 Task: Find connections with filter location São João da Boa Vista with filter topic #Business2021with filter profile language English with filter current company ISRO - Indian Space Research Organisation with filter school PSIT Kanpur (Pranveer Singh Institute of Technology) with filter industry Packaging and Containers Manufacturing with filter service category Lead Generation with filter keywords title Accounting Director
Action: Mouse moved to (580, 101)
Screenshot: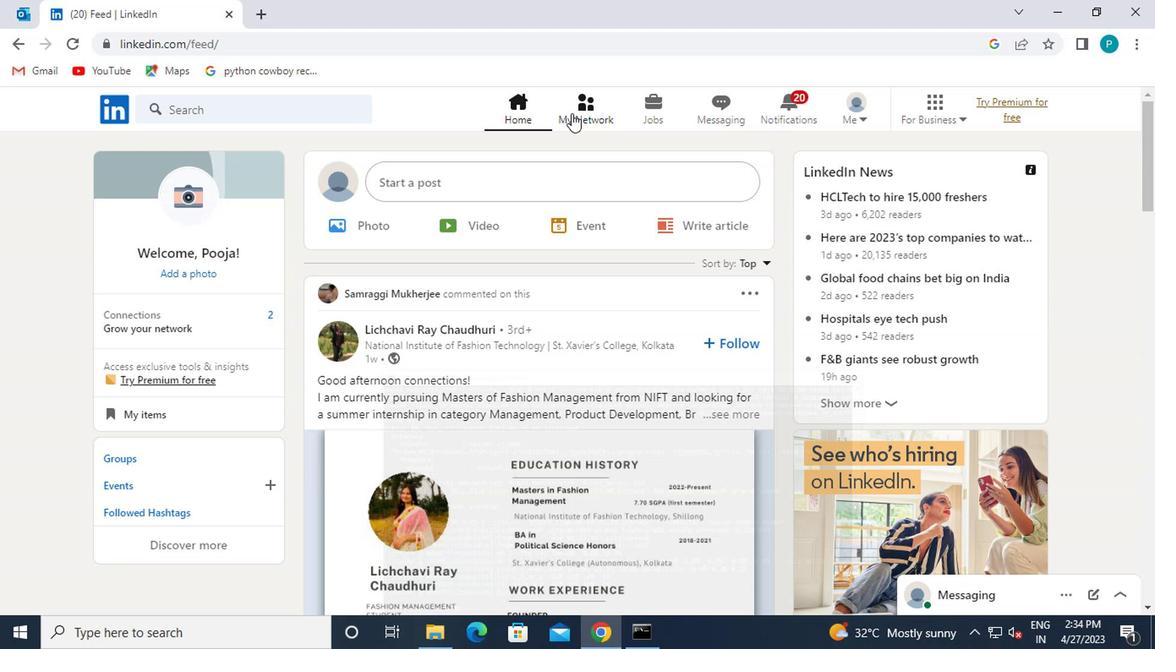 
Action: Mouse pressed left at (580, 101)
Screenshot: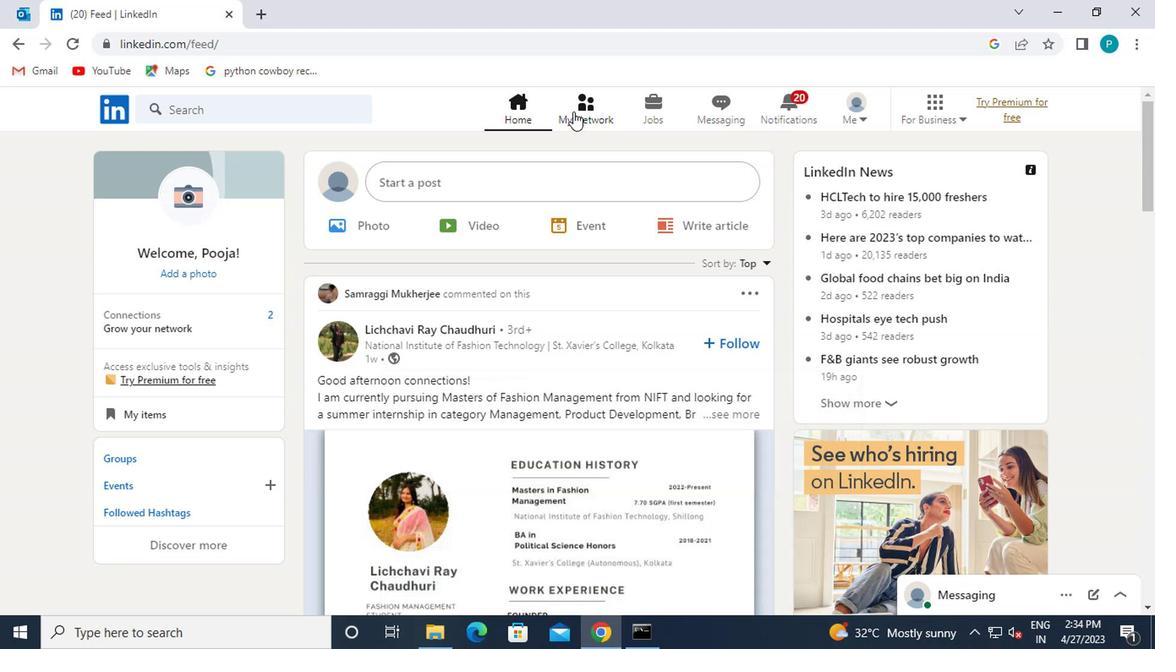 
Action: Mouse moved to (206, 206)
Screenshot: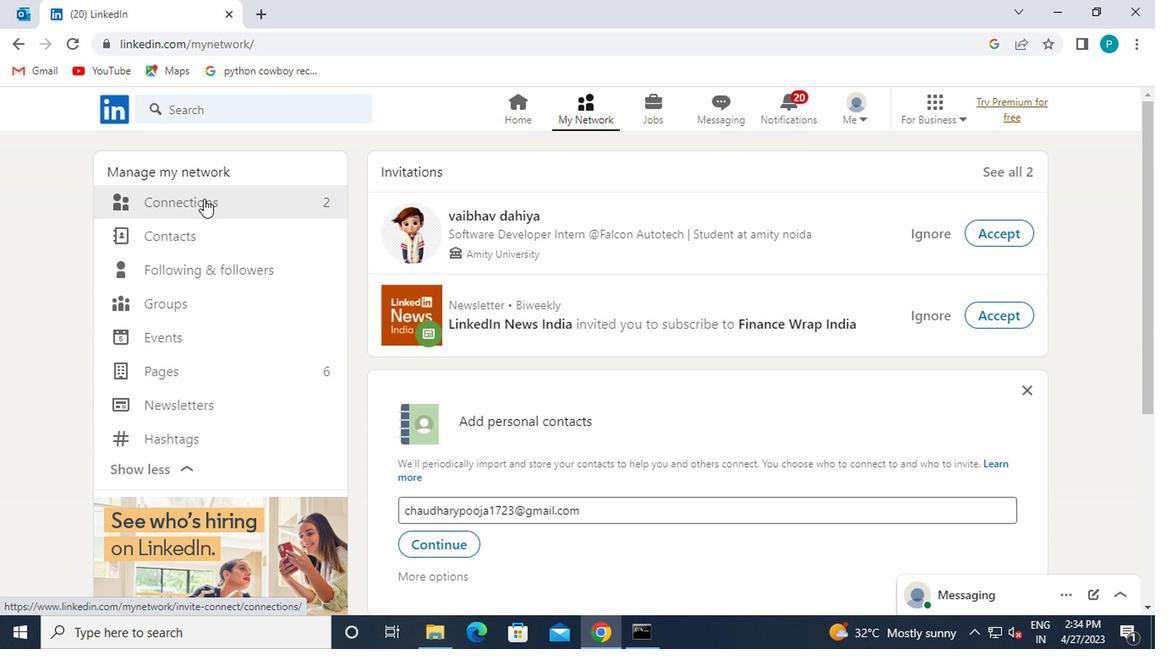 
Action: Mouse pressed left at (206, 206)
Screenshot: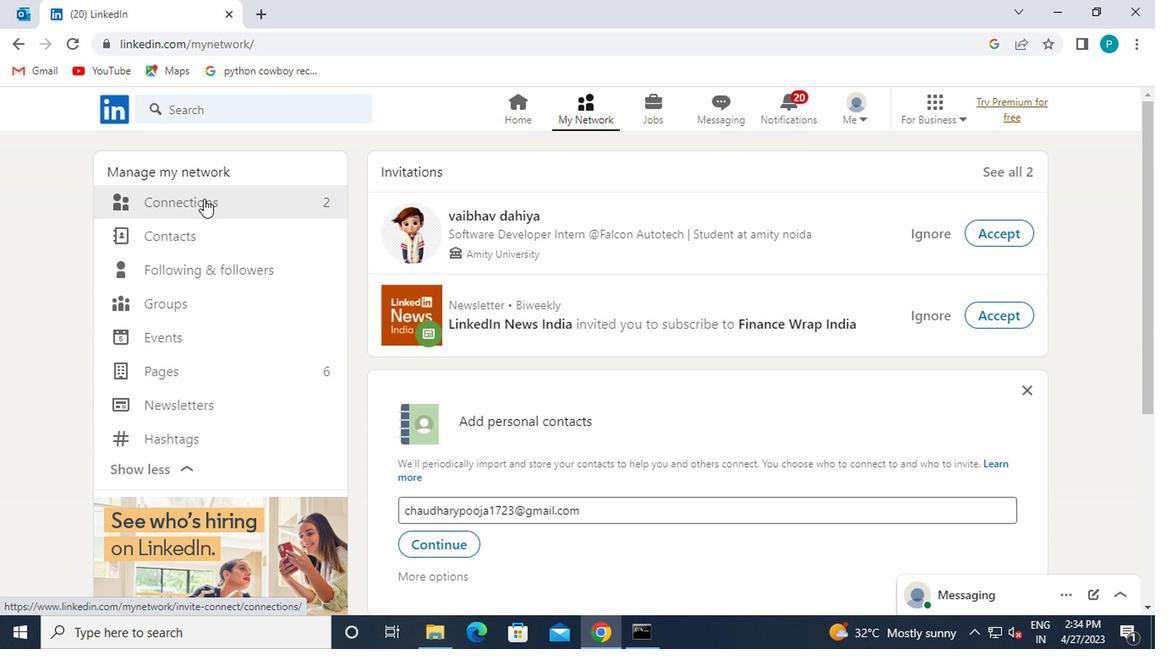 
Action: Mouse moved to (664, 205)
Screenshot: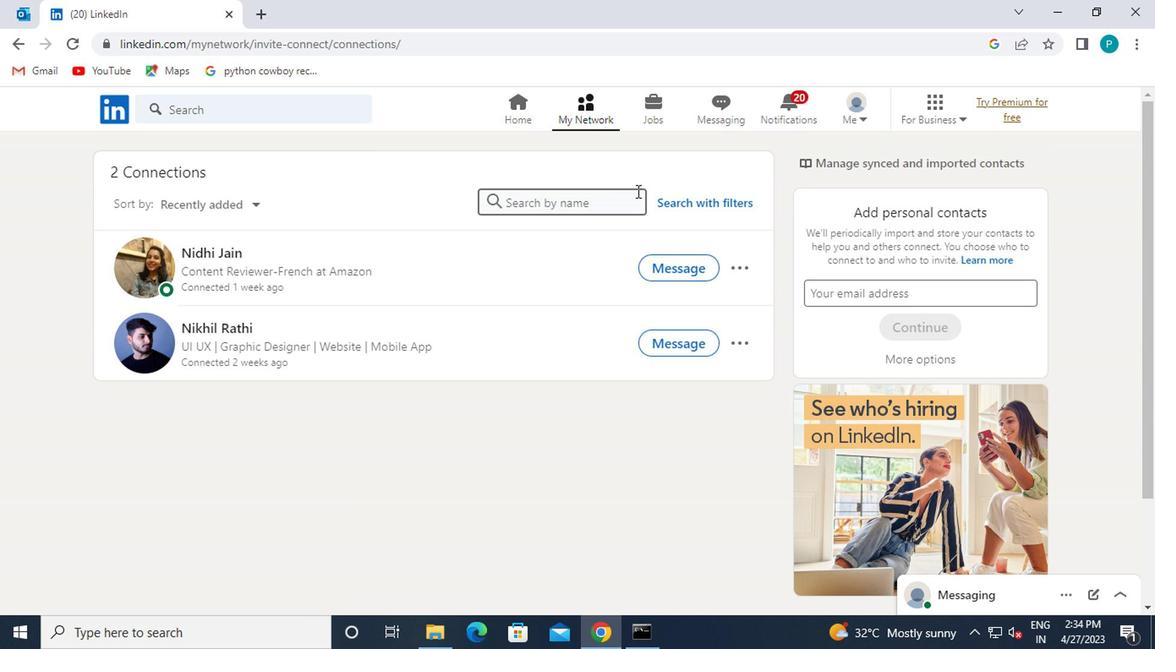 
Action: Mouse pressed left at (664, 205)
Screenshot: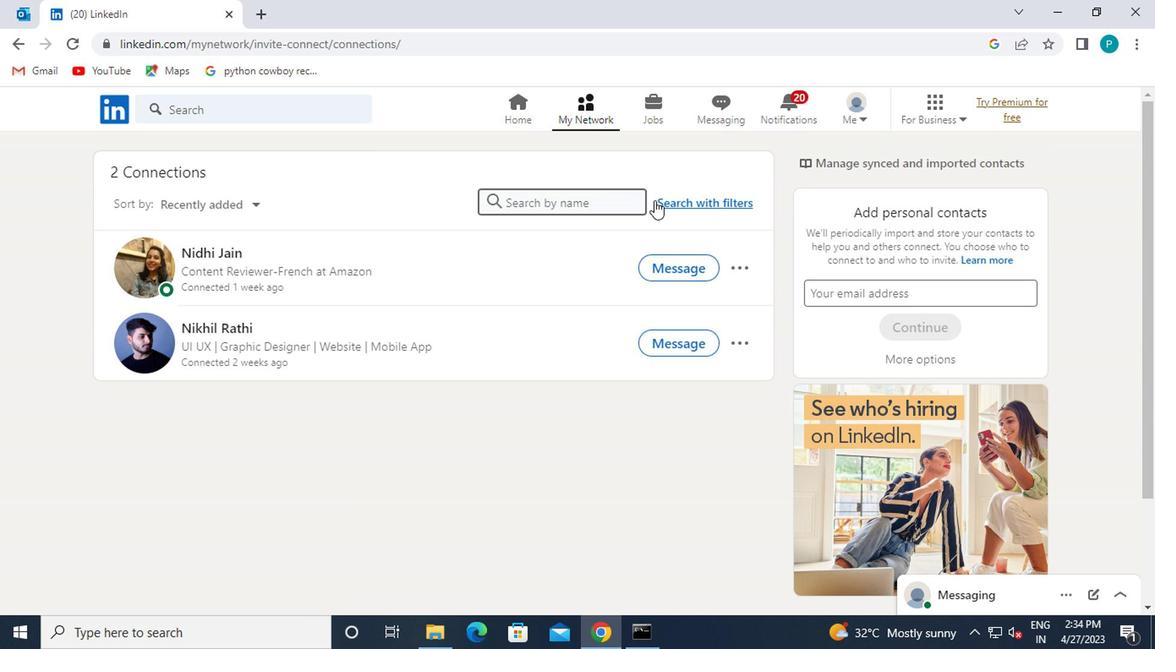 
Action: Mouse moved to (645, 160)
Screenshot: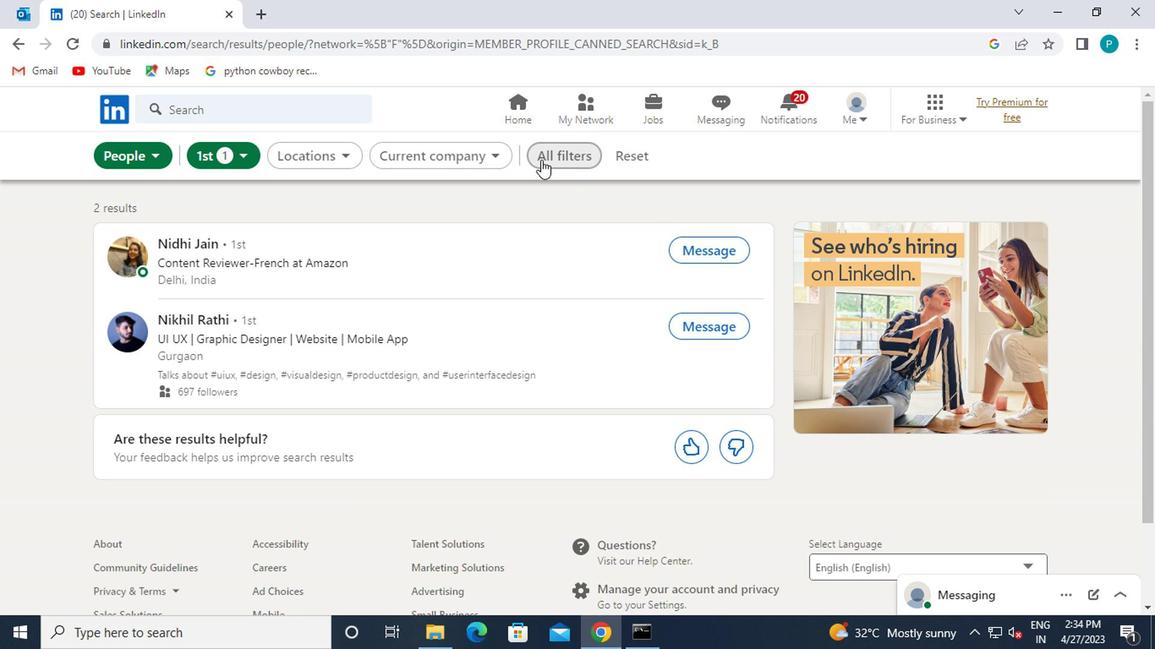 
Action: Mouse pressed left at (645, 160)
Screenshot: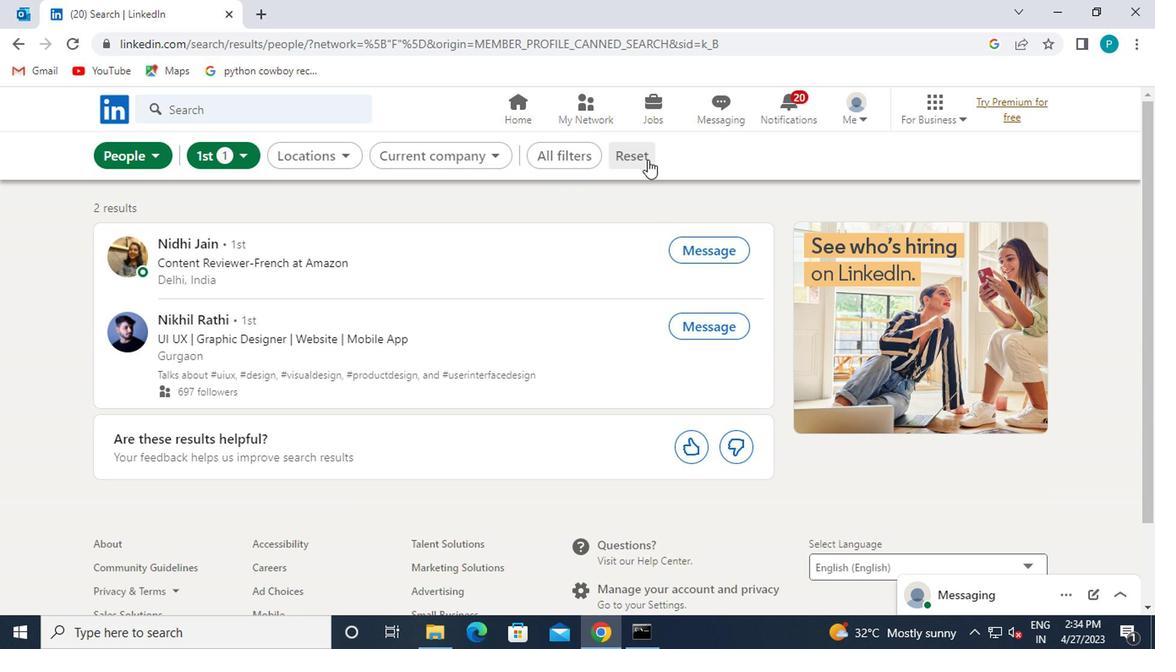 
Action: Mouse moved to (576, 158)
Screenshot: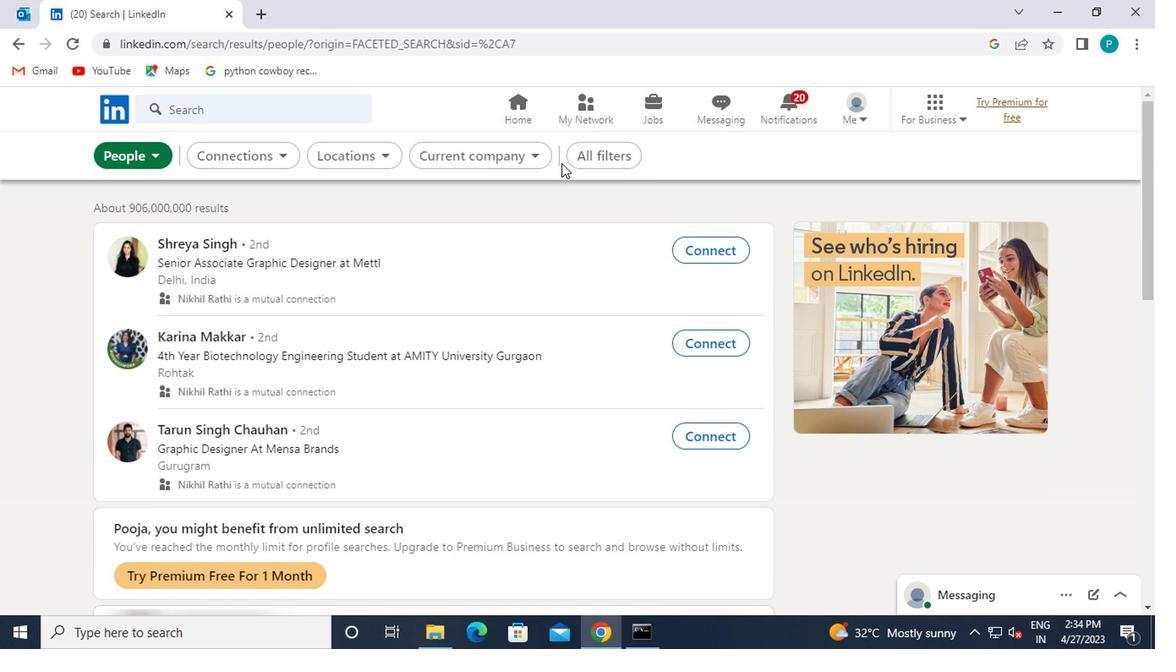 
Action: Mouse pressed left at (576, 158)
Screenshot: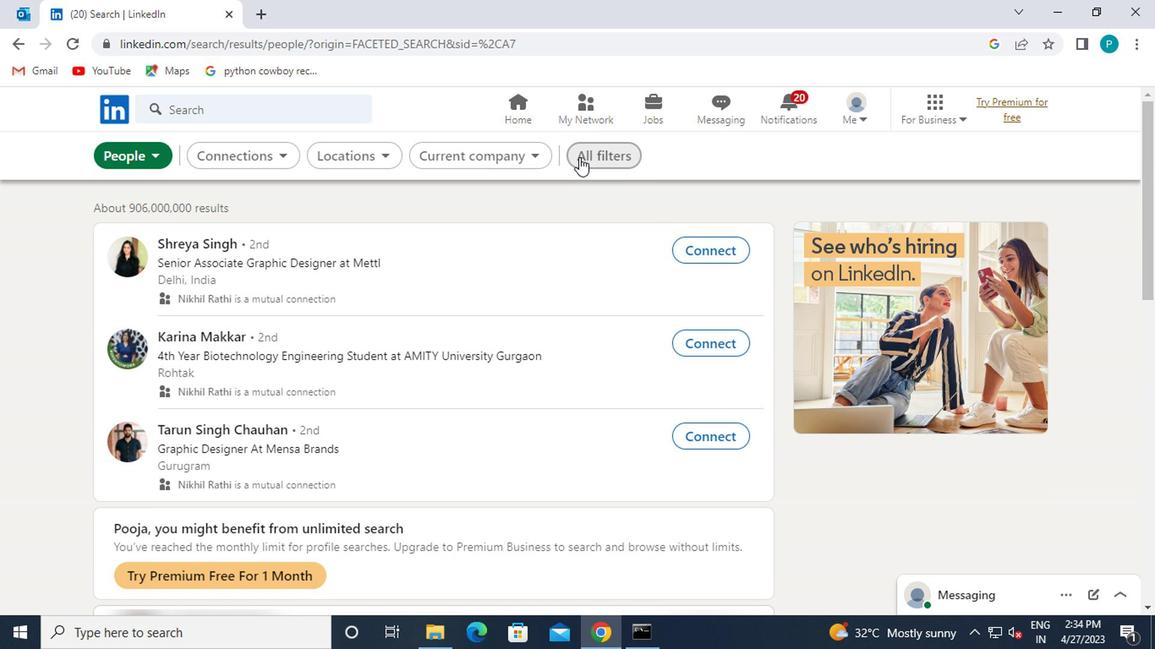 
Action: Mouse moved to (879, 378)
Screenshot: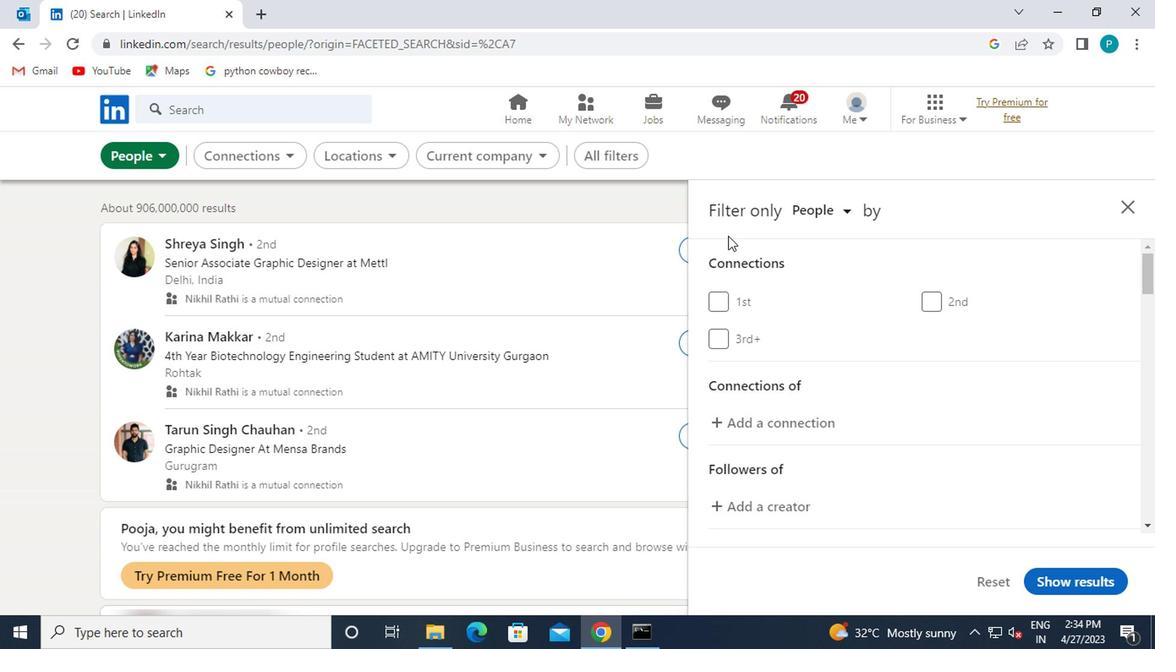 
Action: Mouse scrolled (879, 377) with delta (0, -1)
Screenshot: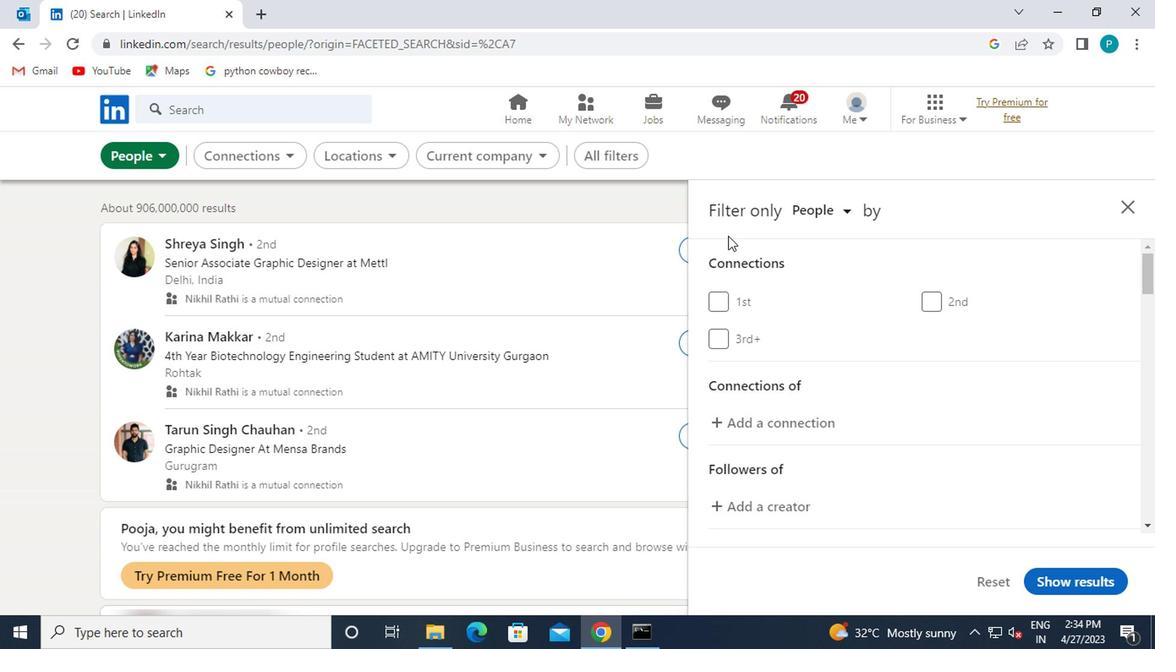 
Action: Mouse moved to (879, 379)
Screenshot: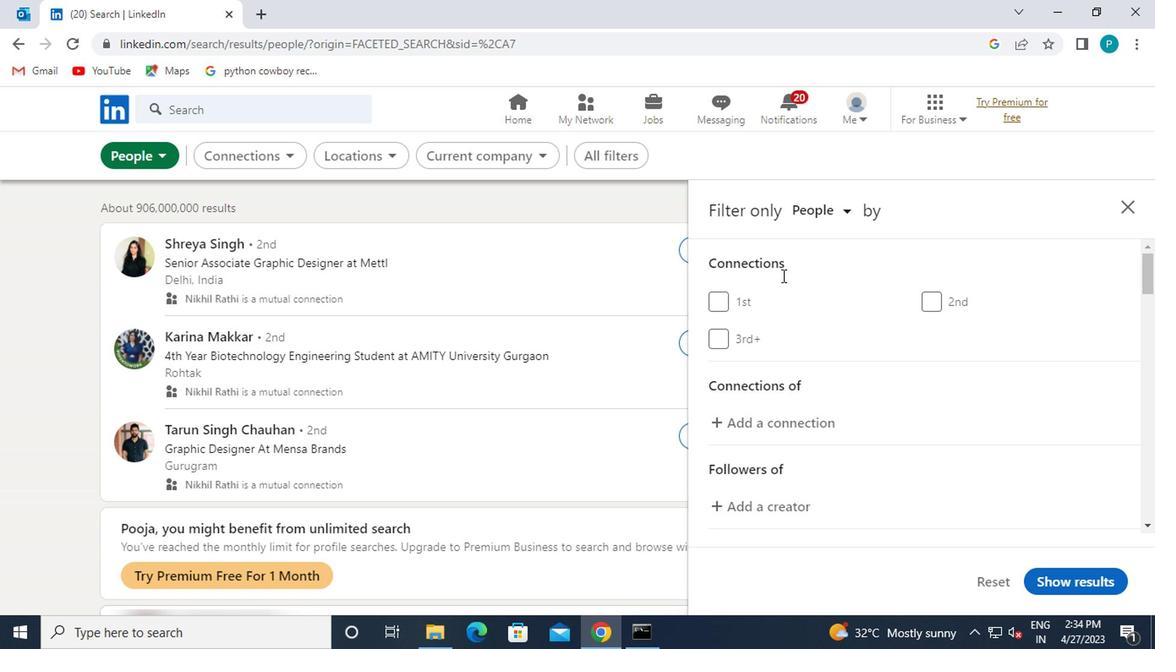 
Action: Mouse scrolled (879, 378) with delta (0, 0)
Screenshot: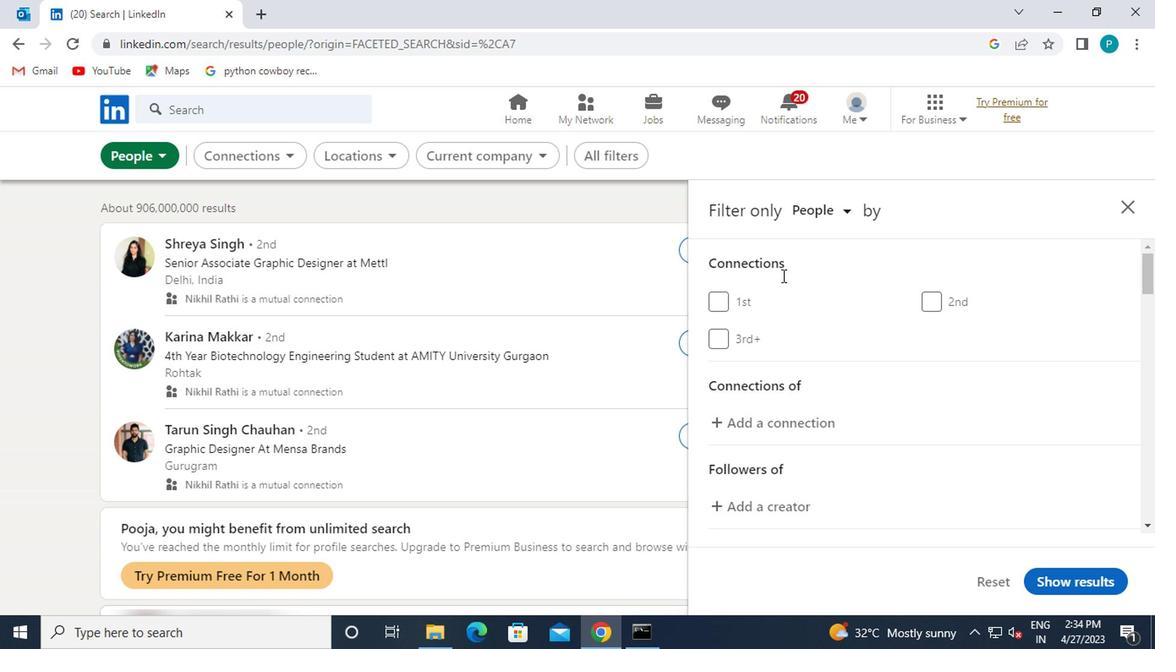 
Action: Mouse moved to (998, 468)
Screenshot: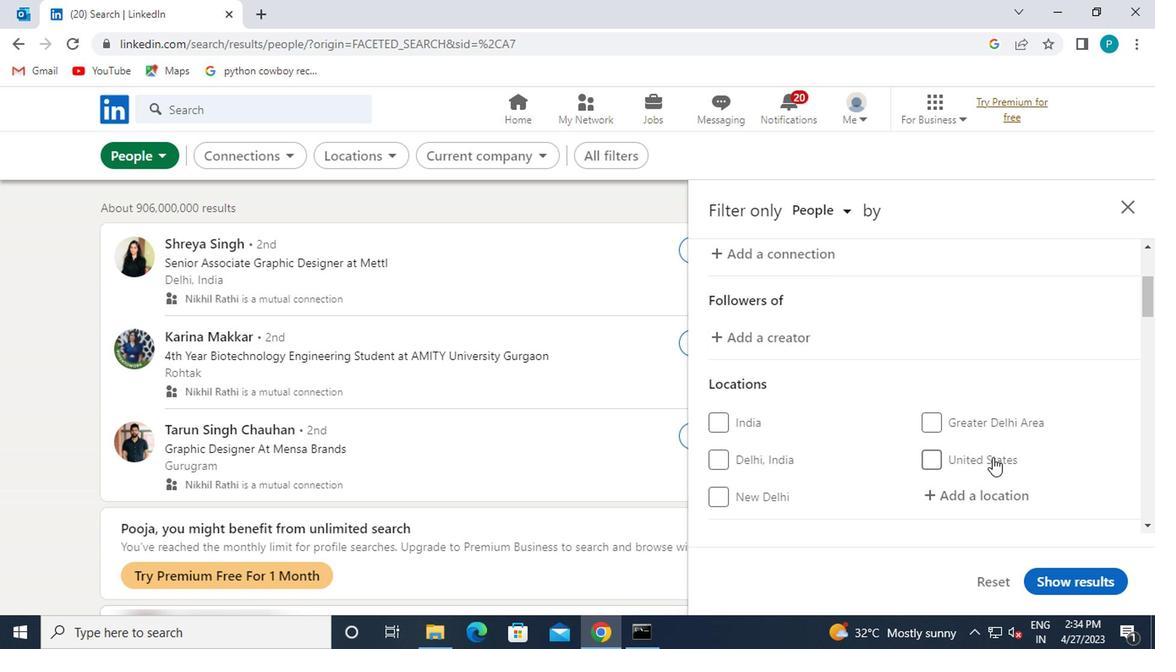 
Action: Mouse scrolled (998, 467) with delta (0, 0)
Screenshot: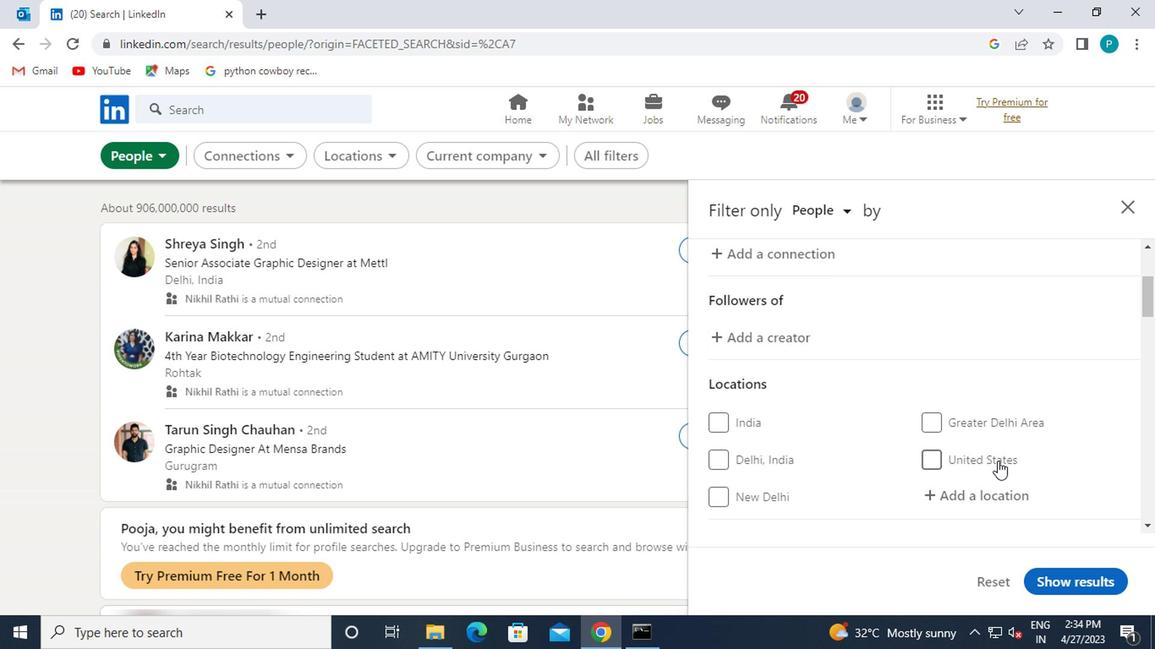 
Action: Mouse moved to (969, 413)
Screenshot: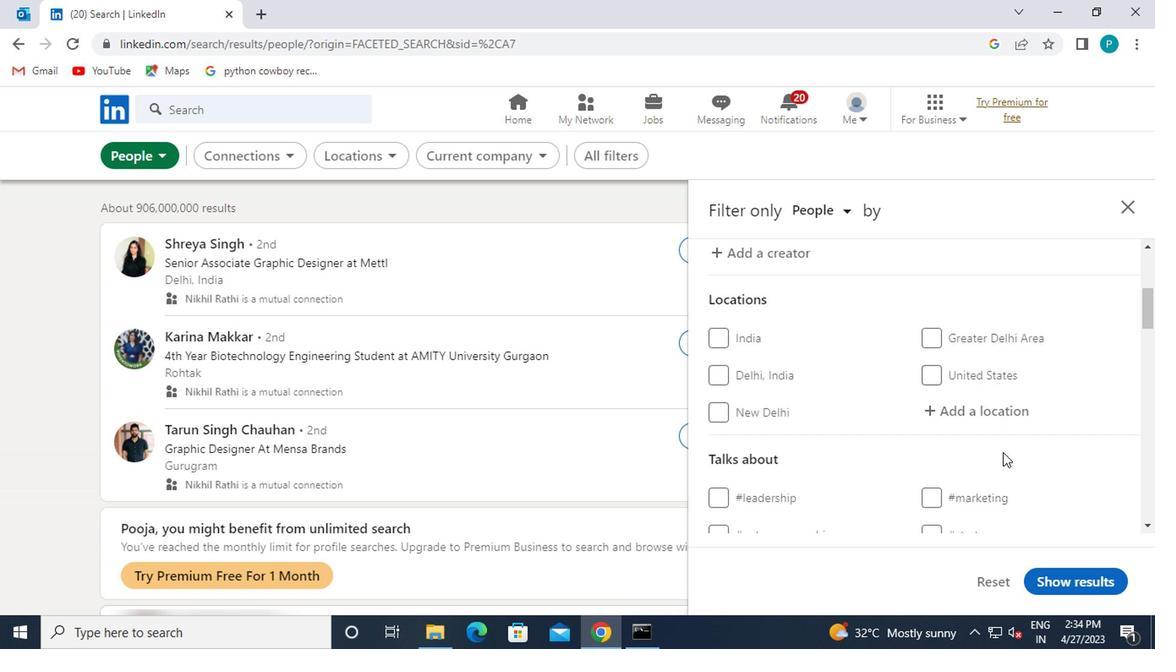 
Action: Mouse pressed left at (969, 413)
Screenshot: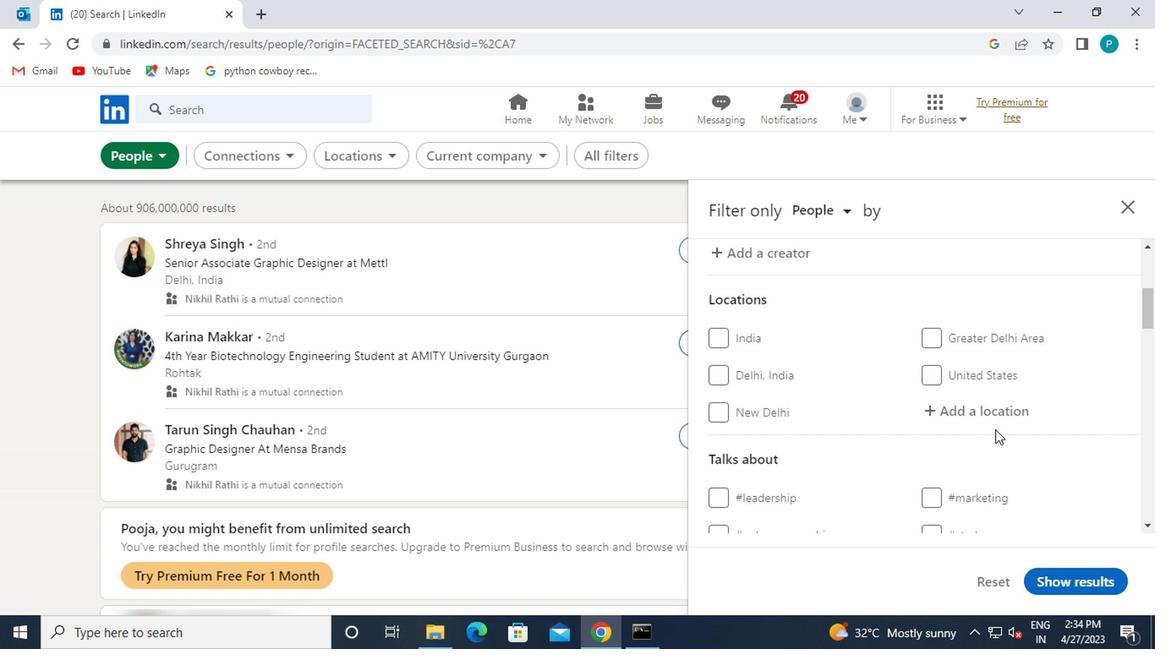 
Action: Key pressed sao
Screenshot: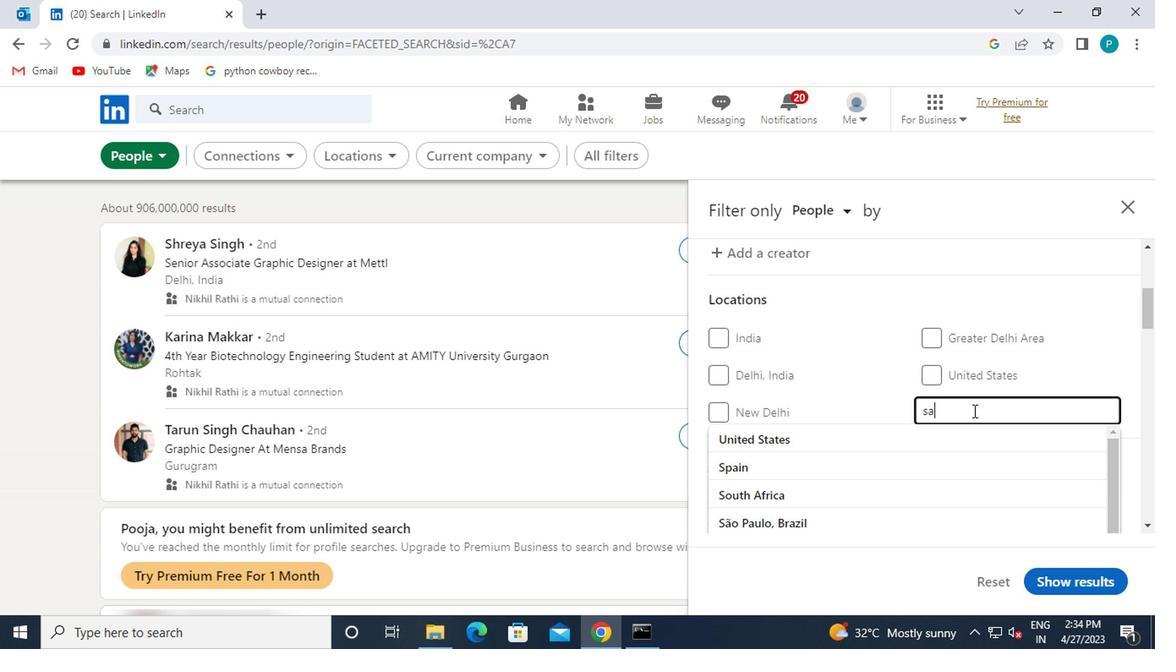 
Action: Mouse moved to (965, 413)
Screenshot: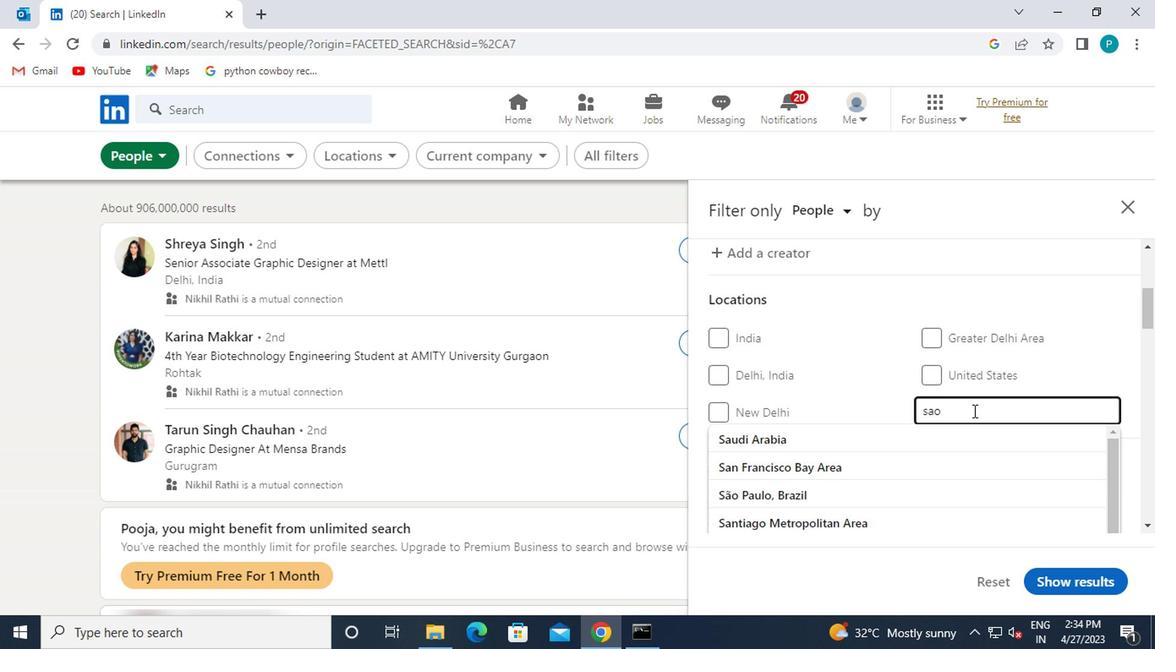 
Action: Key pressed <Key.space>joao
Screenshot: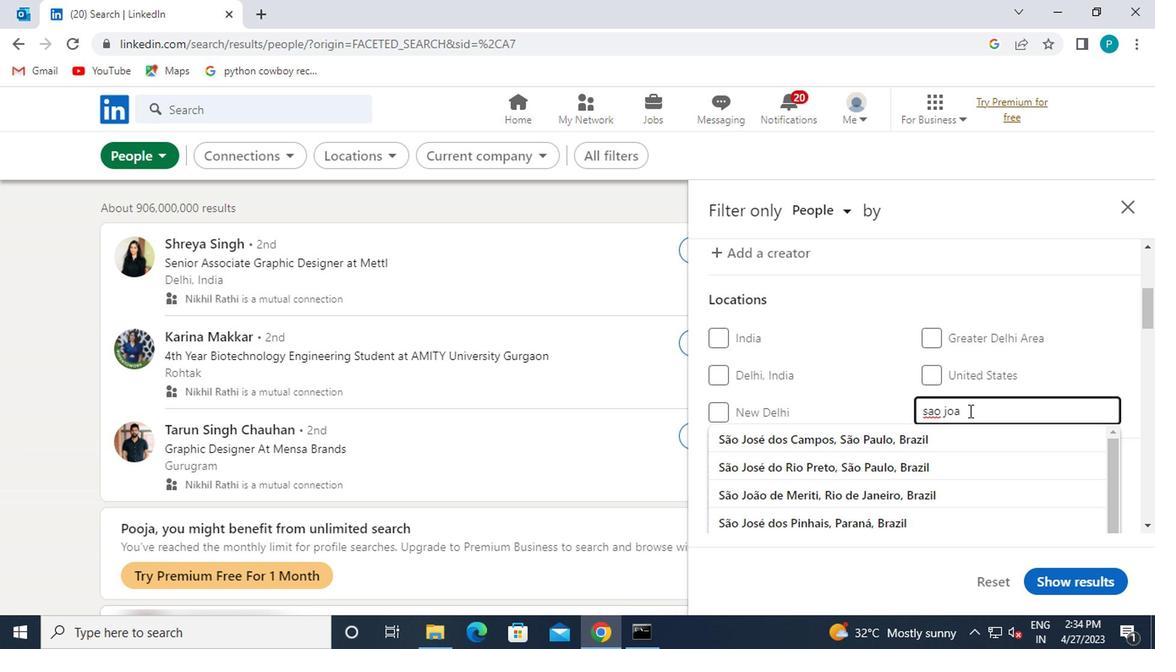 
Action: Mouse moved to (941, 463)
Screenshot: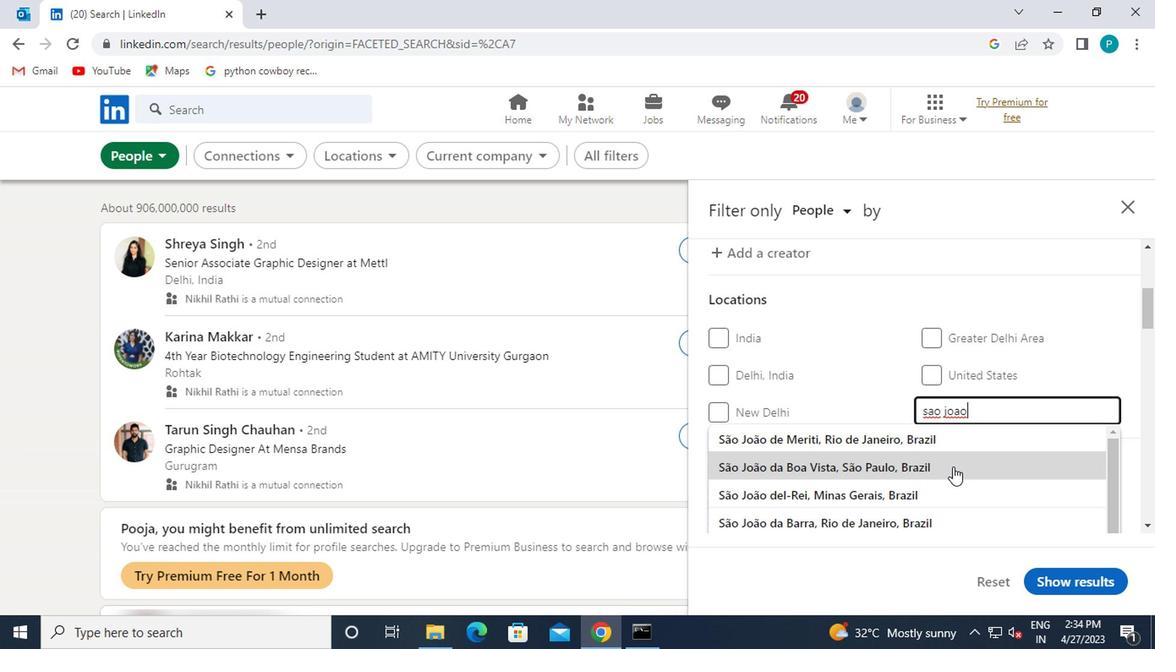 
Action: Mouse pressed left at (941, 463)
Screenshot: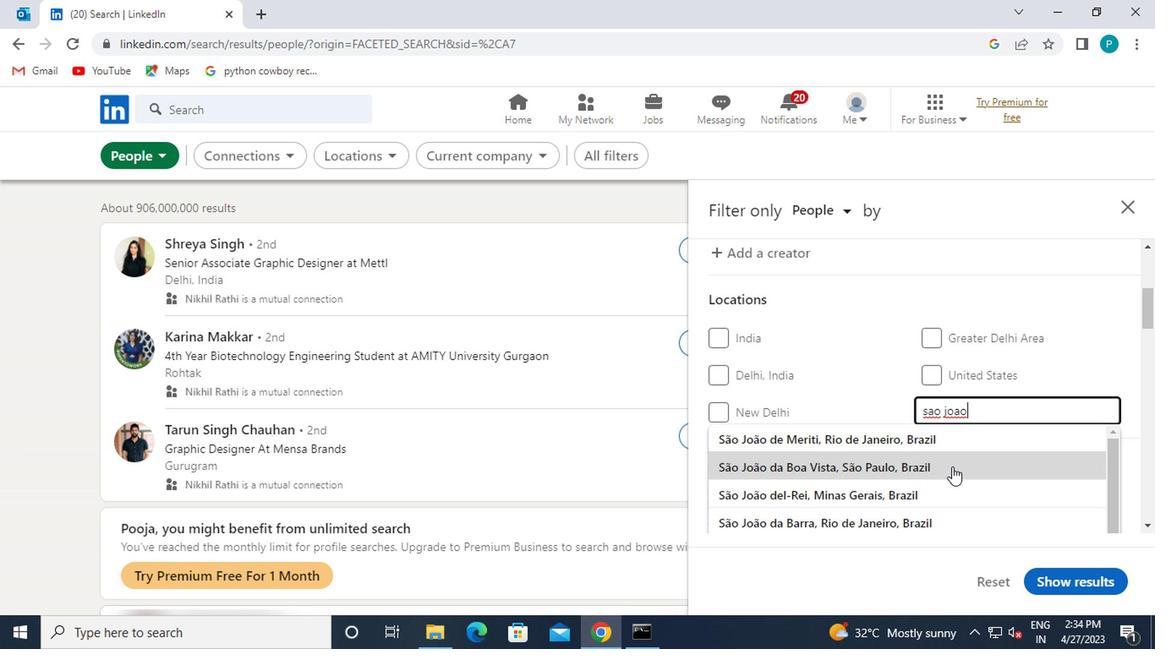 
Action: Mouse moved to (941, 457)
Screenshot: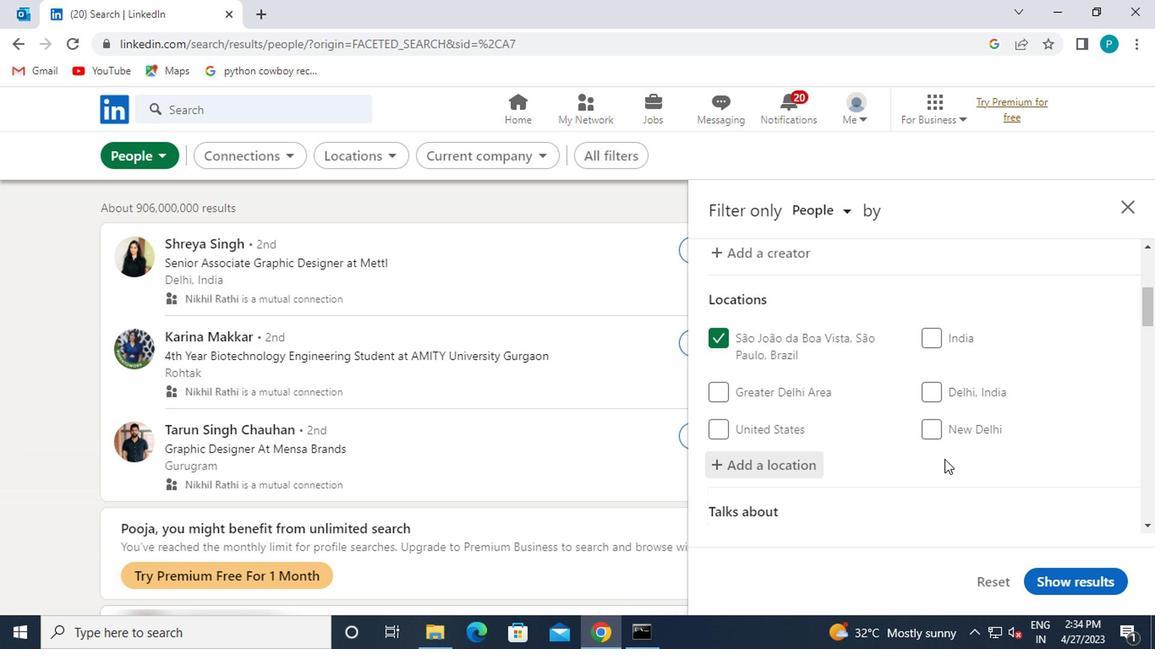 
Action: Mouse scrolled (941, 457) with delta (0, 0)
Screenshot: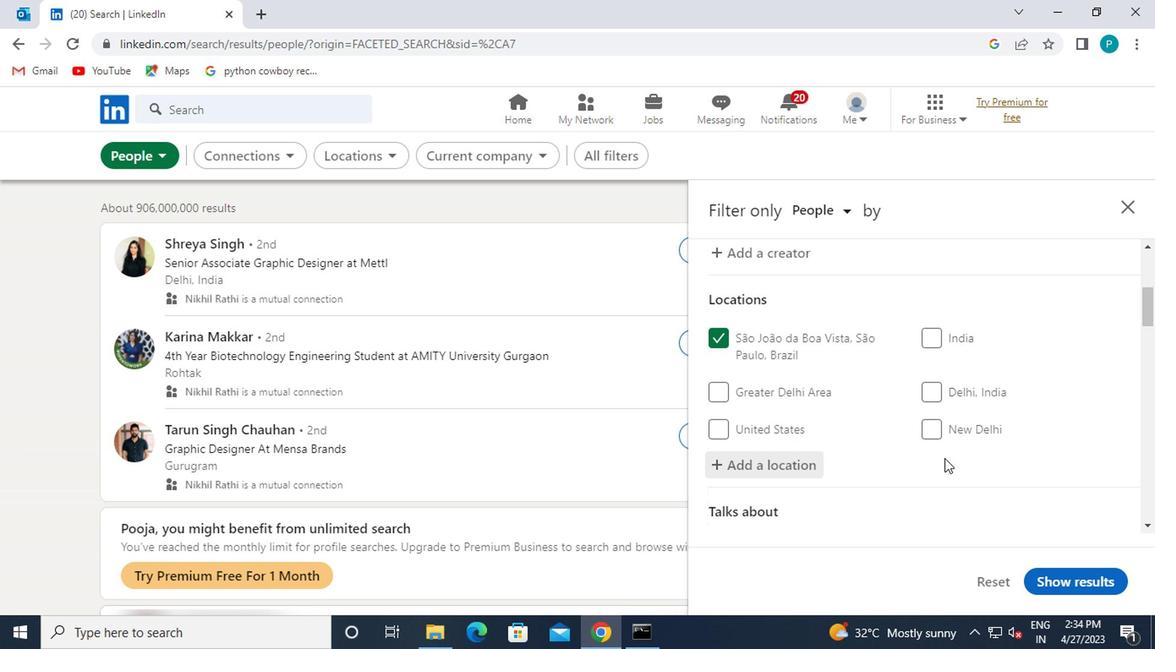
Action: Mouse scrolled (941, 457) with delta (0, 0)
Screenshot: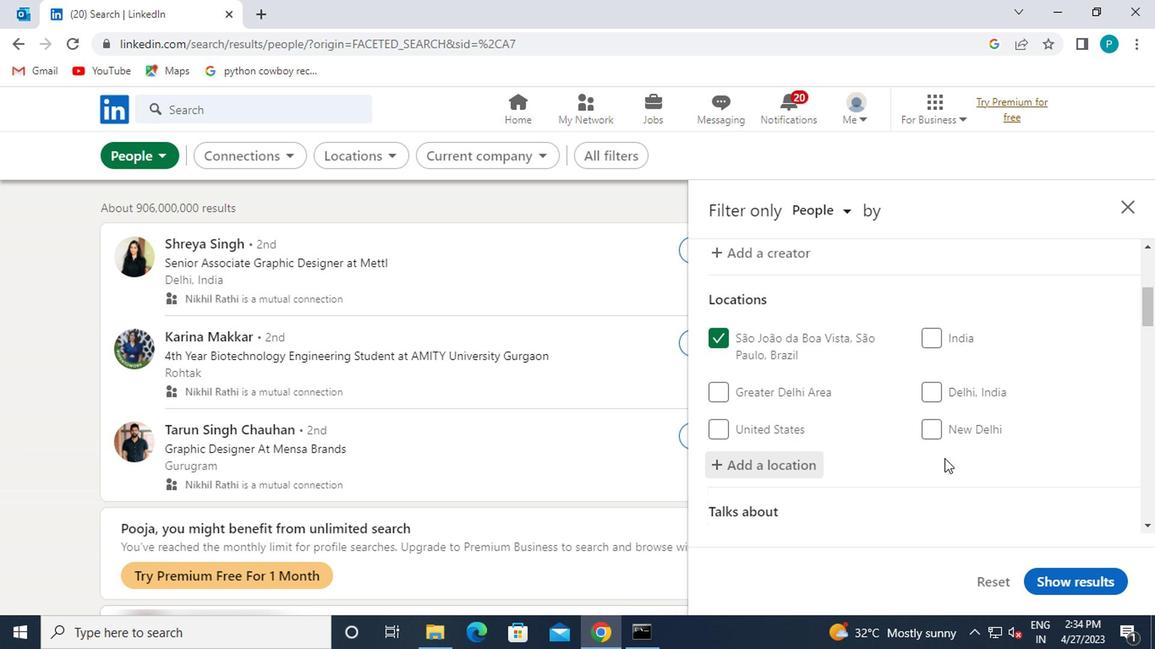 
Action: Mouse scrolled (941, 457) with delta (0, 0)
Screenshot: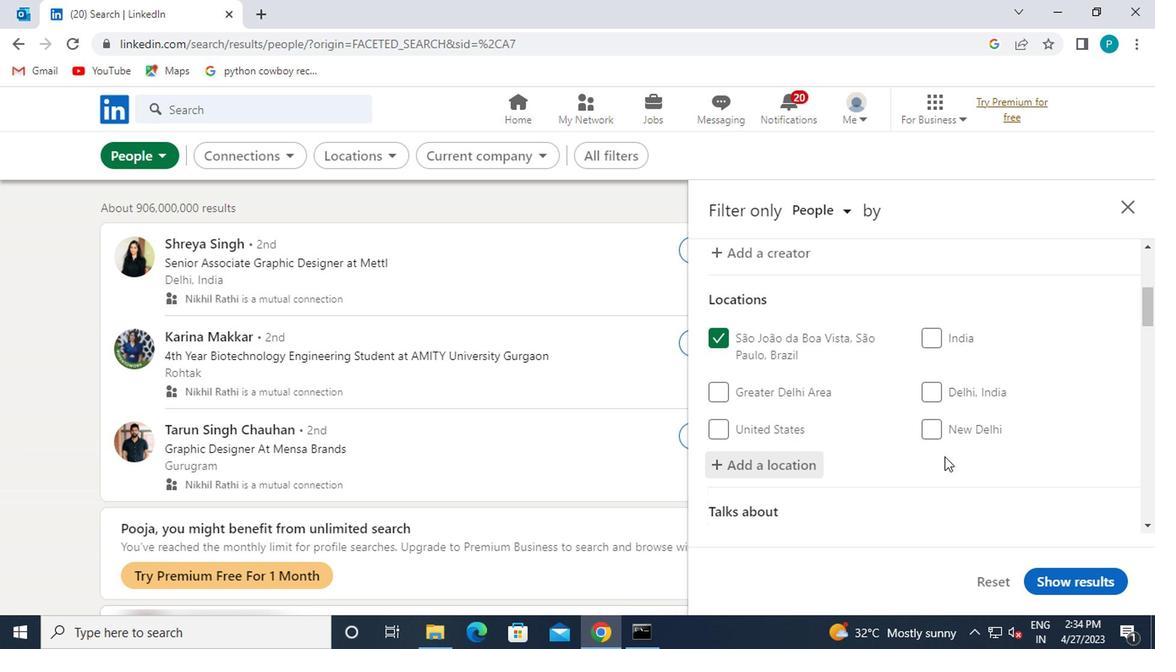 
Action: Mouse moved to (955, 387)
Screenshot: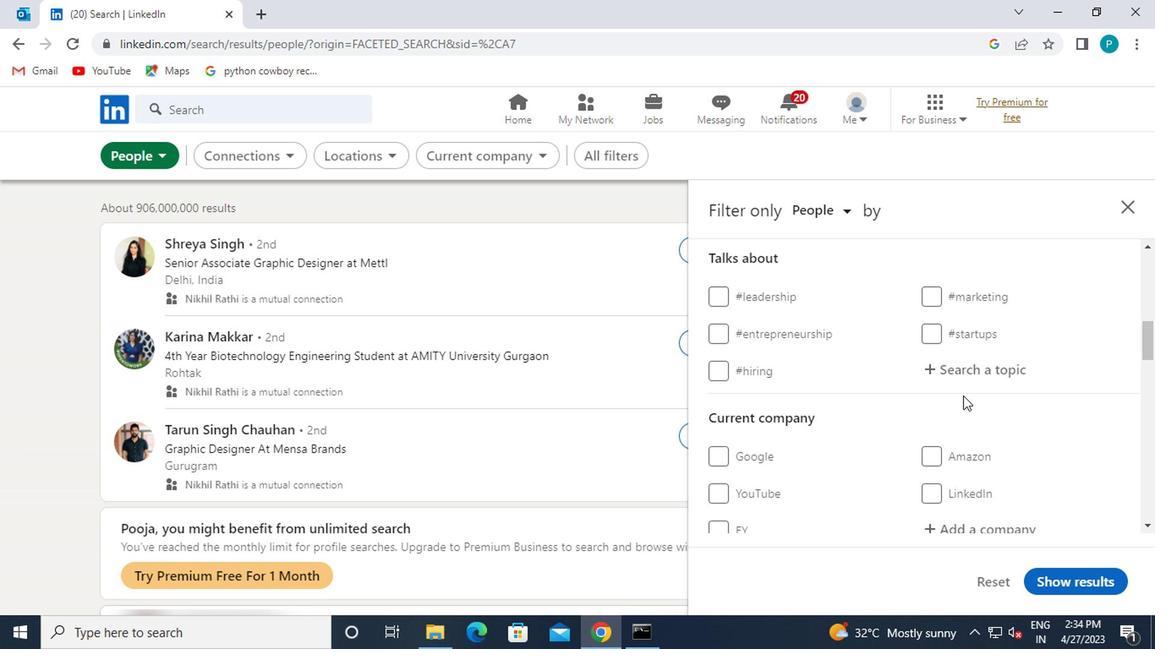 
Action: Mouse pressed left at (955, 387)
Screenshot: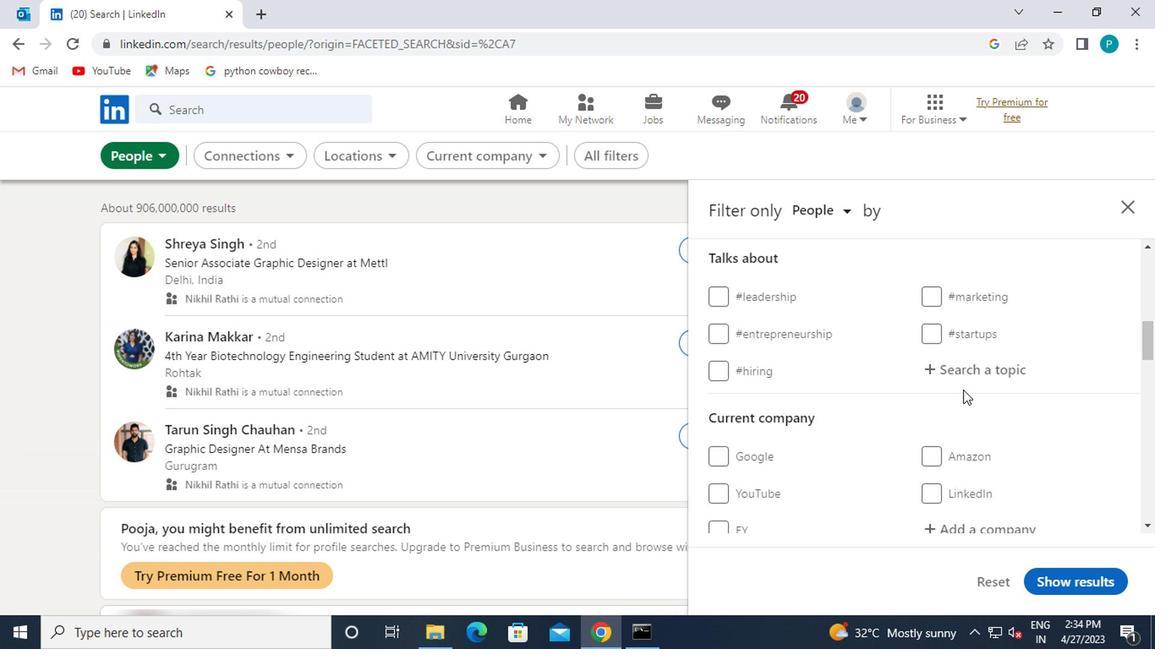 
Action: Mouse moved to (952, 380)
Screenshot: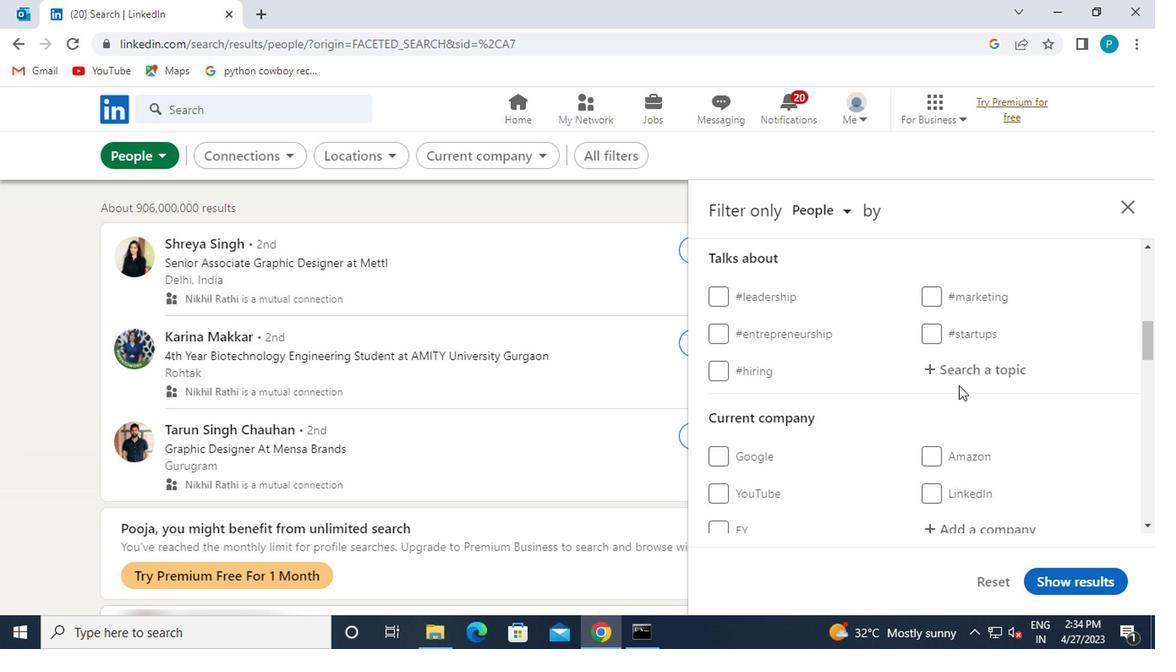 
Action: Mouse pressed left at (952, 380)
Screenshot: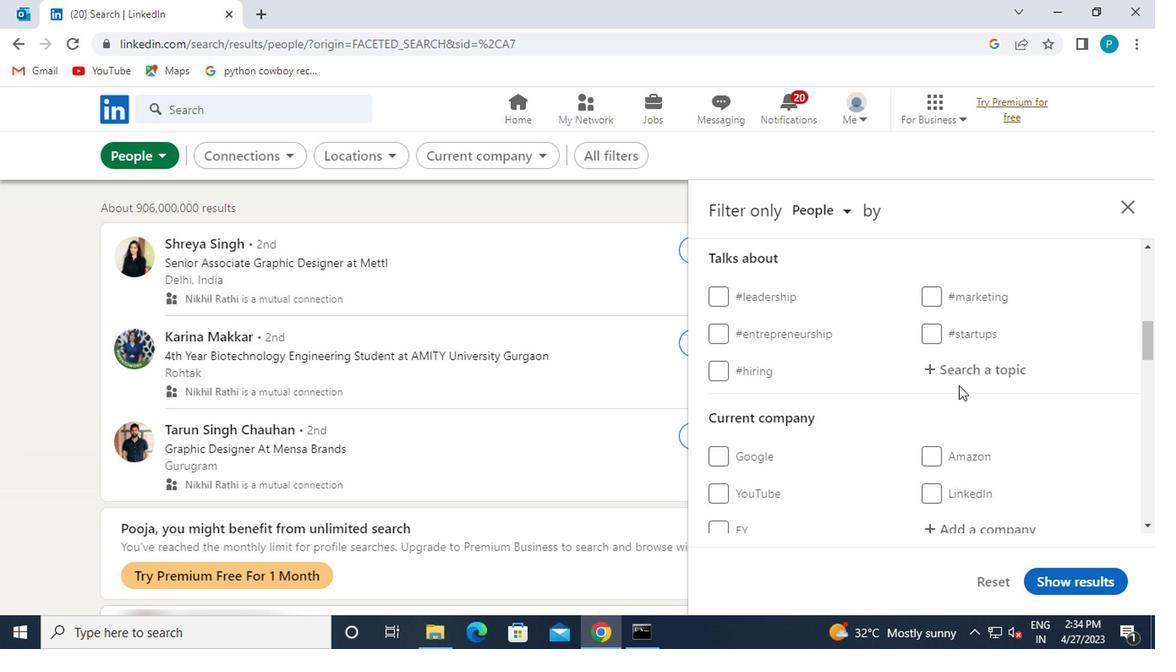 
Action: Key pressed <Key.shift><Key.shift>#<Key.caps_lock>B<Key.caps_lock>USINESS2021
Screenshot: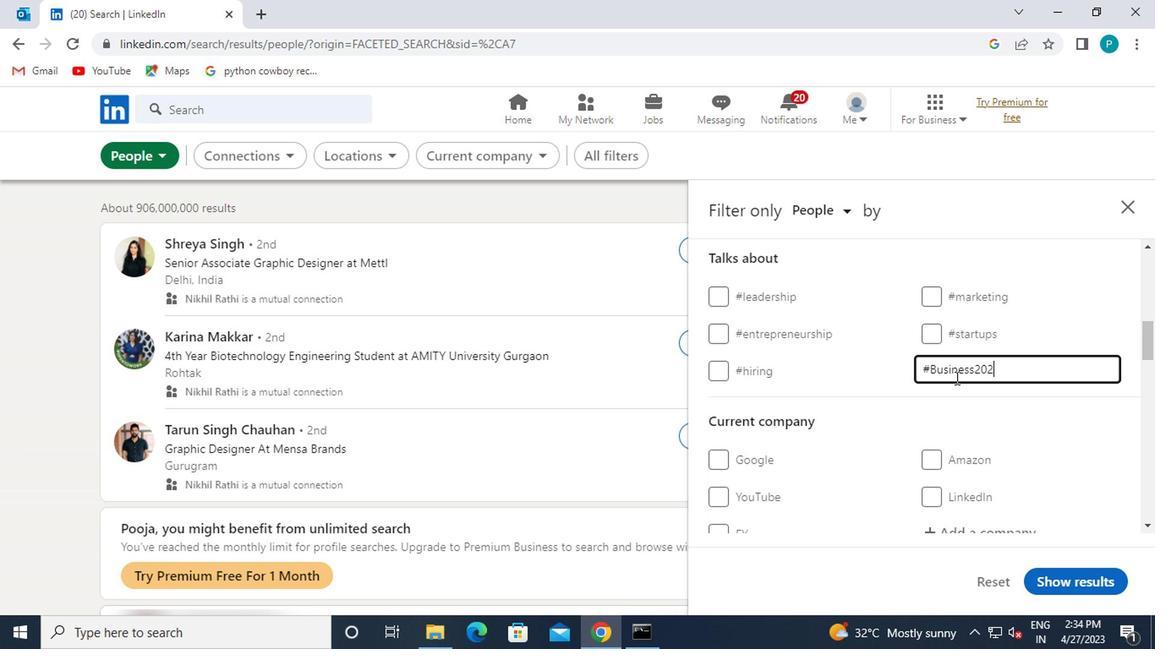 
Action: Mouse moved to (946, 412)
Screenshot: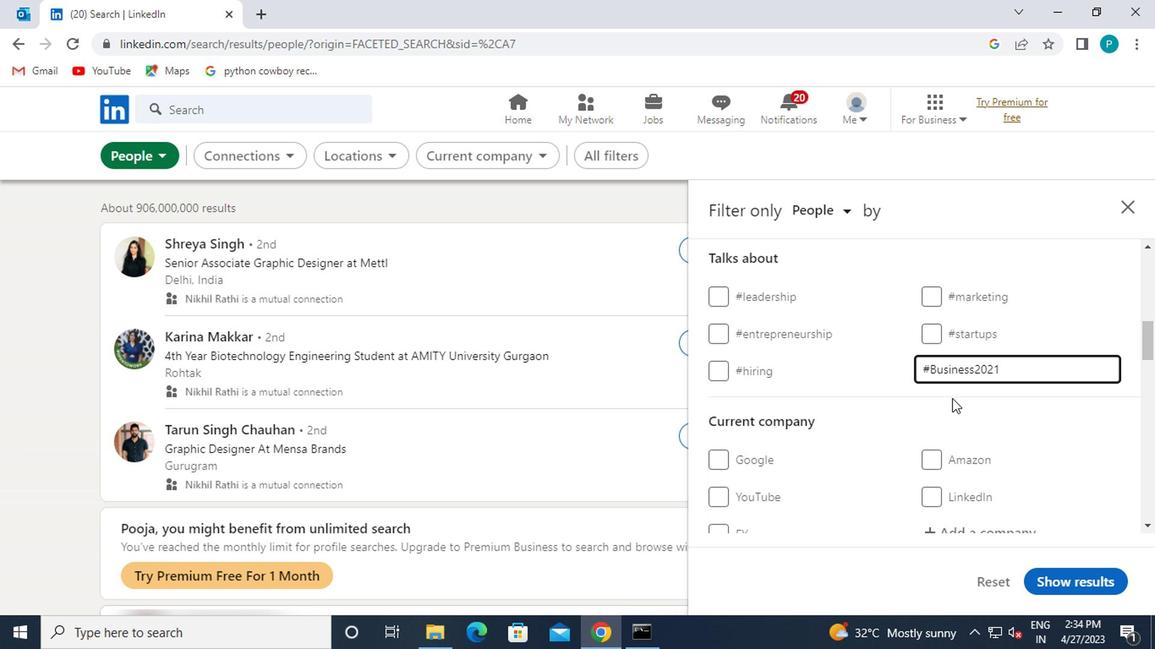 
Action: Mouse scrolled (946, 411) with delta (0, 0)
Screenshot: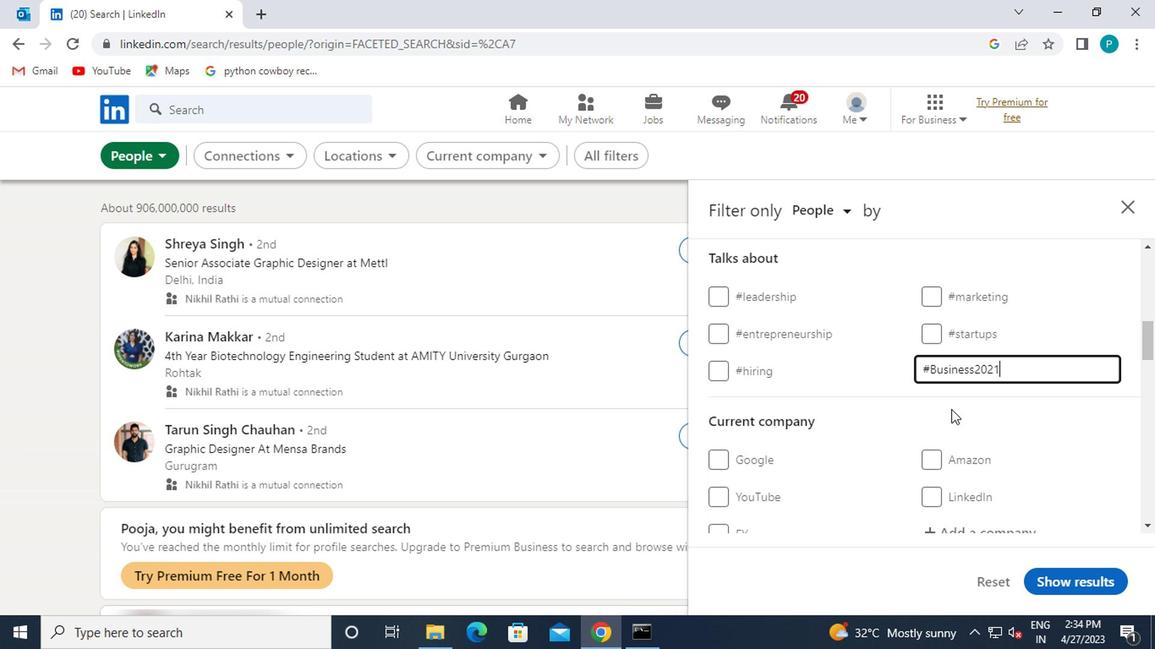 
Action: Mouse moved to (942, 445)
Screenshot: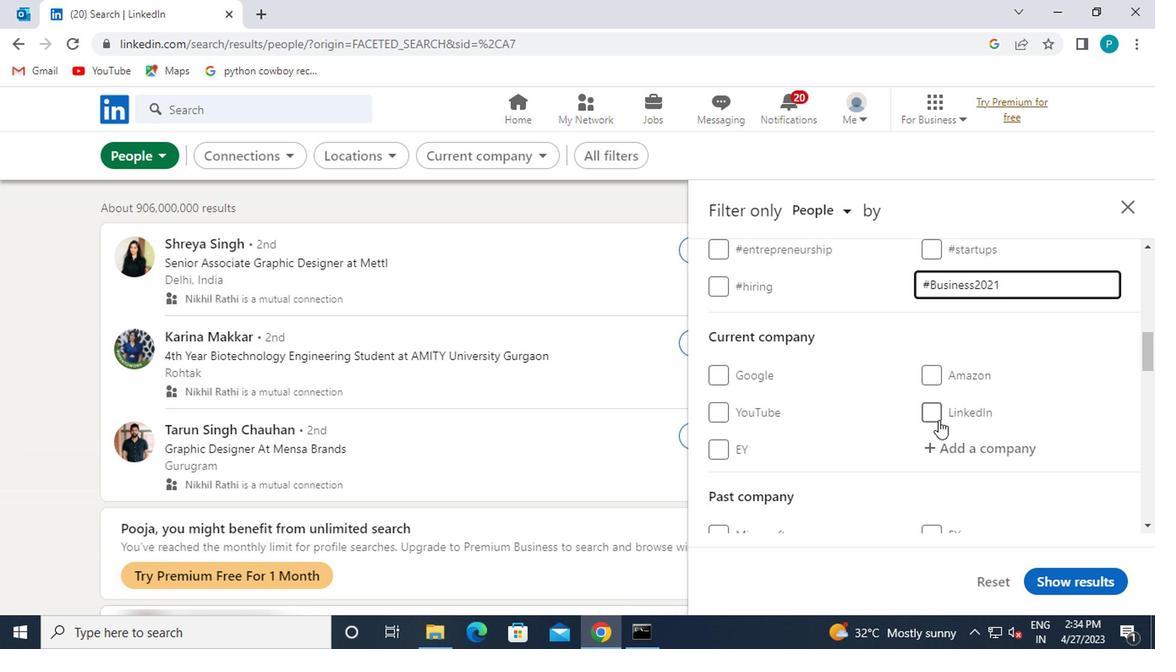
Action: Mouse pressed left at (942, 445)
Screenshot: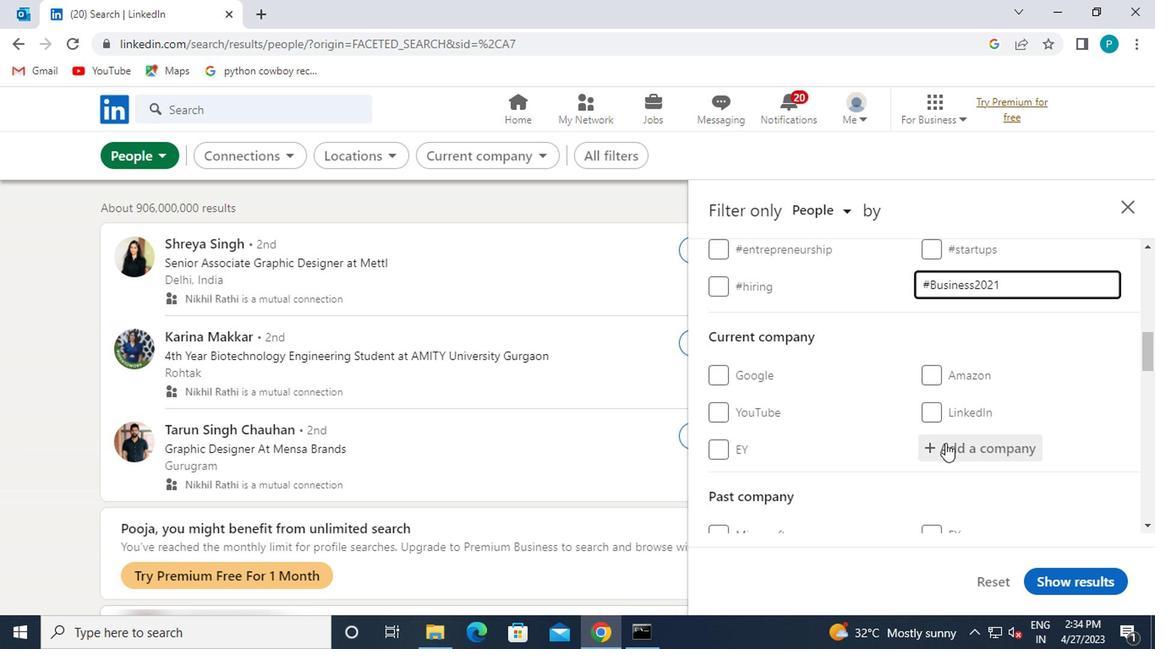
Action: Mouse moved to (870, 450)
Screenshot: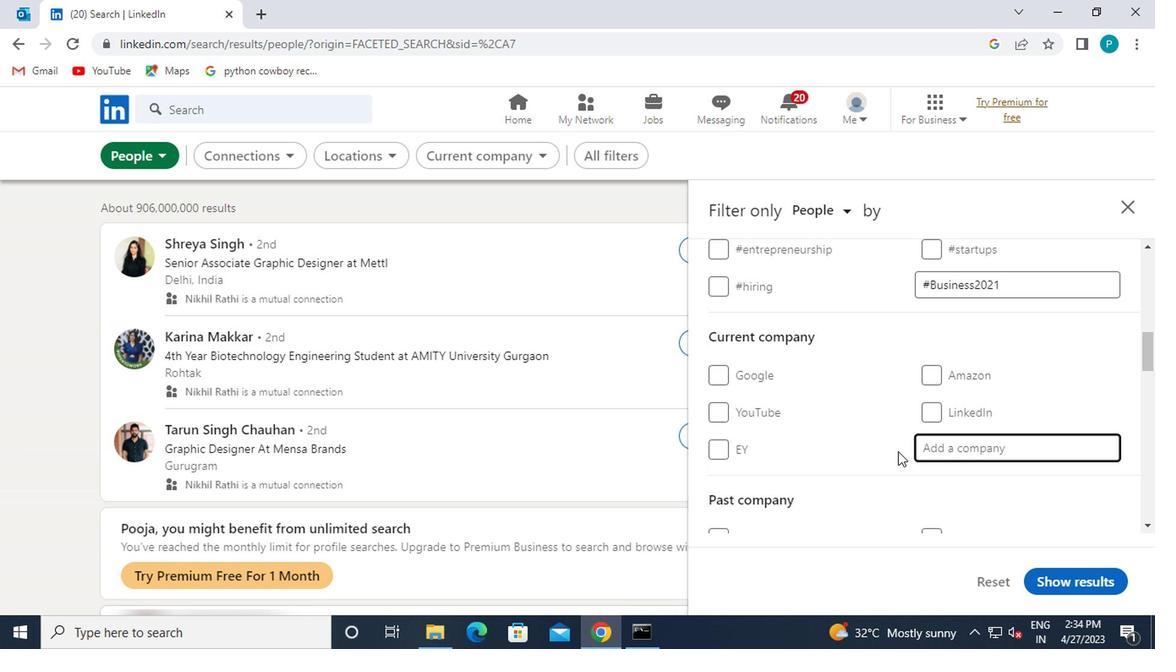 
Action: Mouse scrolled (870, 449) with delta (0, -1)
Screenshot: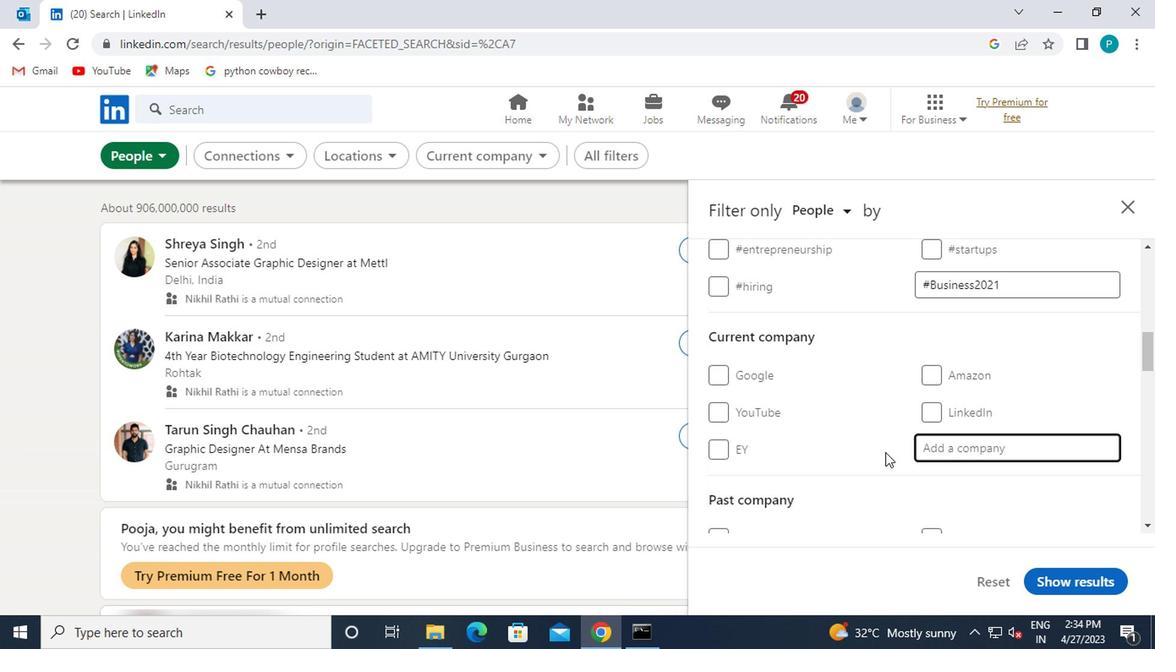 
Action: Mouse moved to (867, 450)
Screenshot: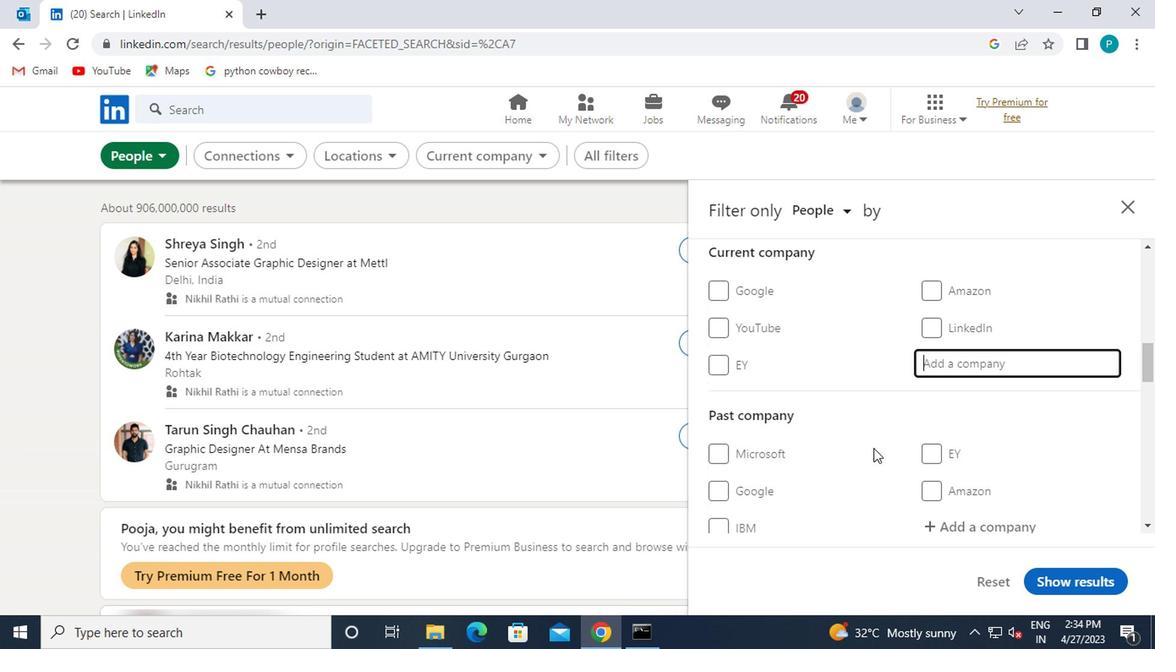 
Action: Mouse scrolled (867, 449) with delta (0, -1)
Screenshot: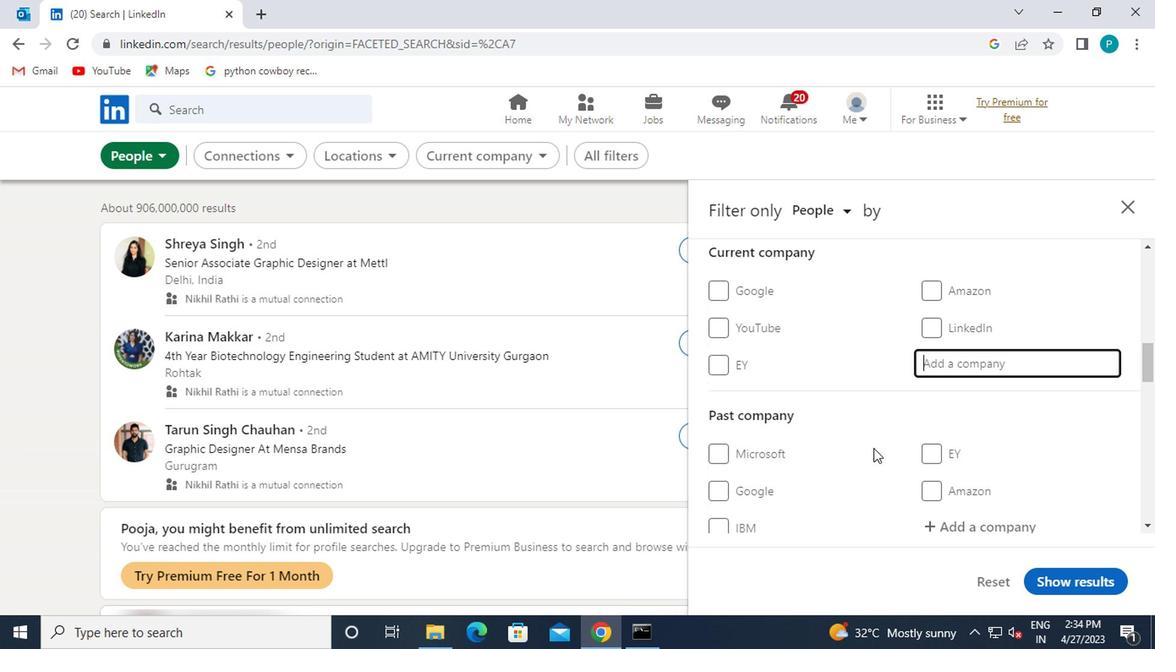 
Action: Mouse moved to (829, 448)
Screenshot: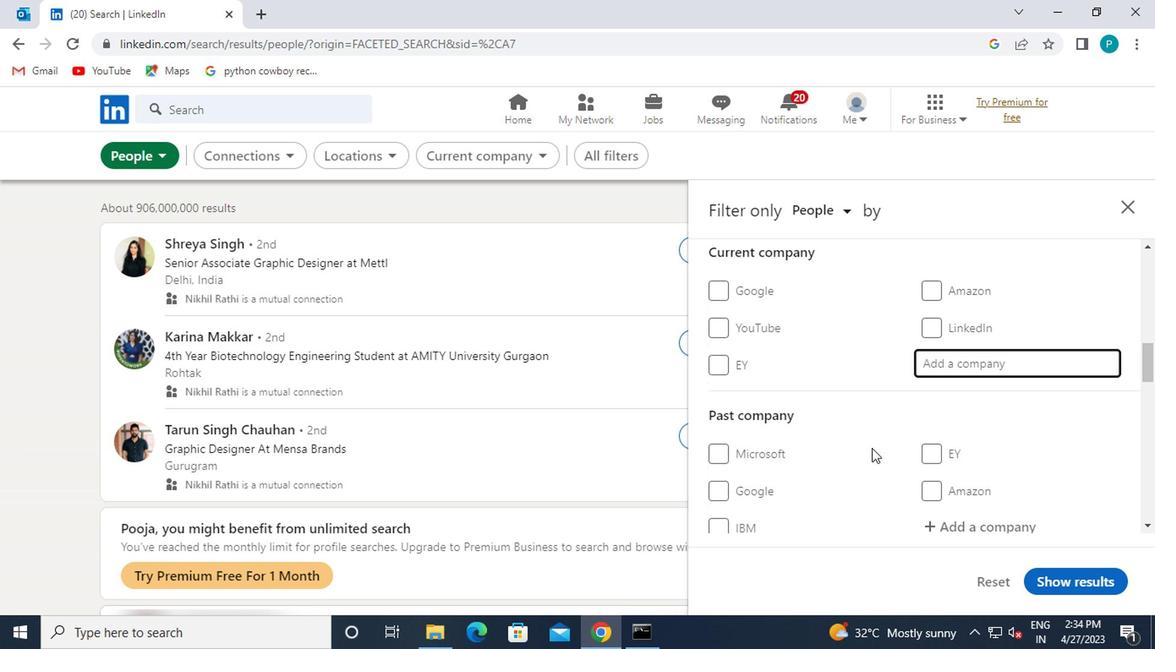 
Action: Mouse scrolled (829, 448) with delta (0, 0)
Screenshot: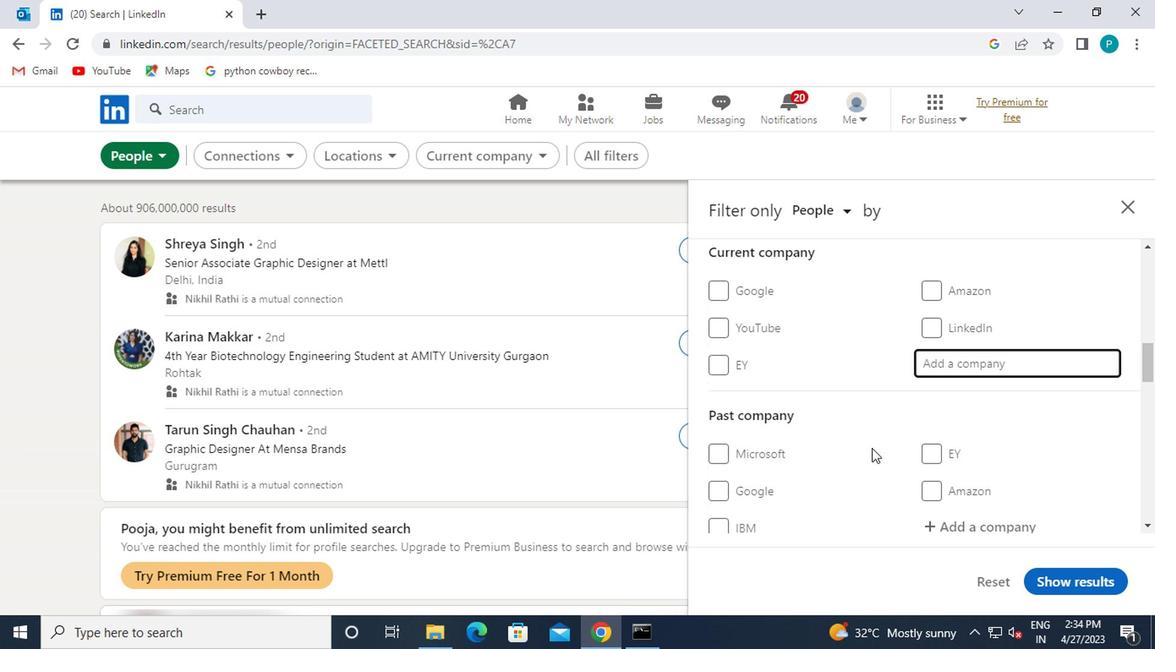 
Action: Mouse moved to (788, 443)
Screenshot: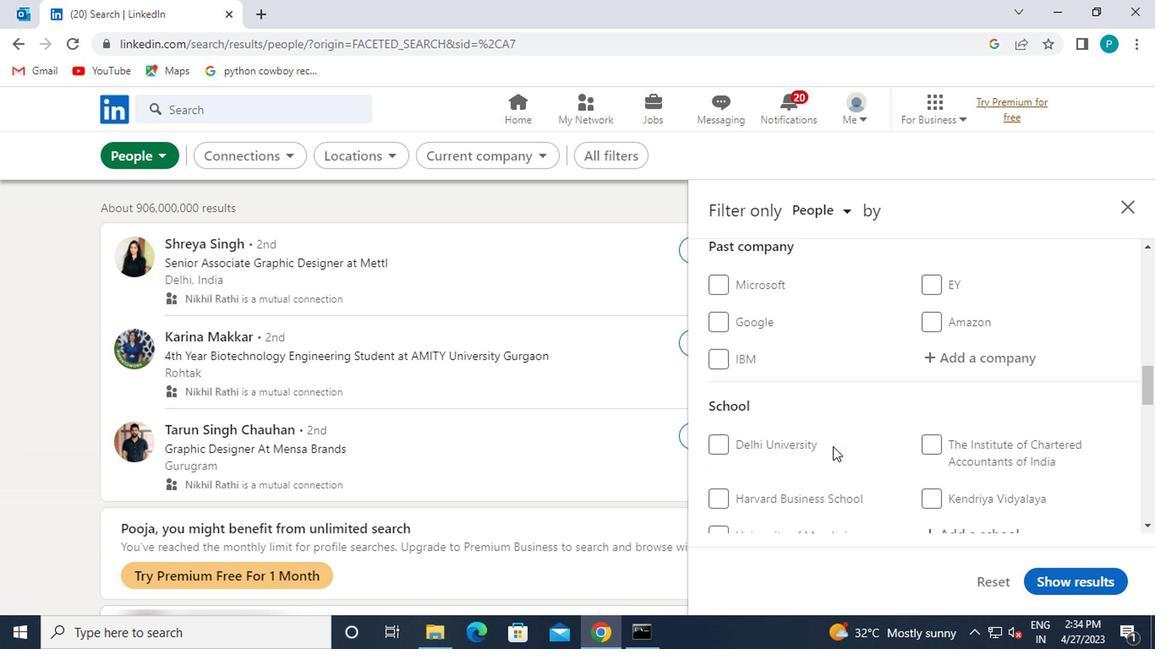 
Action: Mouse scrolled (788, 442) with delta (0, 0)
Screenshot: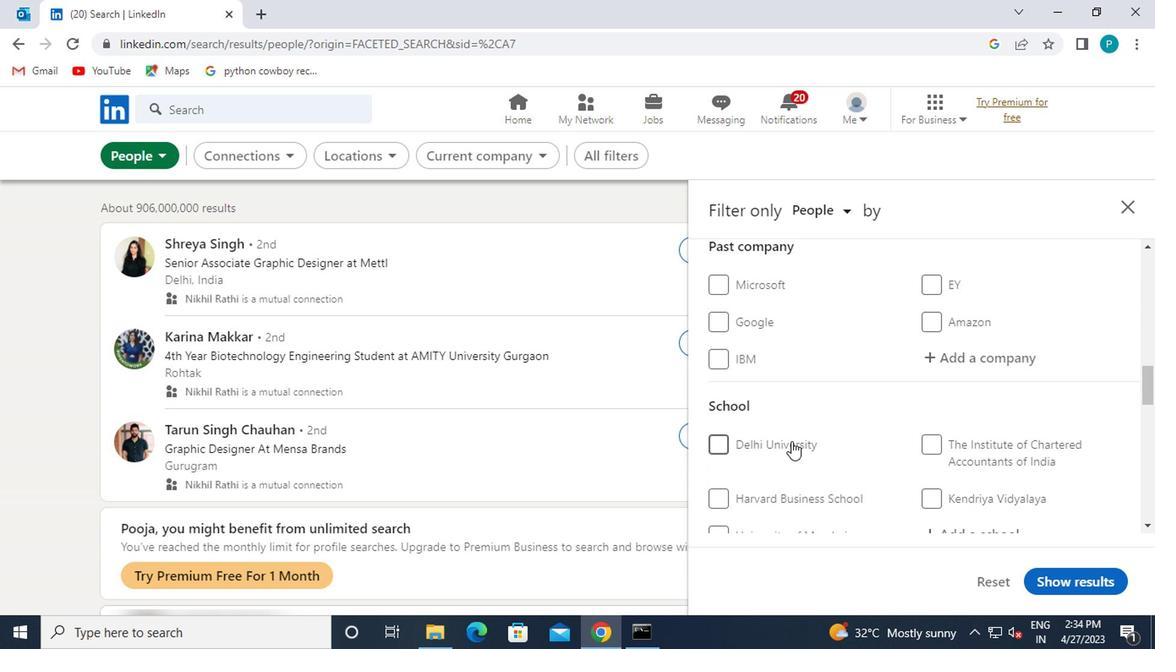 
Action: Mouse scrolled (788, 442) with delta (0, 0)
Screenshot: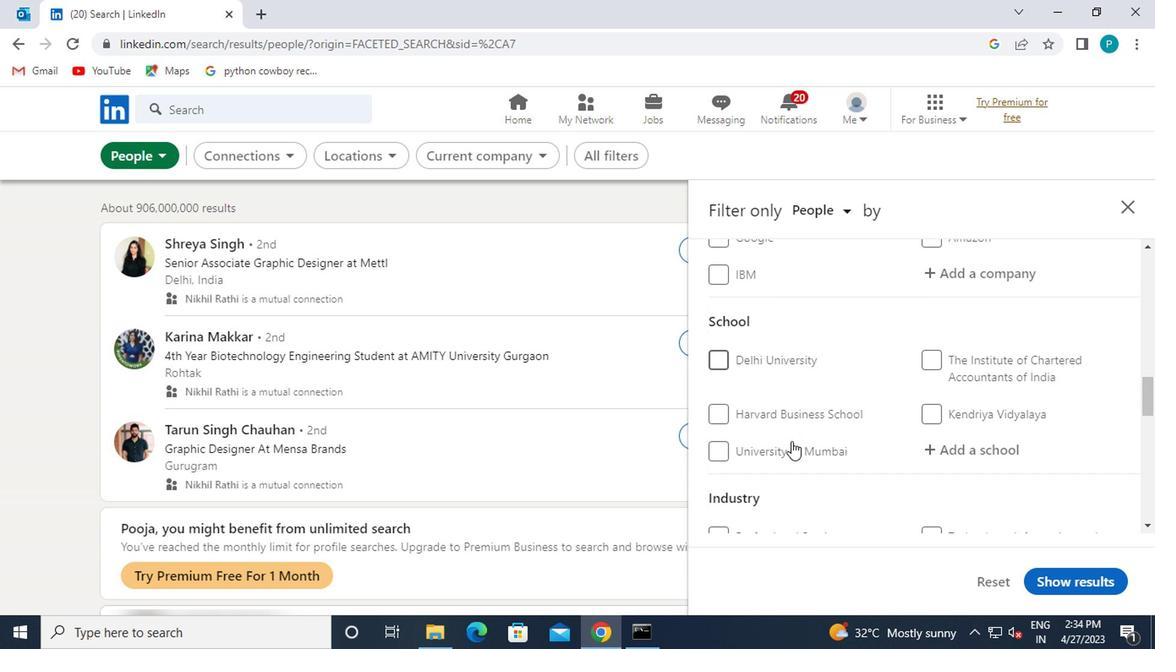 
Action: Mouse scrolled (788, 442) with delta (0, 0)
Screenshot: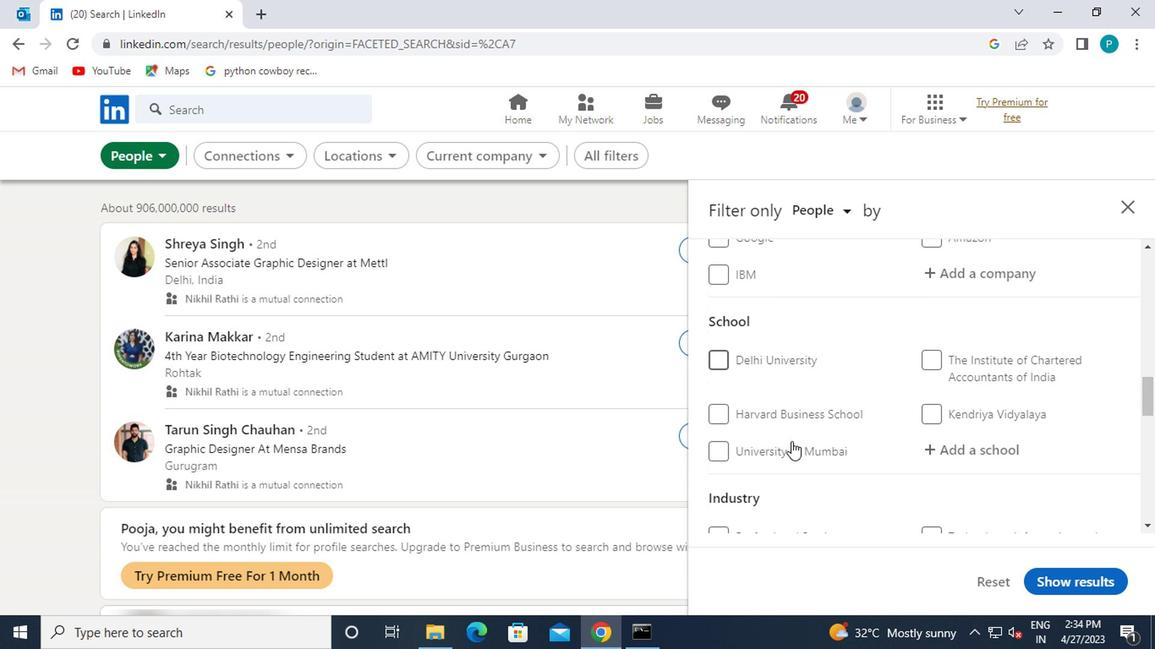 
Action: Mouse moved to (781, 444)
Screenshot: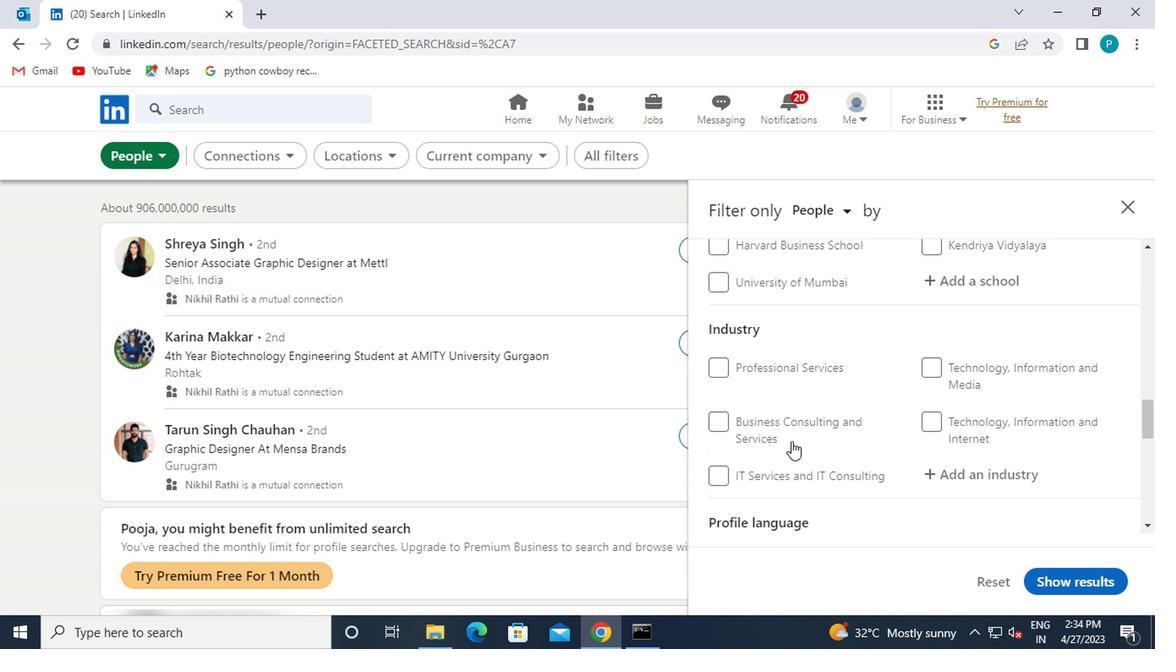 
Action: Mouse scrolled (781, 443) with delta (0, -1)
Screenshot: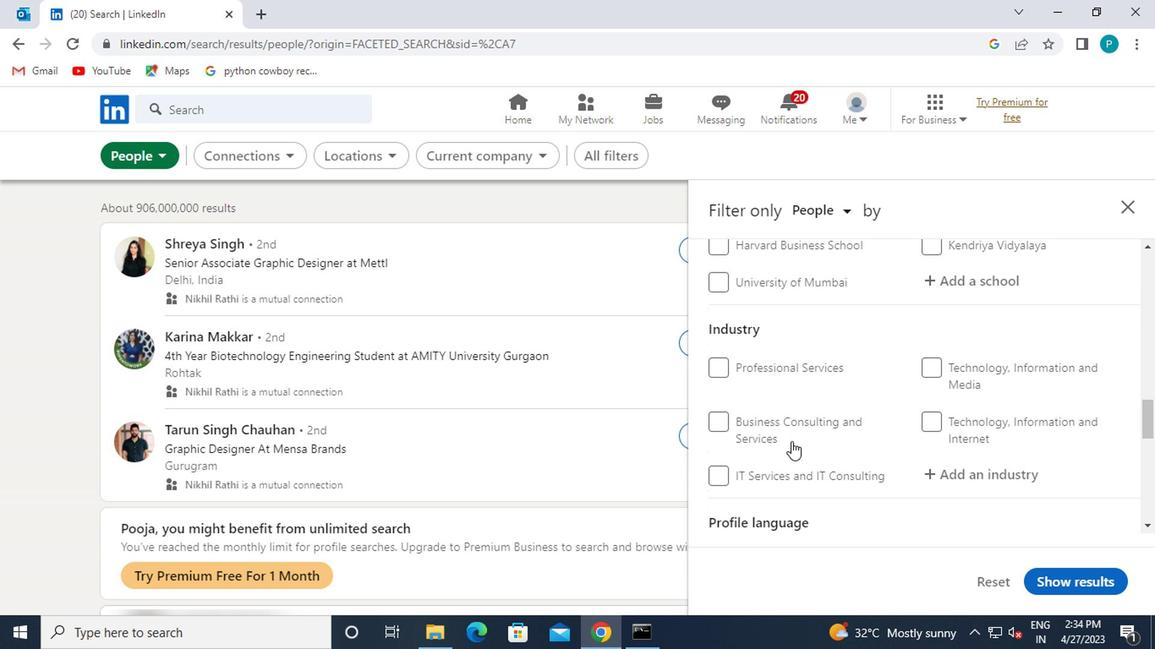 
Action: Mouse moved to (781, 445)
Screenshot: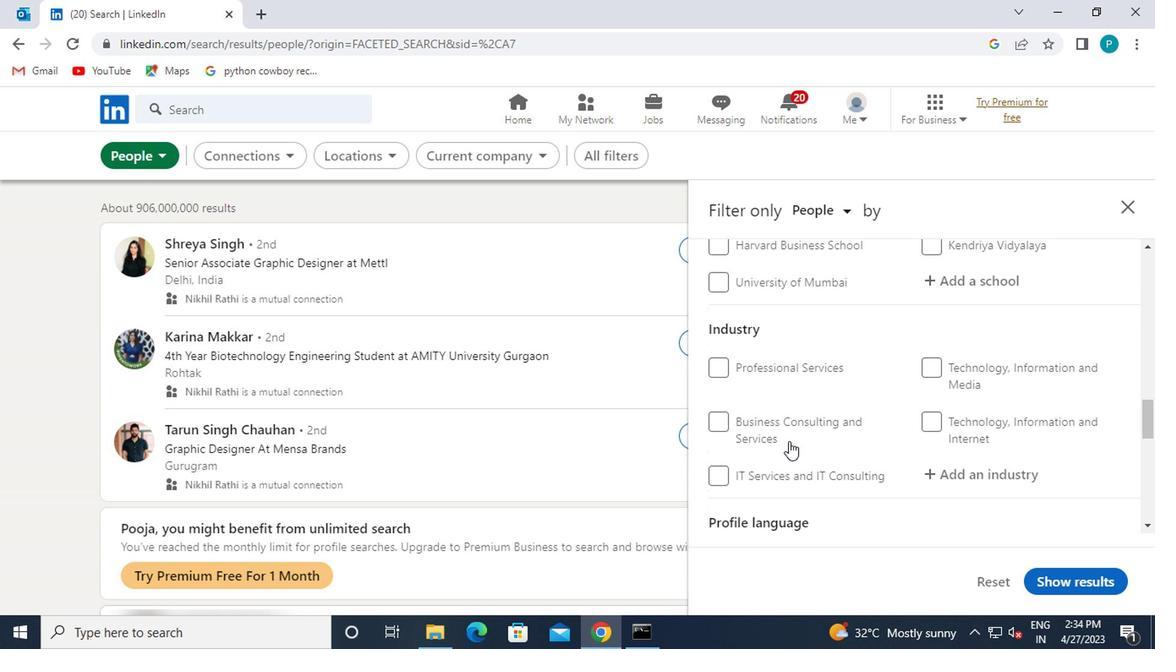 
Action: Mouse scrolled (781, 444) with delta (0, 0)
Screenshot: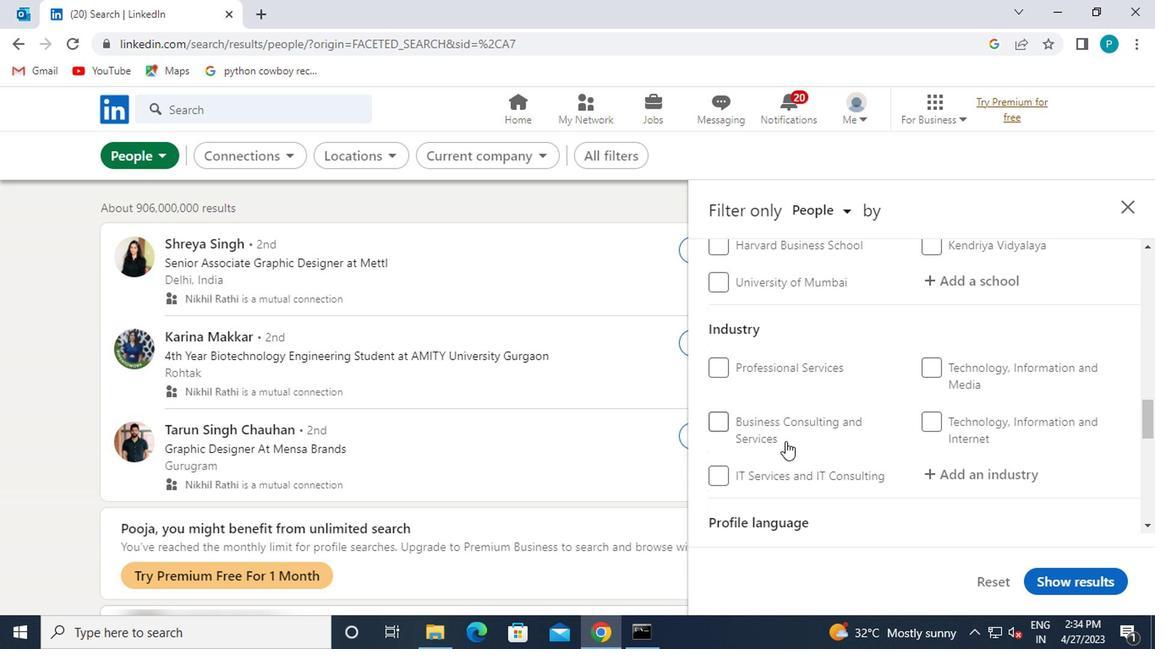 
Action: Mouse moved to (714, 391)
Screenshot: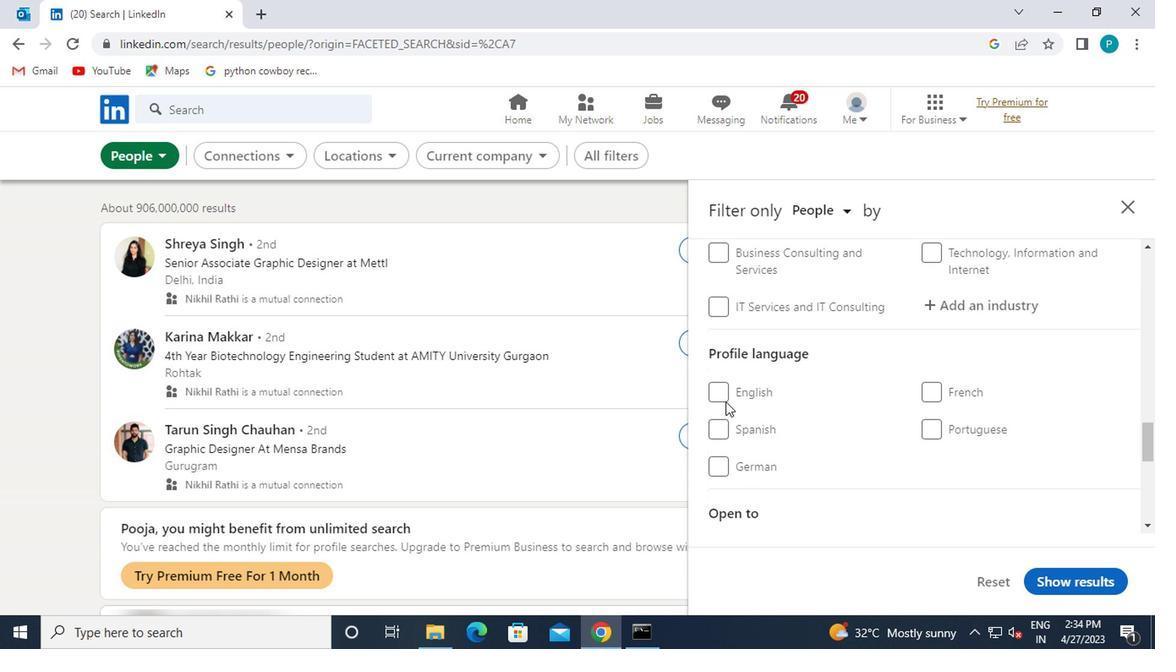 
Action: Mouse pressed left at (714, 391)
Screenshot: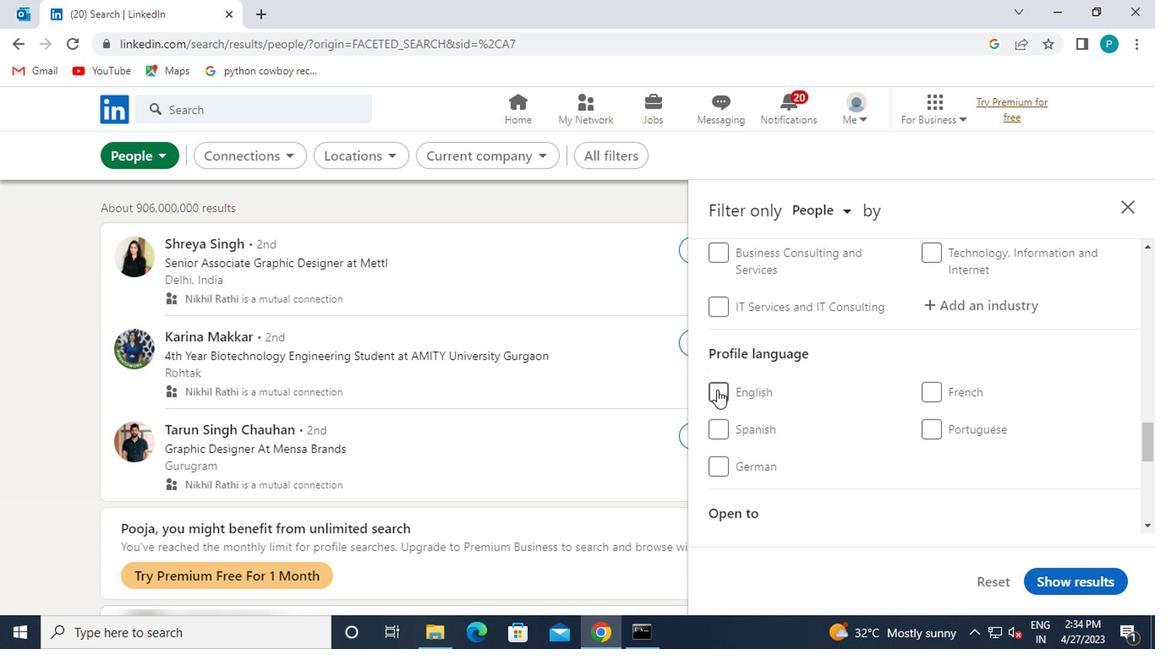 
Action: Mouse moved to (921, 401)
Screenshot: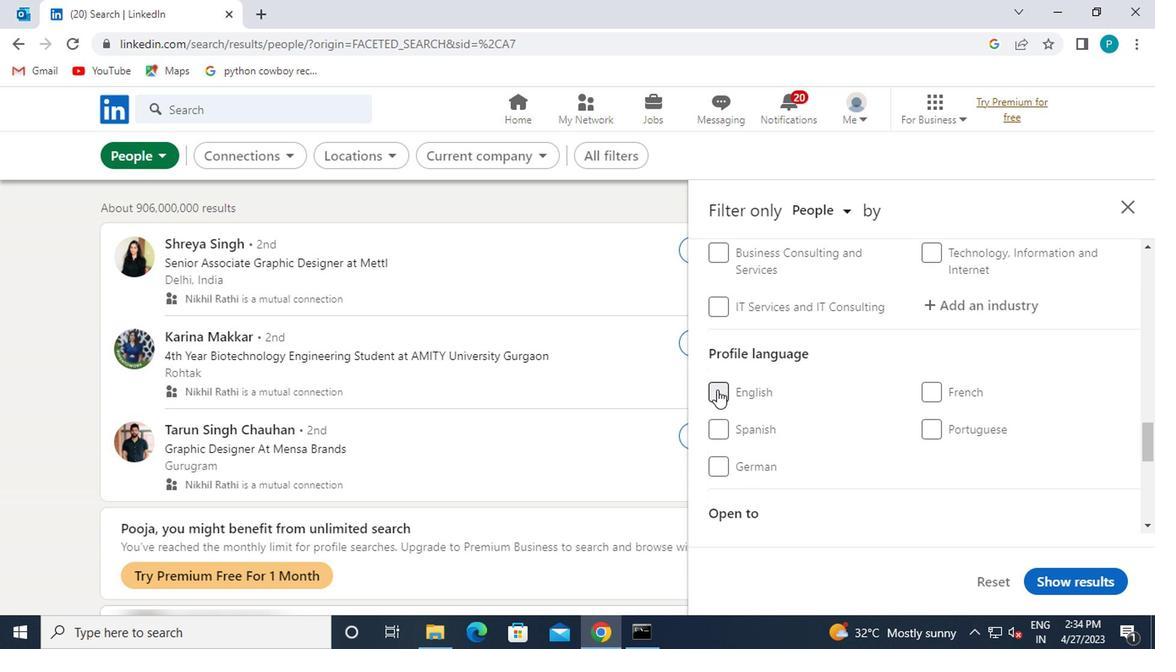 
Action: Mouse scrolled (921, 401) with delta (0, 0)
Screenshot: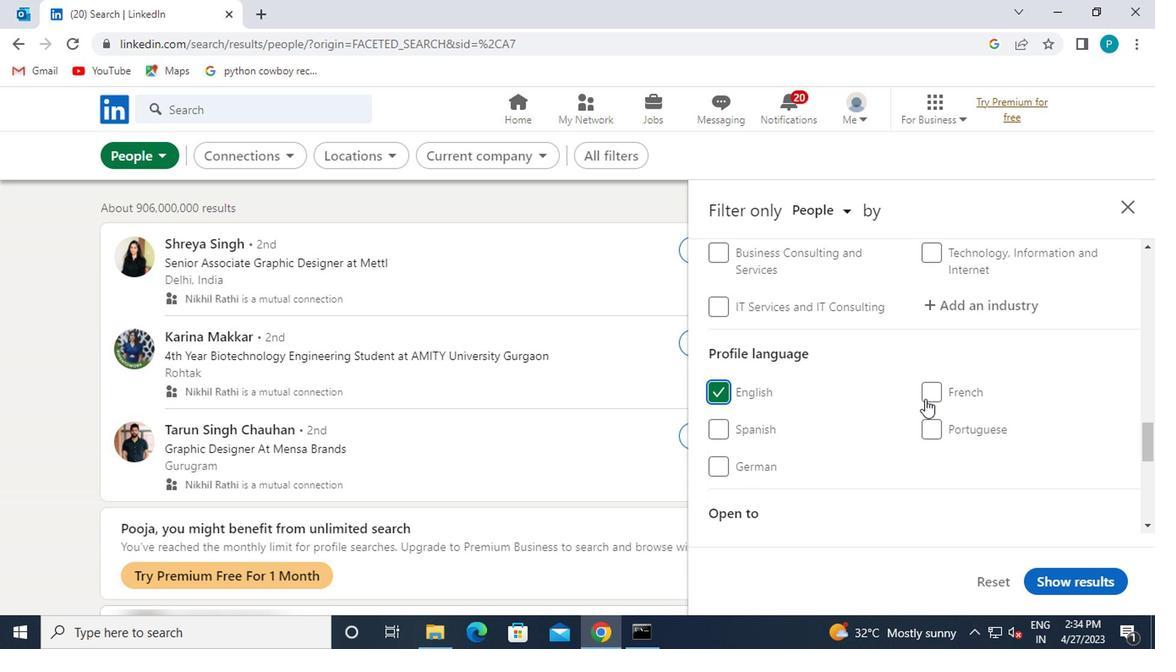 
Action: Mouse scrolled (921, 401) with delta (0, 0)
Screenshot: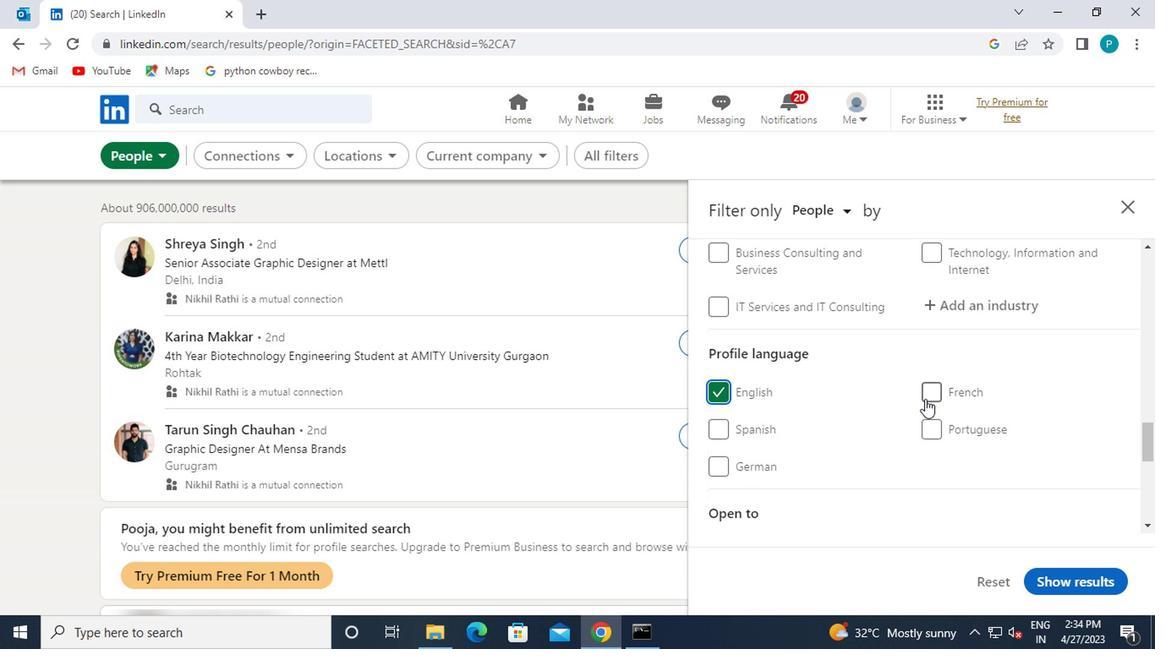 
Action: Mouse scrolled (921, 401) with delta (0, 0)
Screenshot: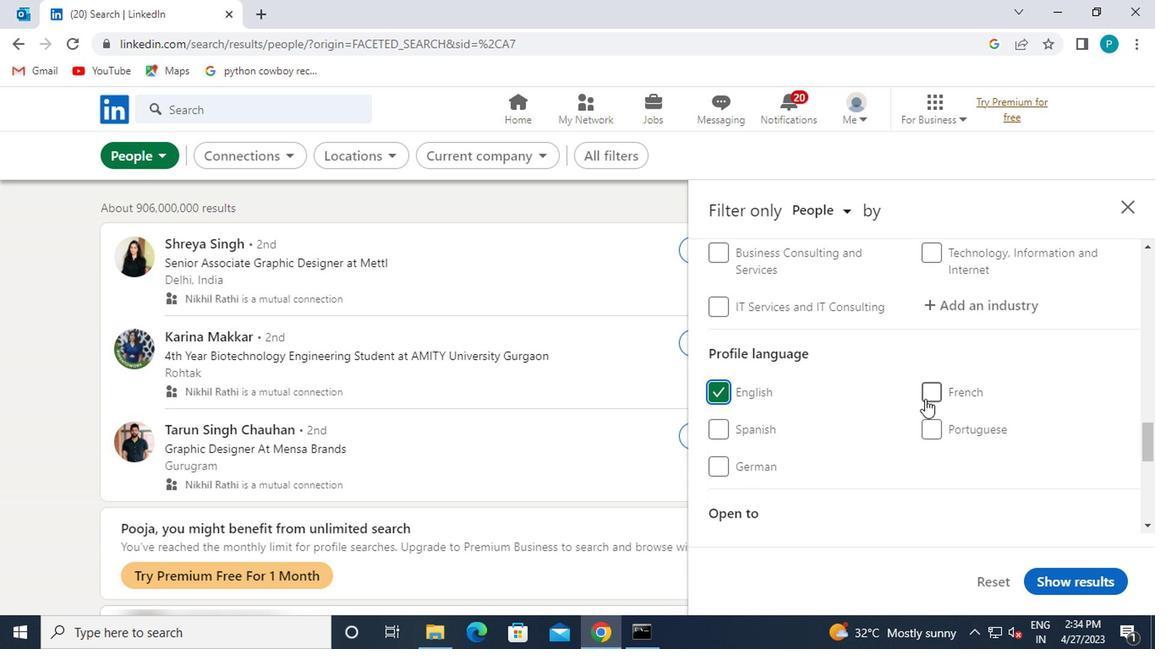 
Action: Mouse moved to (910, 399)
Screenshot: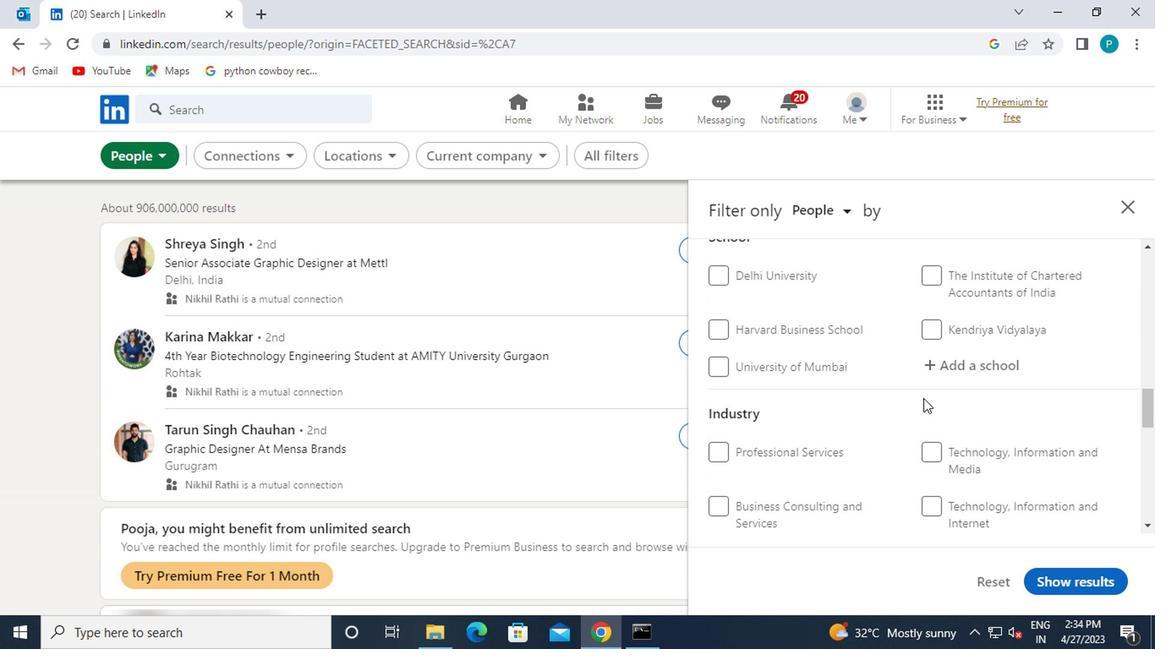 
Action: Mouse scrolled (910, 400) with delta (0, 0)
Screenshot: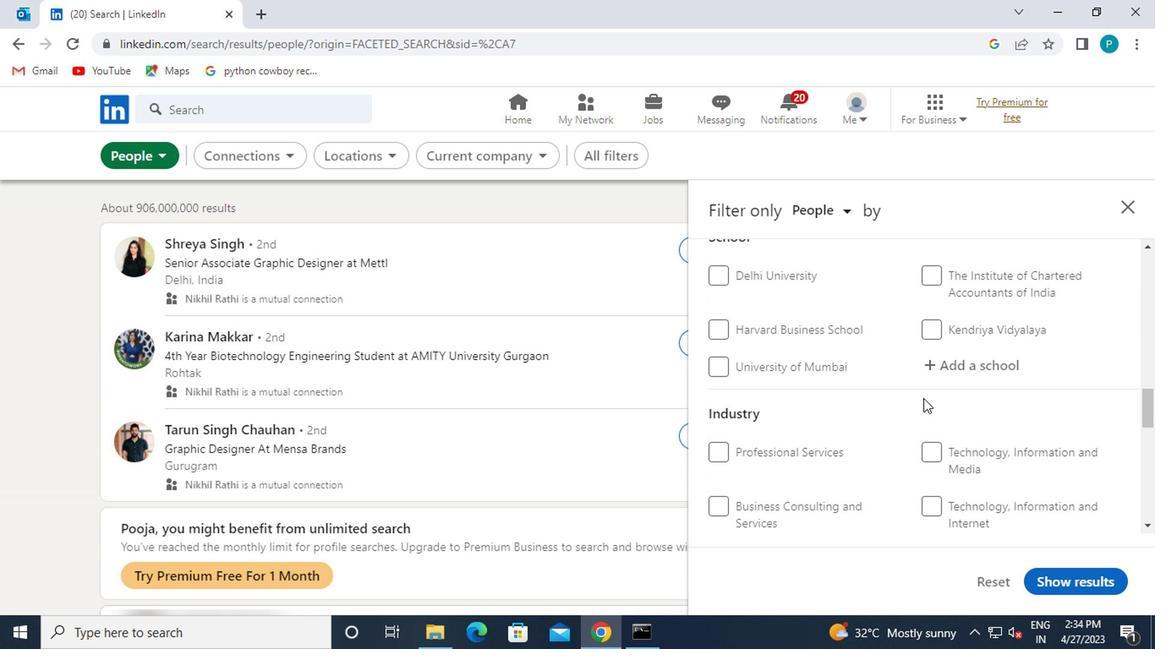 
Action: Mouse moved to (907, 398)
Screenshot: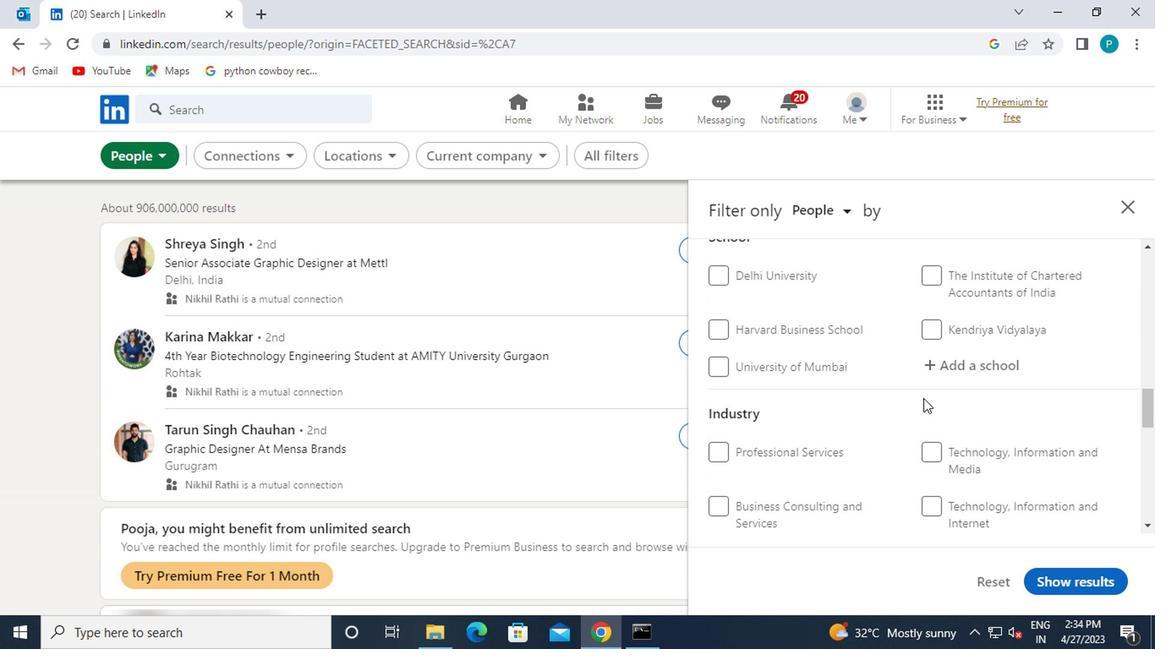 
Action: Mouse scrolled (907, 399) with delta (0, 0)
Screenshot: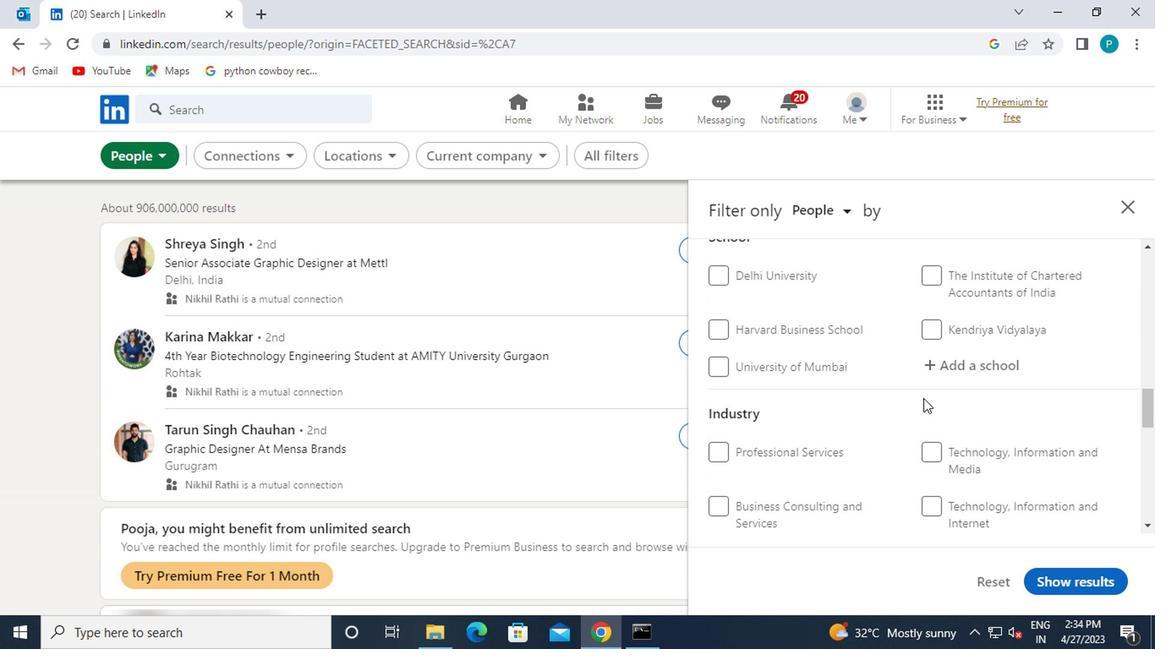 
Action: Mouse moved to (918, 385)
Screenshot: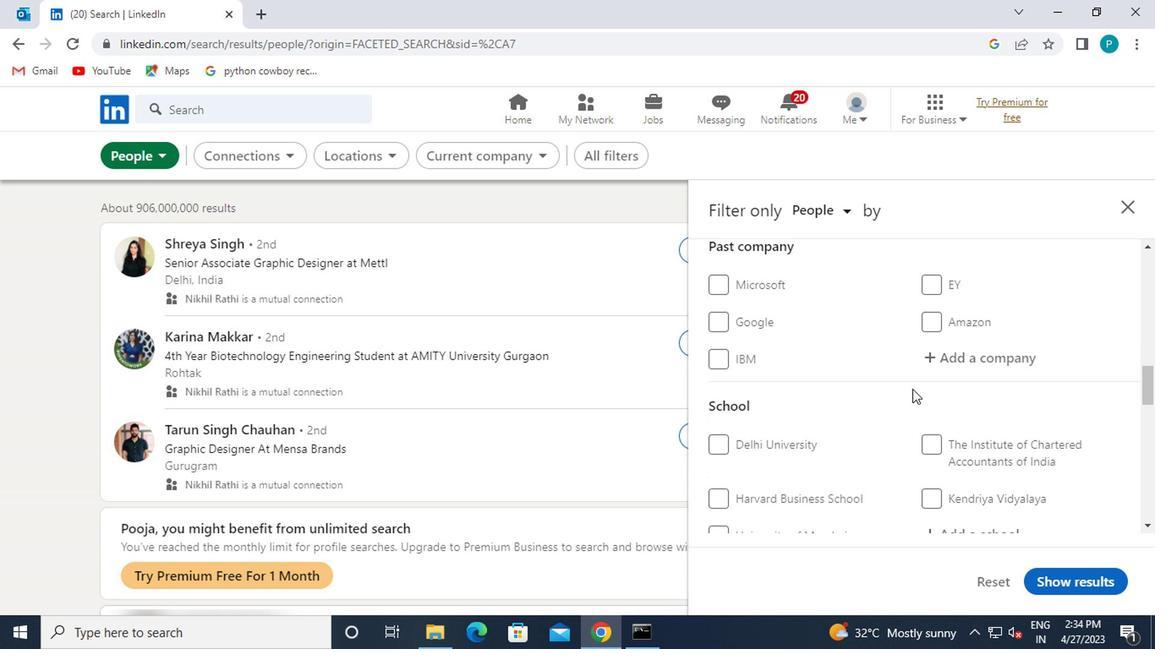 
Action: Mouse scrolled (918, 386) with delta (0, 1)
Screenshot: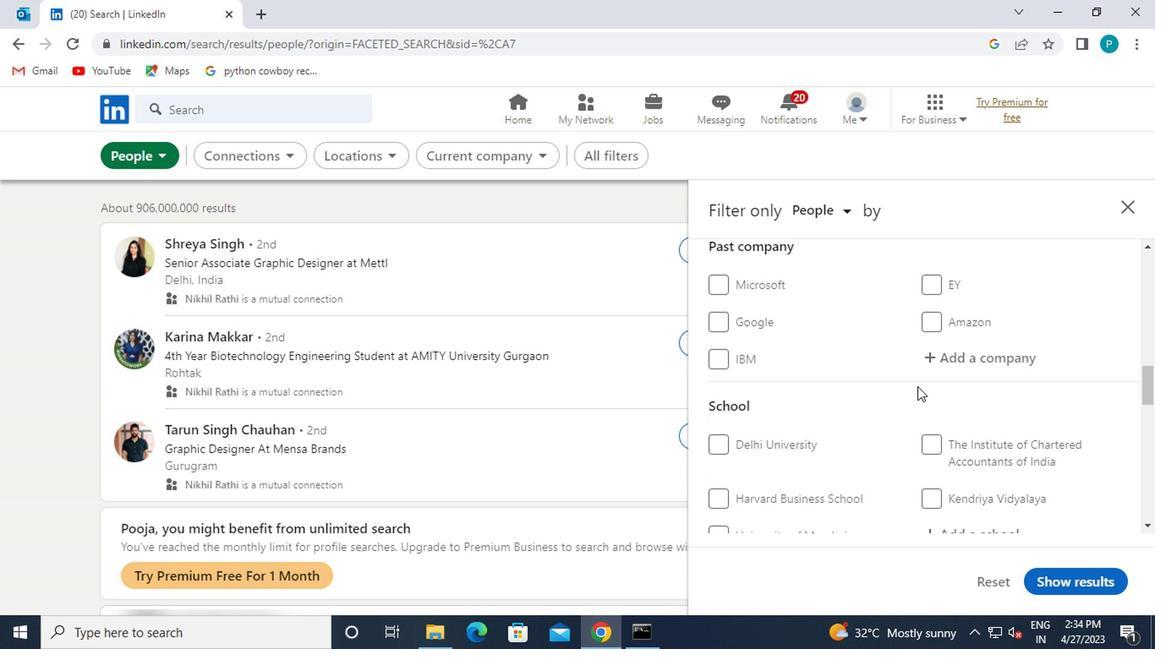 
Action: Mouse scrolled (918, 386) with delta (0, 1)
Screenshot: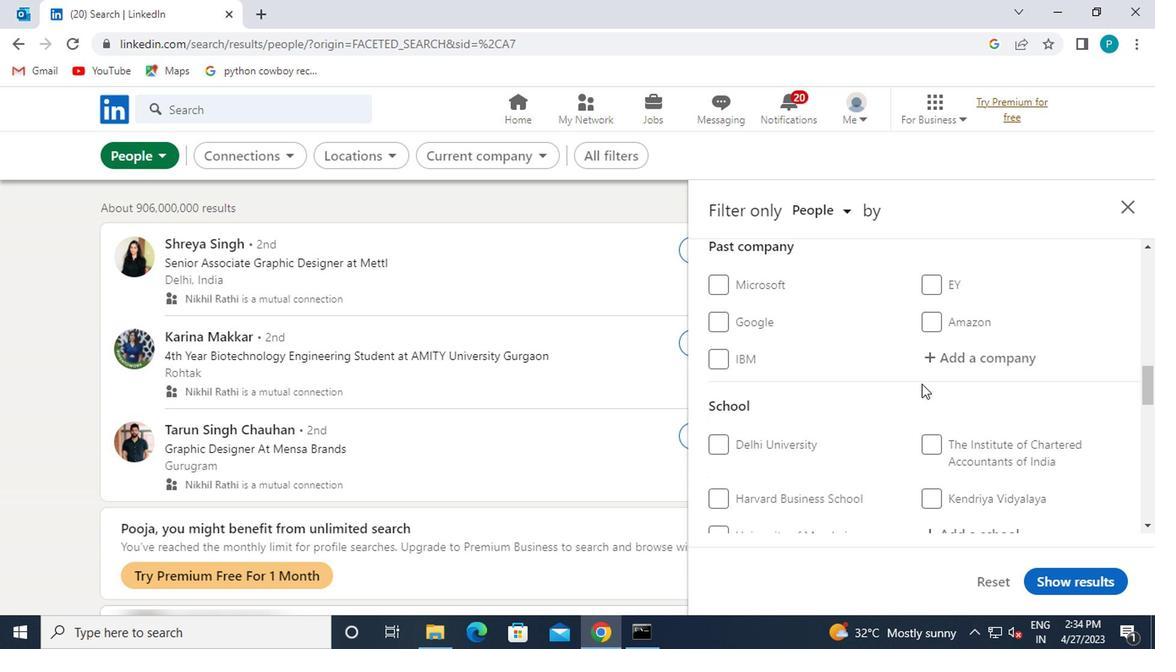 
Action: Mouse moved to (941, 372)
Screenshot: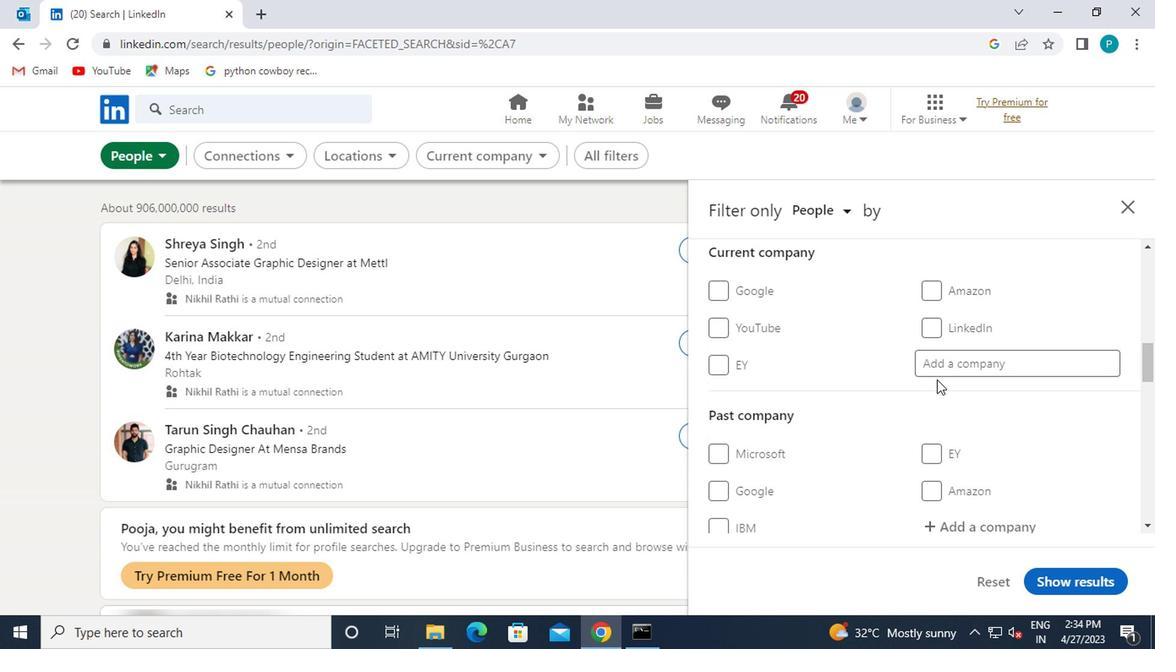 
Action: Mouse pressed left at (941, 372)
Screenshot: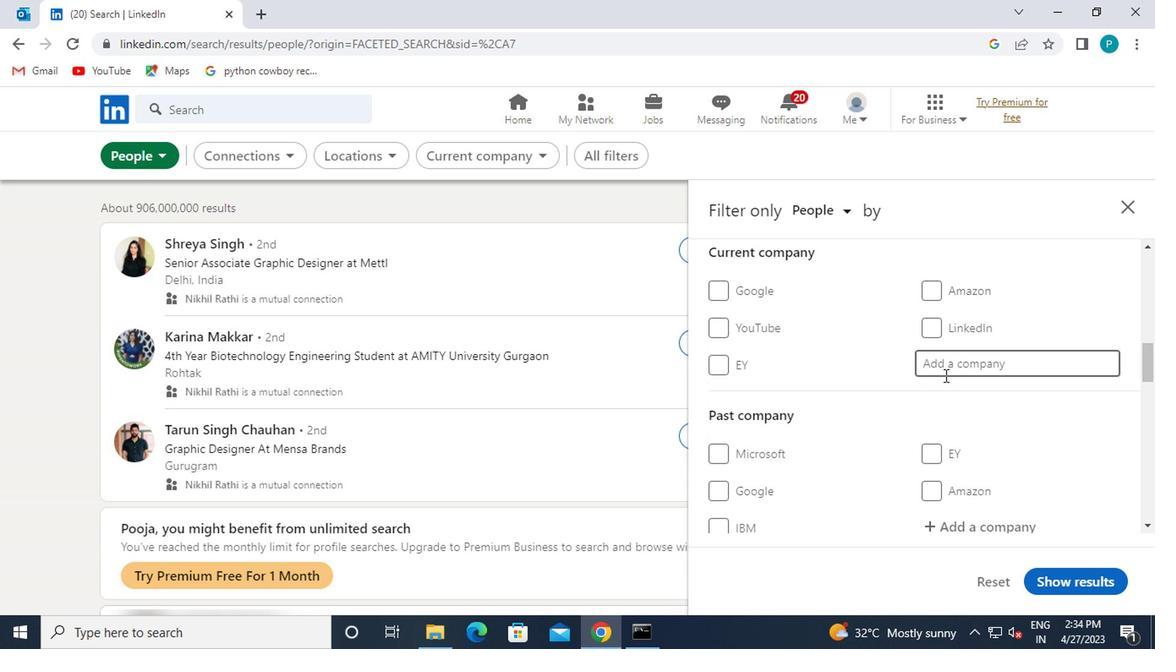 
Action: Key pressed <Key.caps_lock>I<Key.caps_lock>SRO<Key.backspace><Key.backspace><Key.backspace><Key.backspace><Key.backspace><Key.backspace><Key.caps_lock>
Screenshot: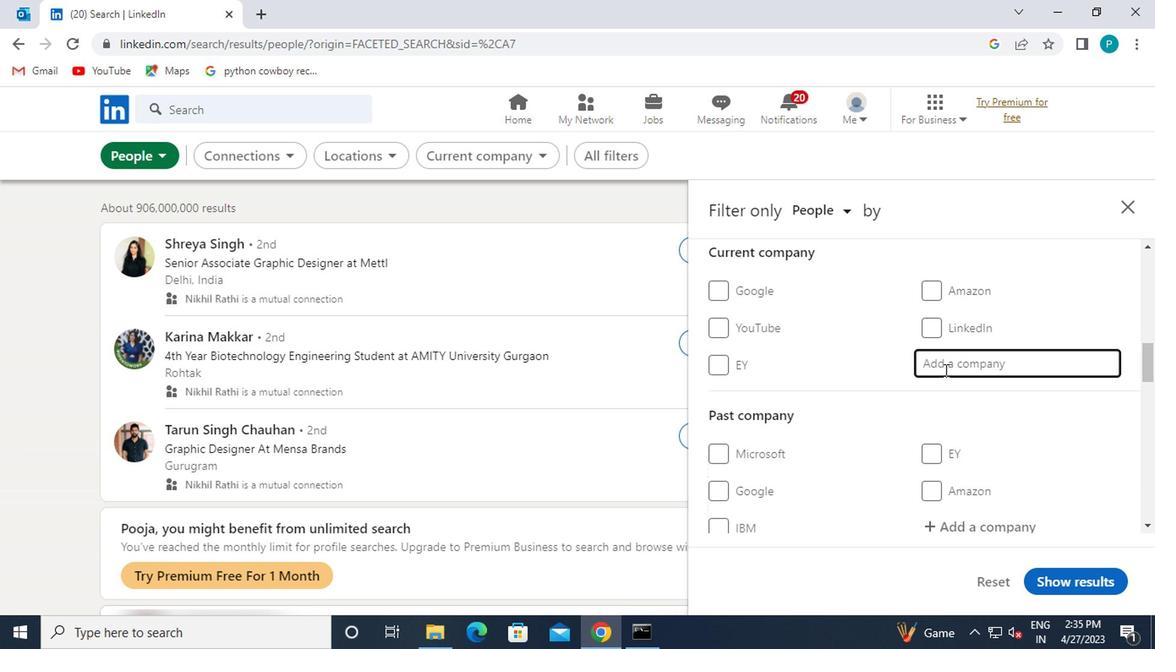 
Action: Mouse moved to (941, 372)
Screenshot: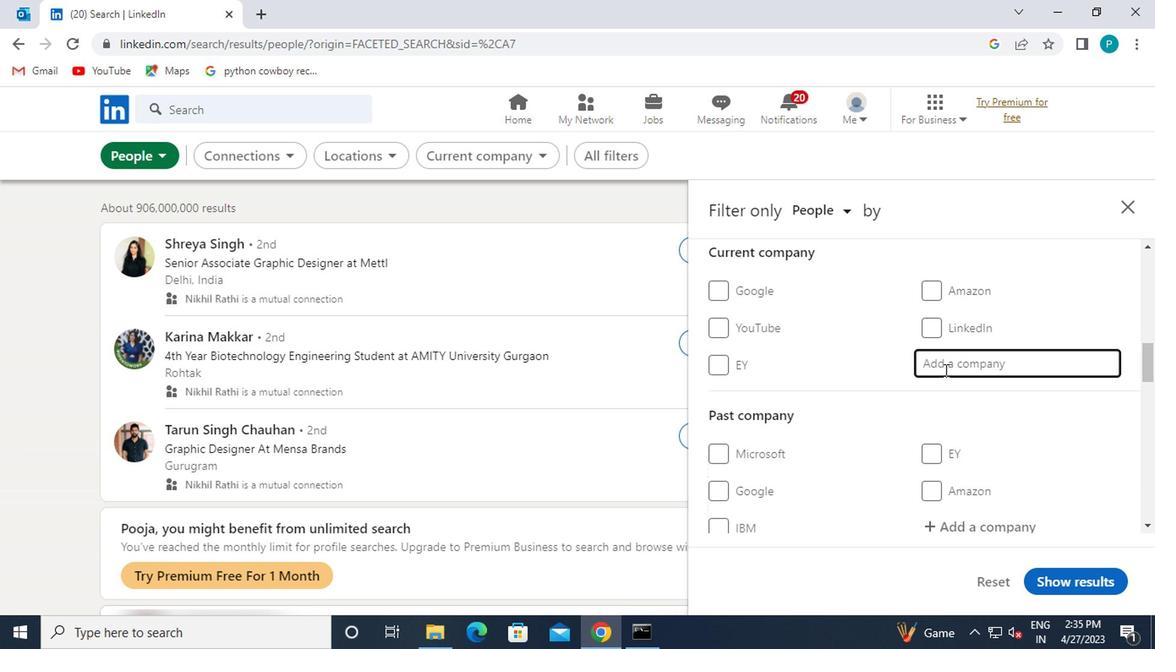 
Action: Key pressed ISRO
Screenshot: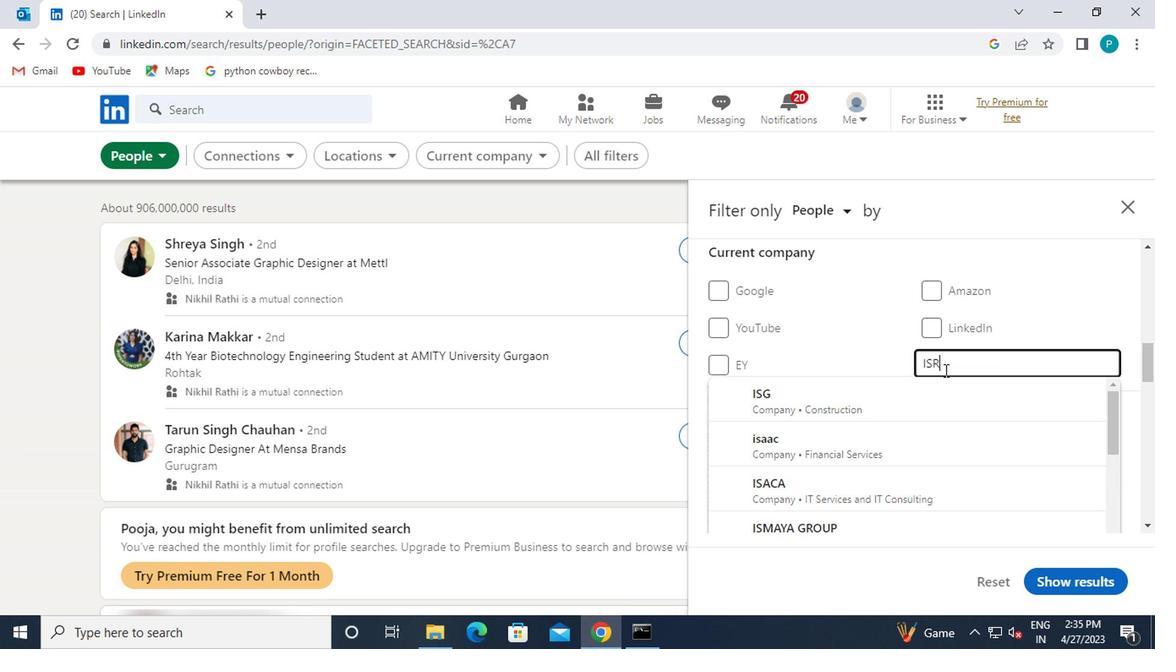 
Action: Mouse moved to (755, 441)
Screenshot: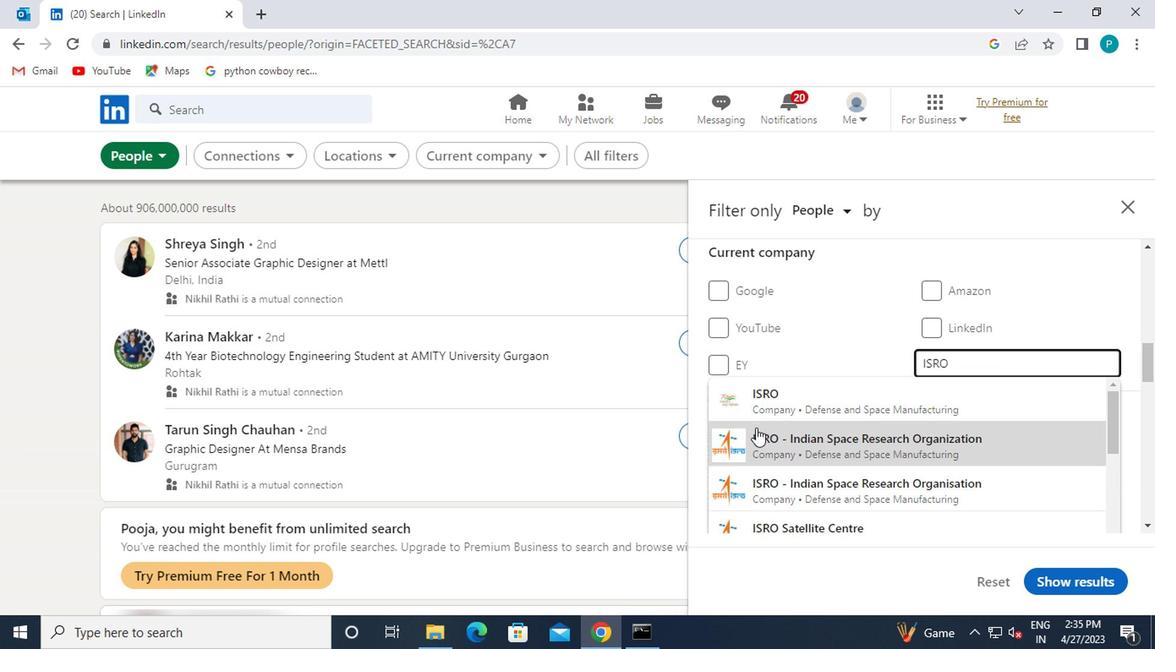 
Action: Mouse pressed left at (755, 441)
Screenshot: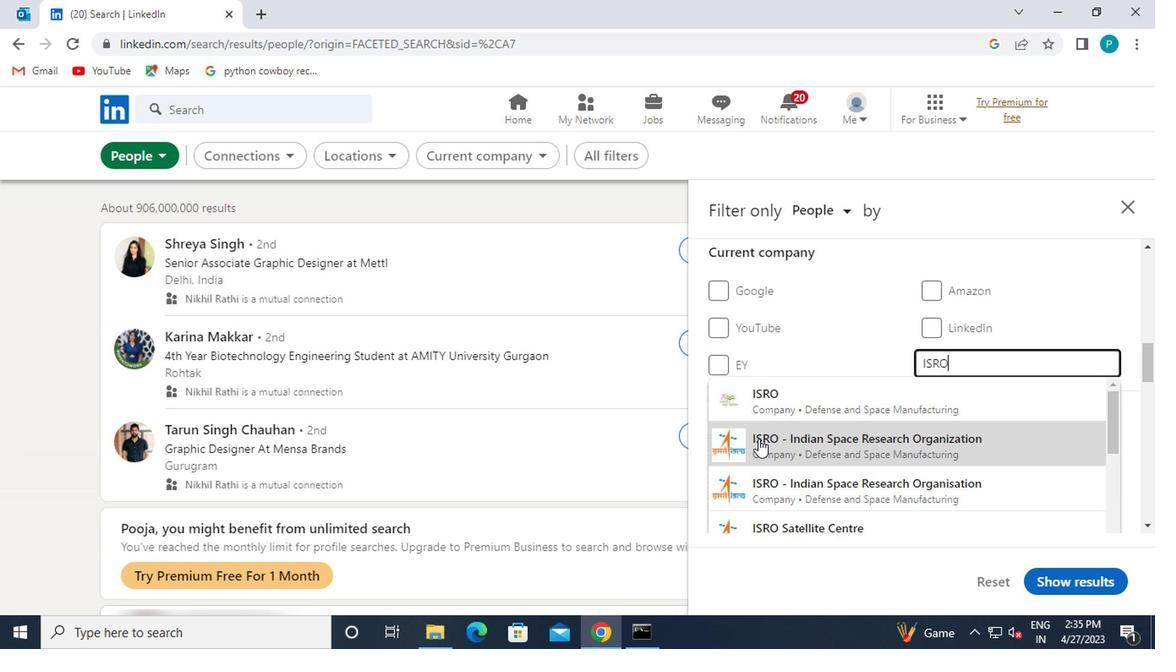 
Action: Mouse moved to (759, 441)
Screenshot: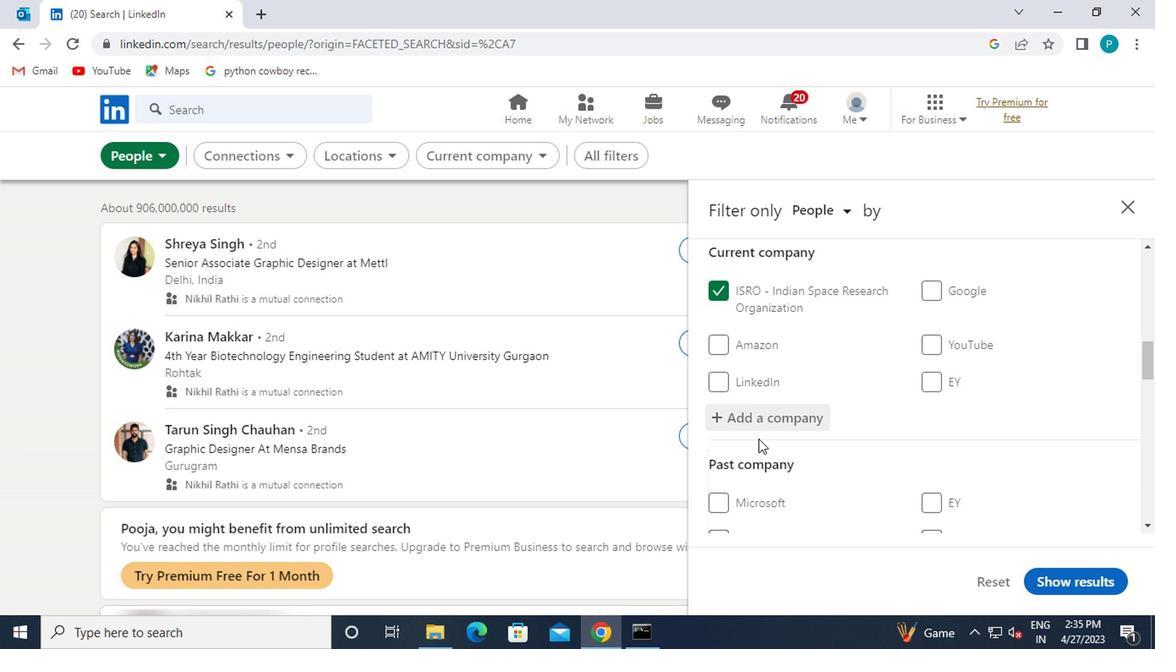 
Action: Mouse scrolled (759, 440) with delta (0, 0)
Screenshot: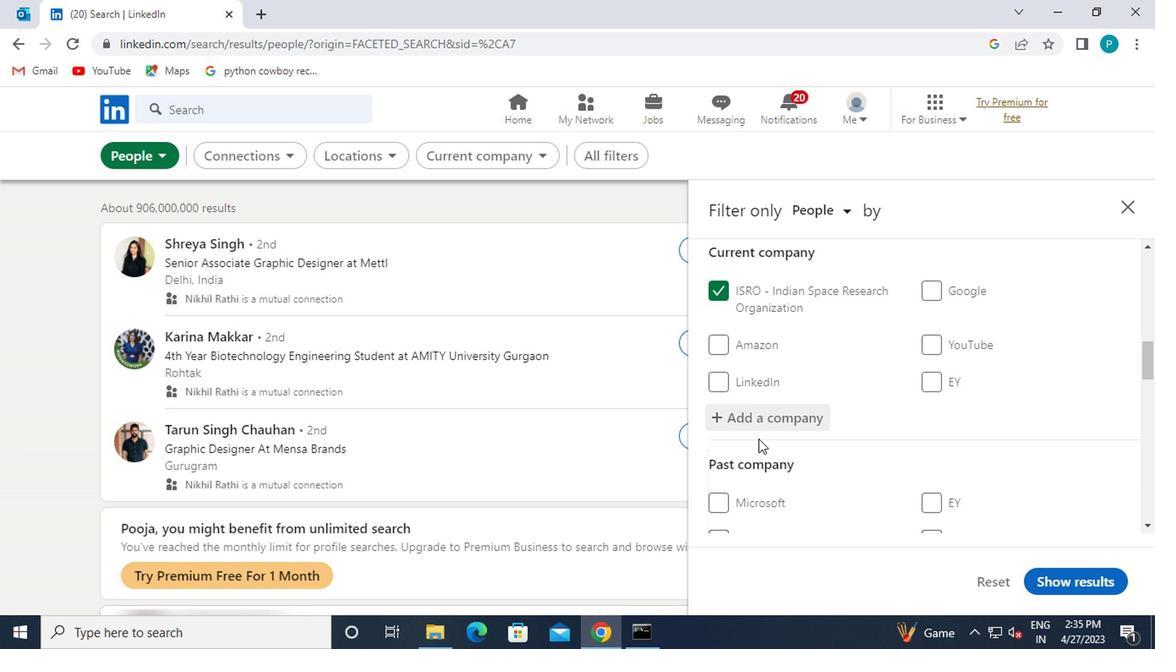 
Action: Mouse moved to (806, 429)
Screenshot: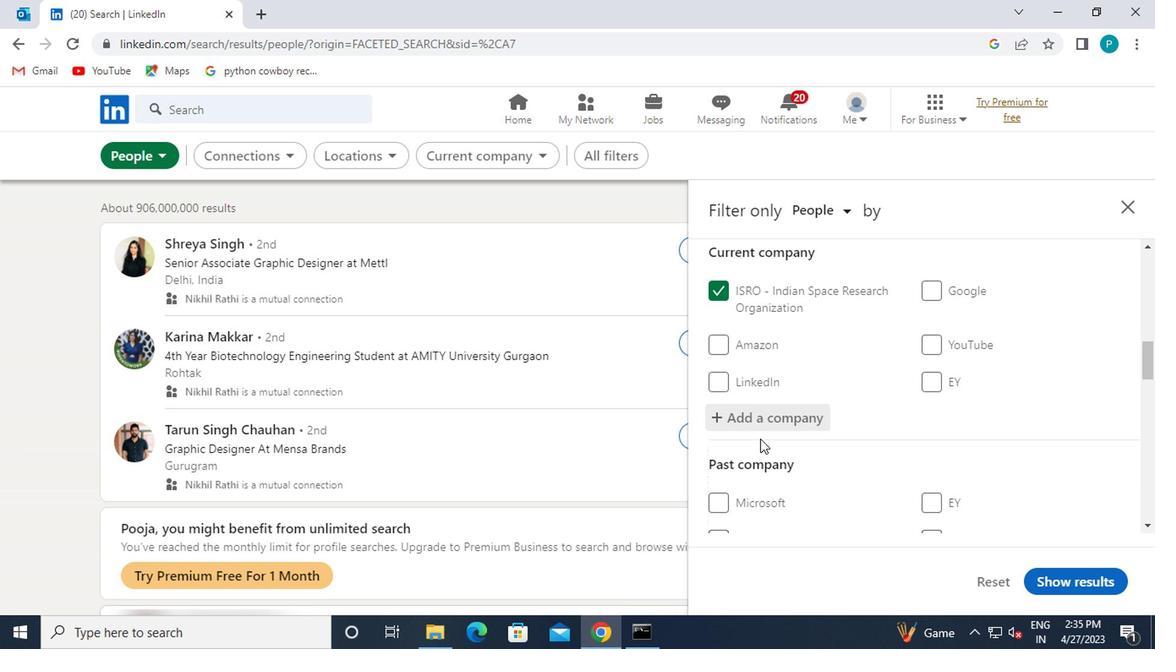 
Action: Mouse scrolled (806, 428) with delta (0, 0)
Screenshot: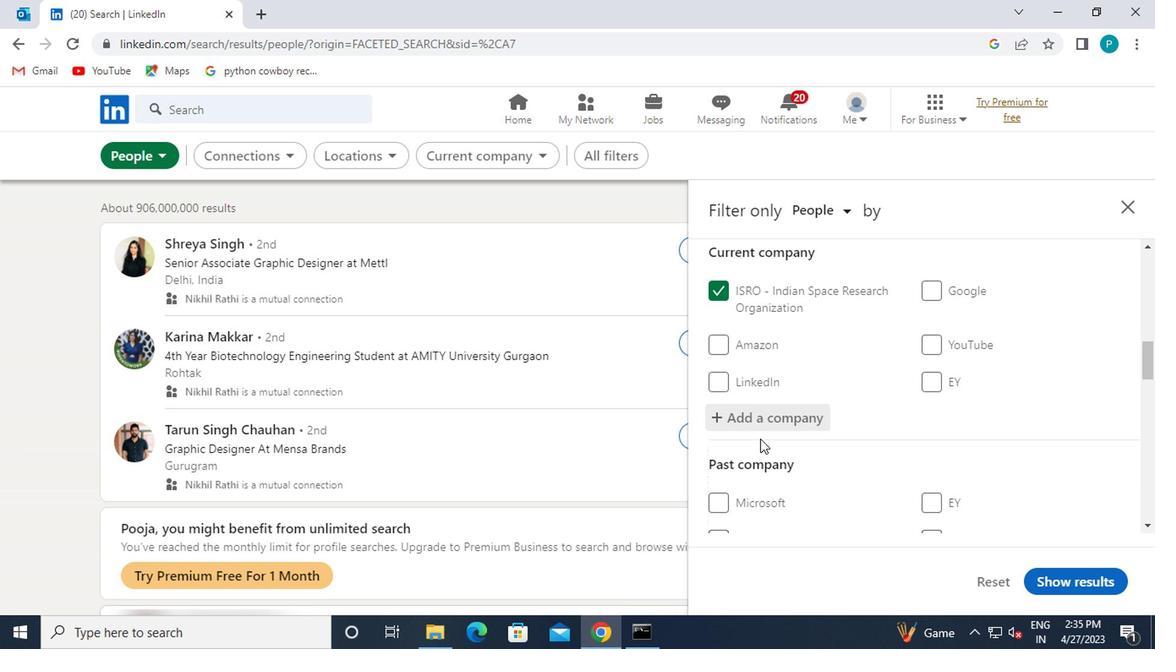 
Action: Mouse moved to (830, 433)
Screenshot: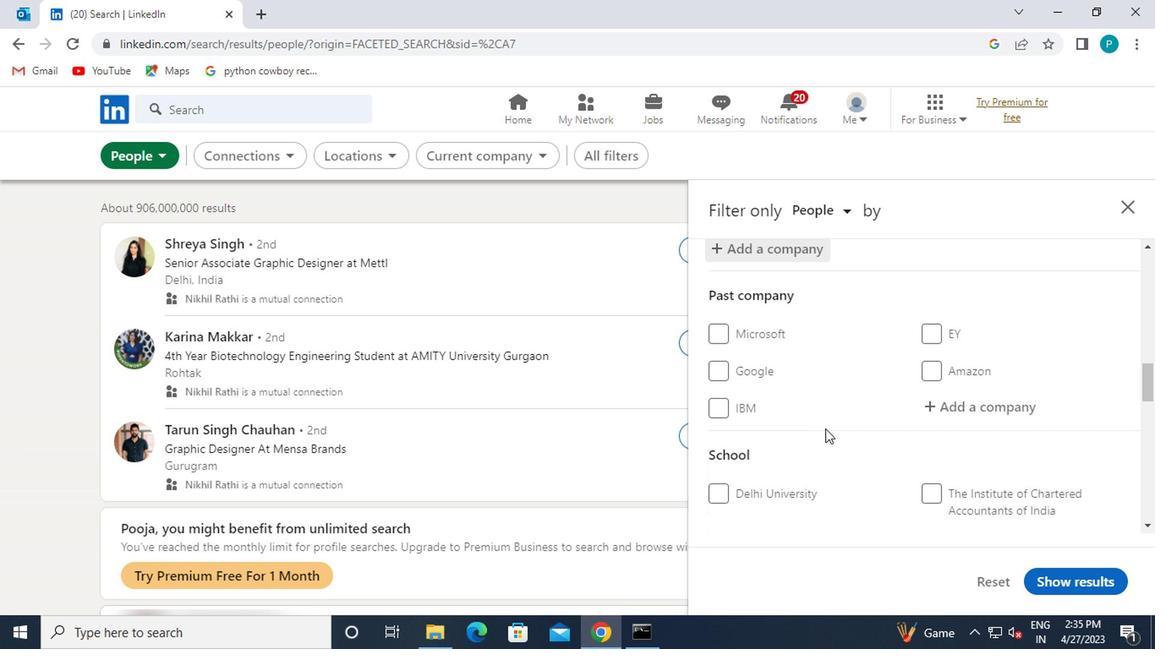 
Action: Mouse scrolled (830, 432) with delta (0, -1)
Screenshot: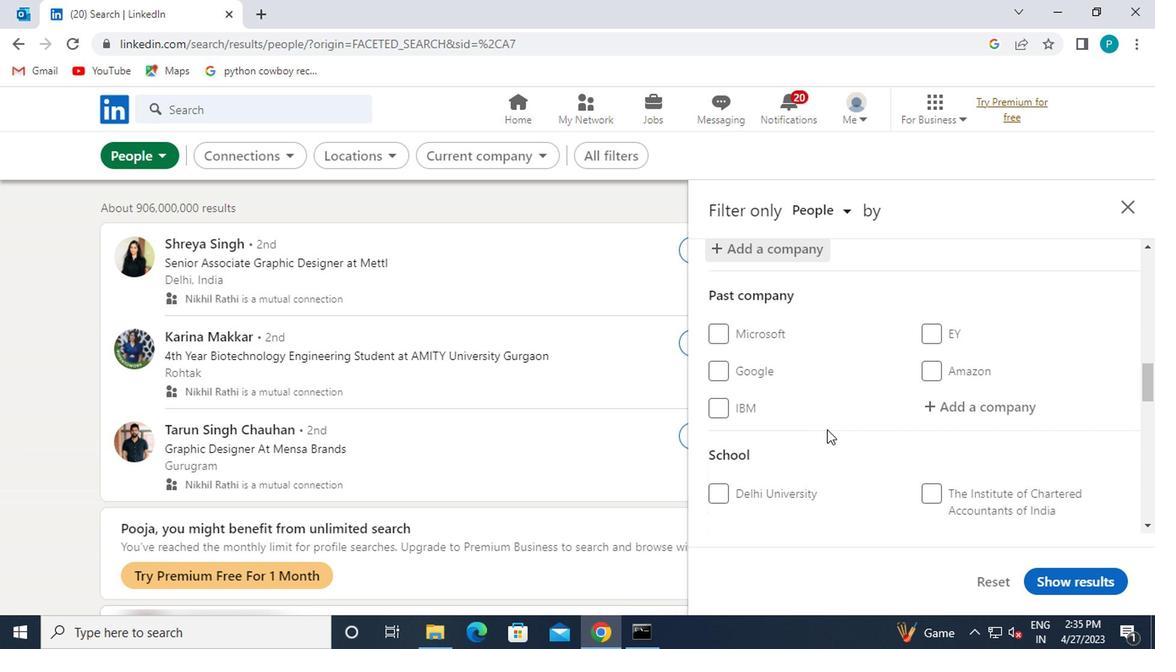 
Action: Mouse scrolled (830, 432) with delta (0, -1)
Screenshot: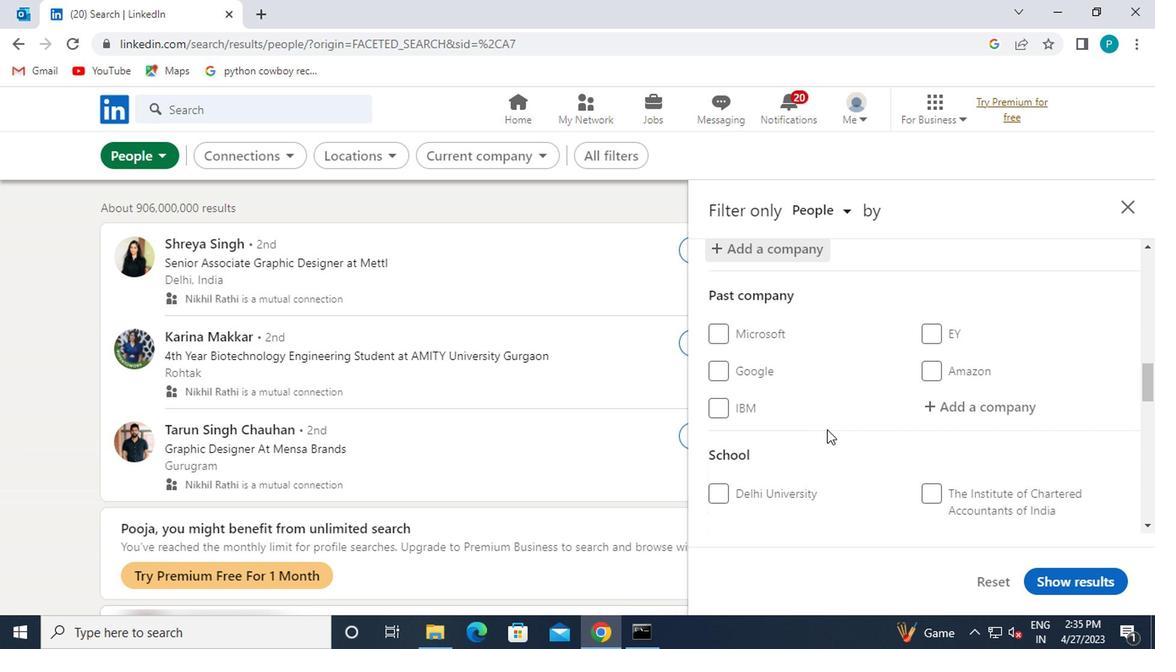 
Action: Mouse moved to (957, 451)
Screenshot: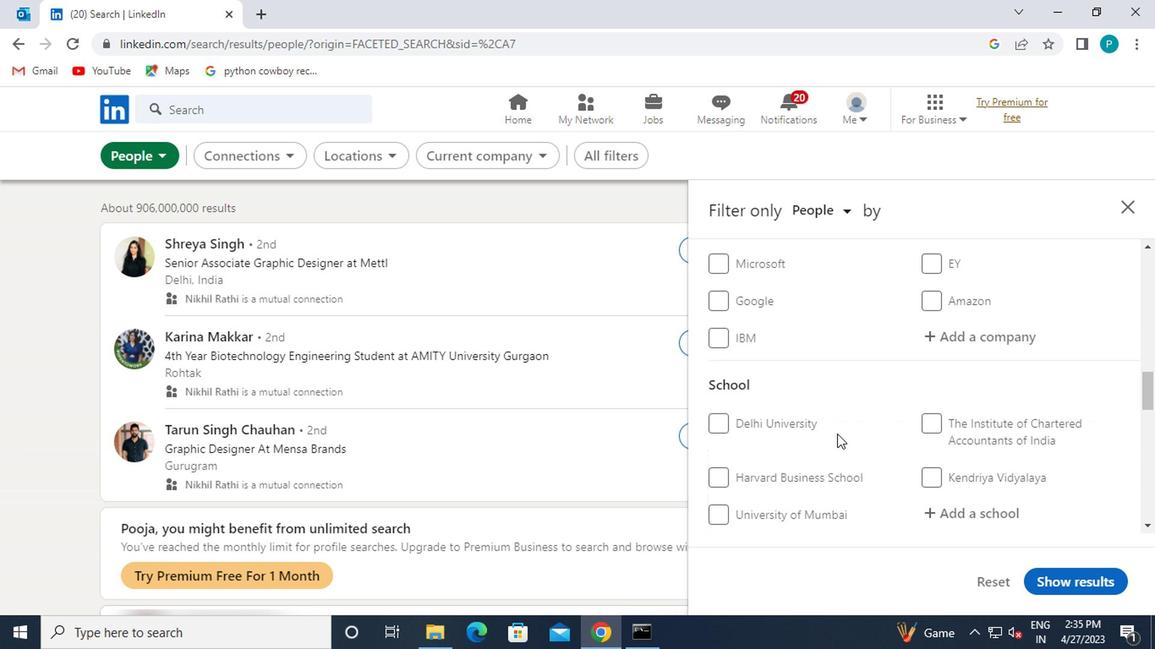 
Action: Mouse scrolled (957, 450) with delta (0, 0)
Screenshot: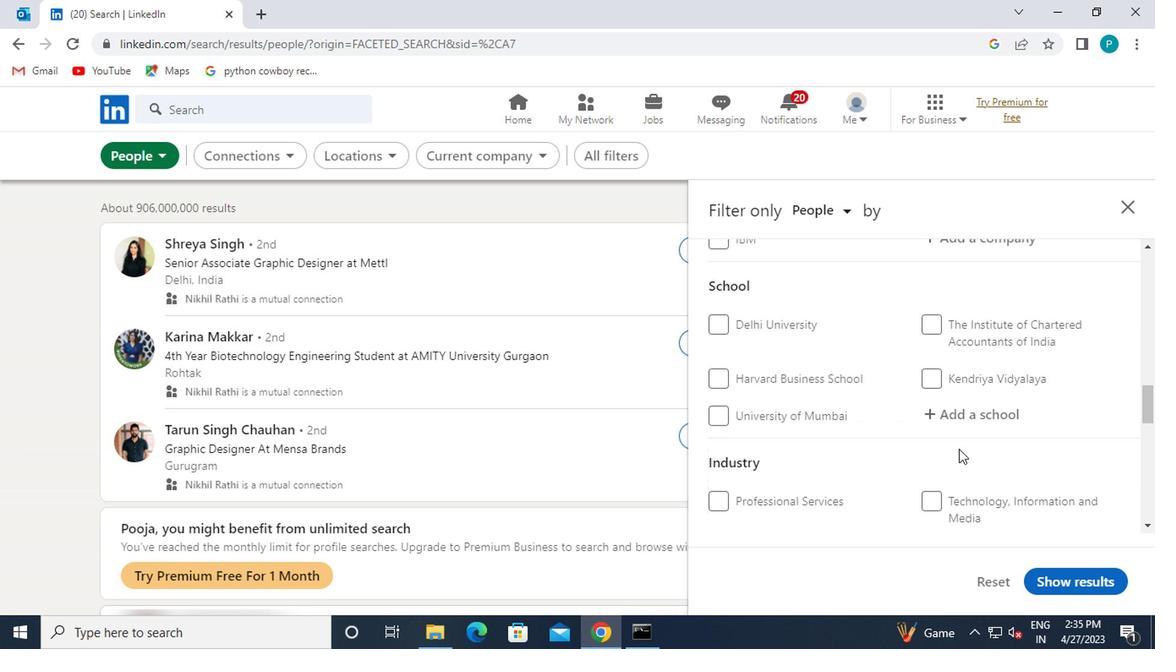 
Action: Mouse moved to (930, 337)
Screenshot: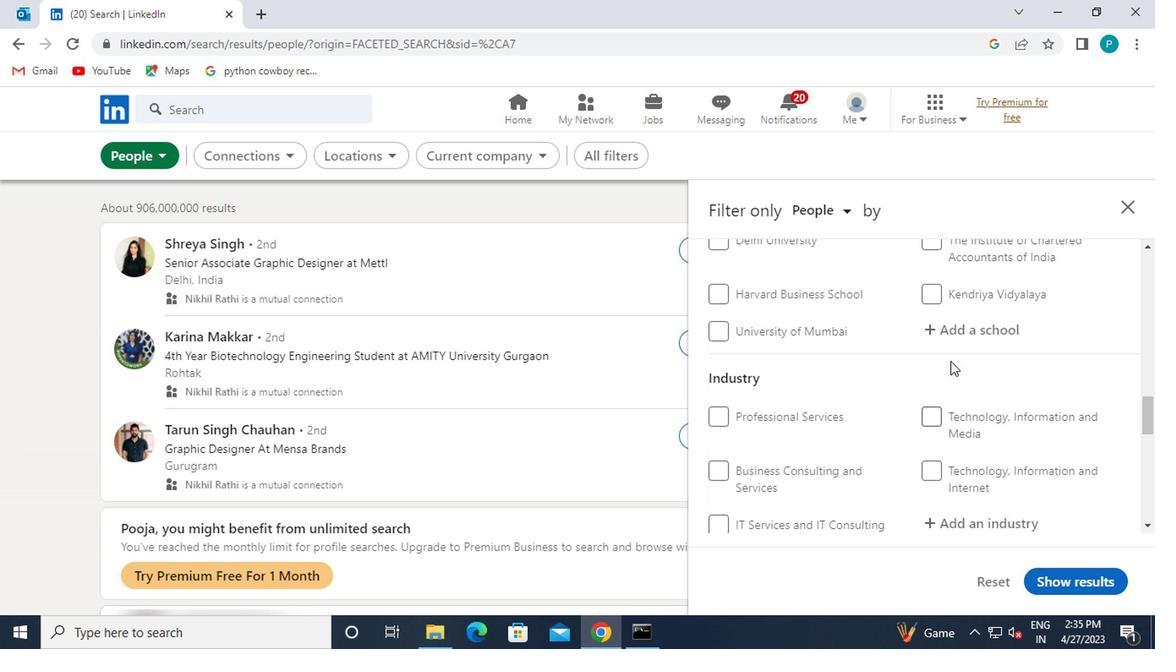 
Action: Mouse pressed left at (930, 337)
Screenshot: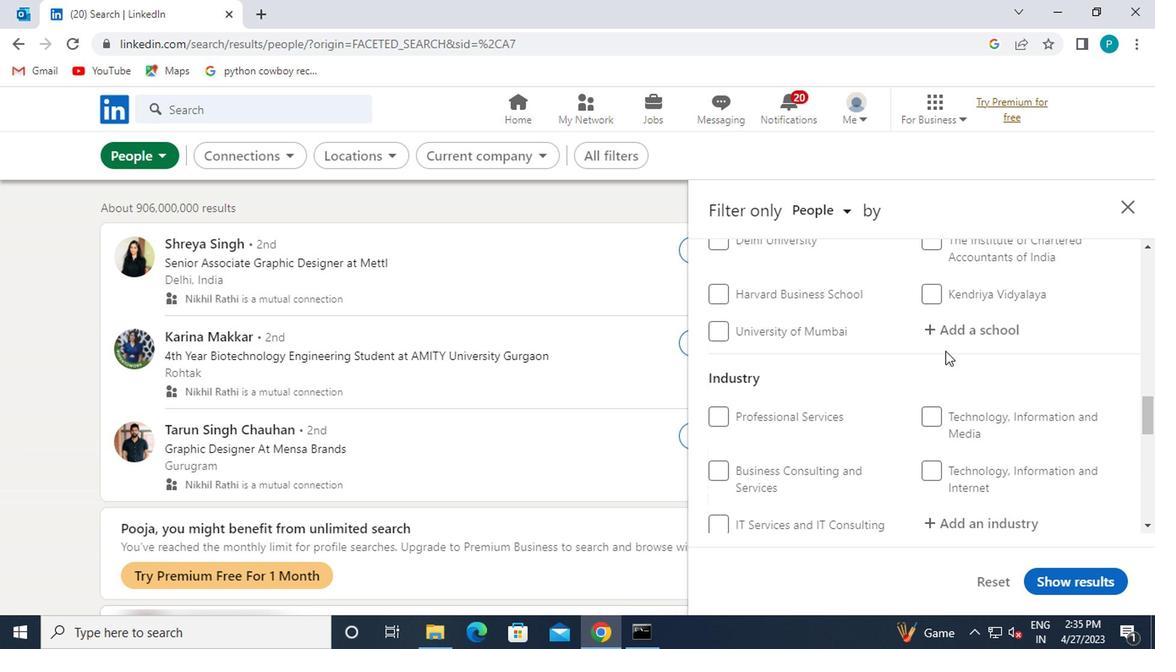 
Action: Key pressed PSIT
Screenshot: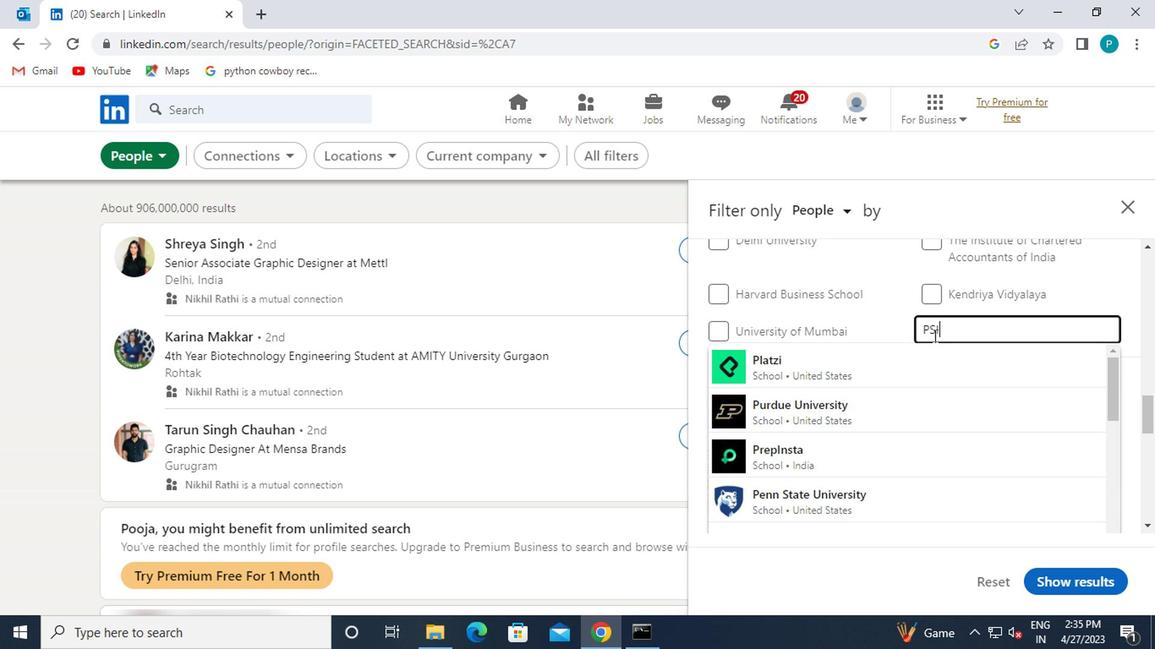 
Action: Mouse moved to (925, 350)
Screenshot: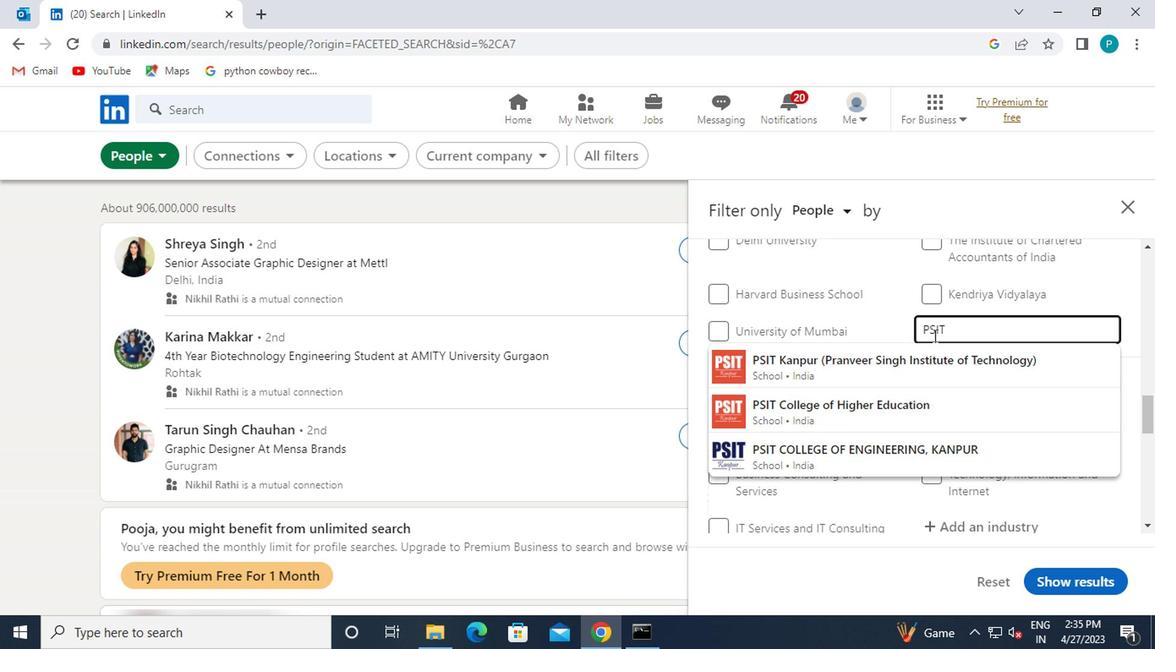 
Action: Mouse pressed left at (925, 350)
Screenshot: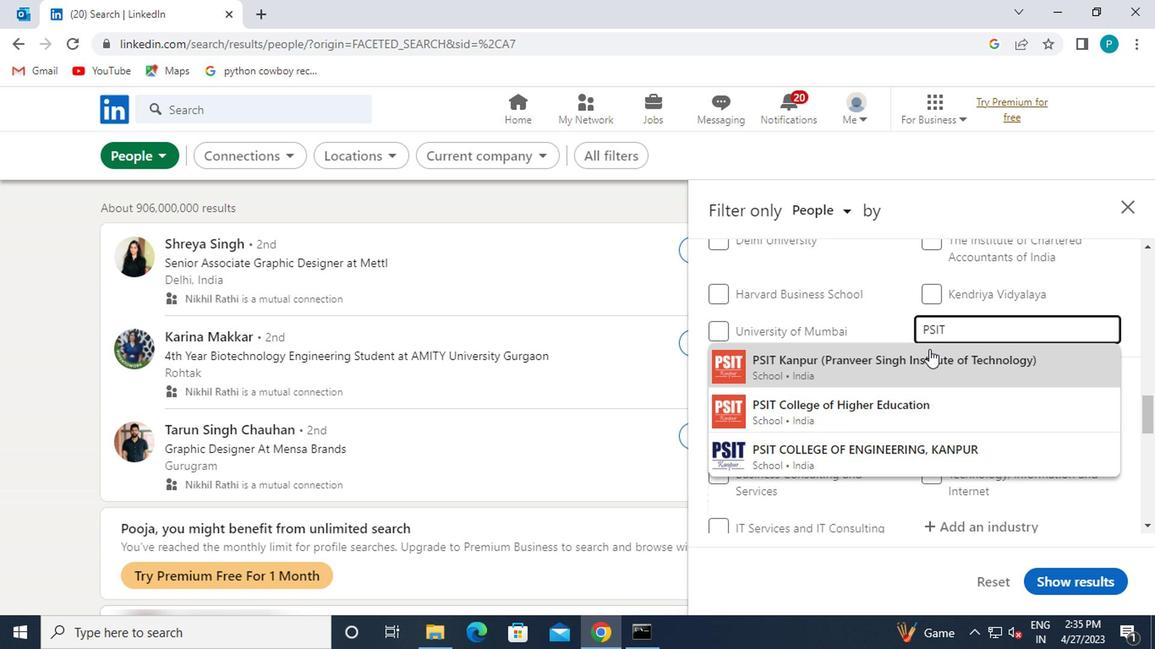 
Action: Mouse moved to (921, 364)
Screenshot: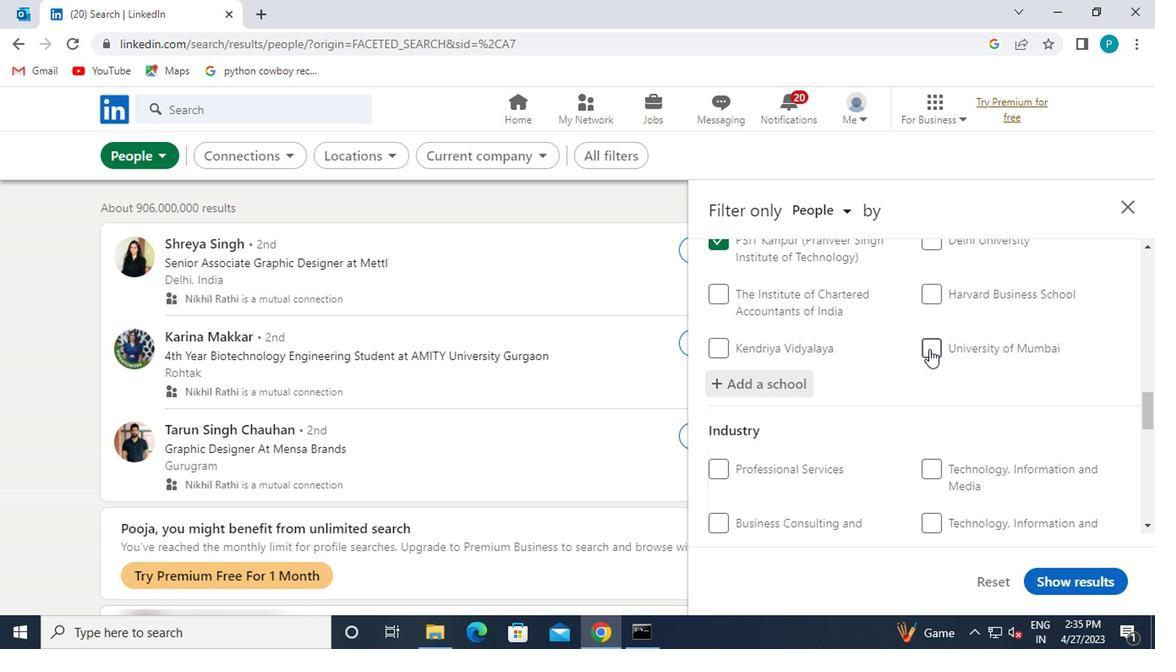 
Action: Mouse scrolled (921, 364) with delta (0, 0)
Screenshot: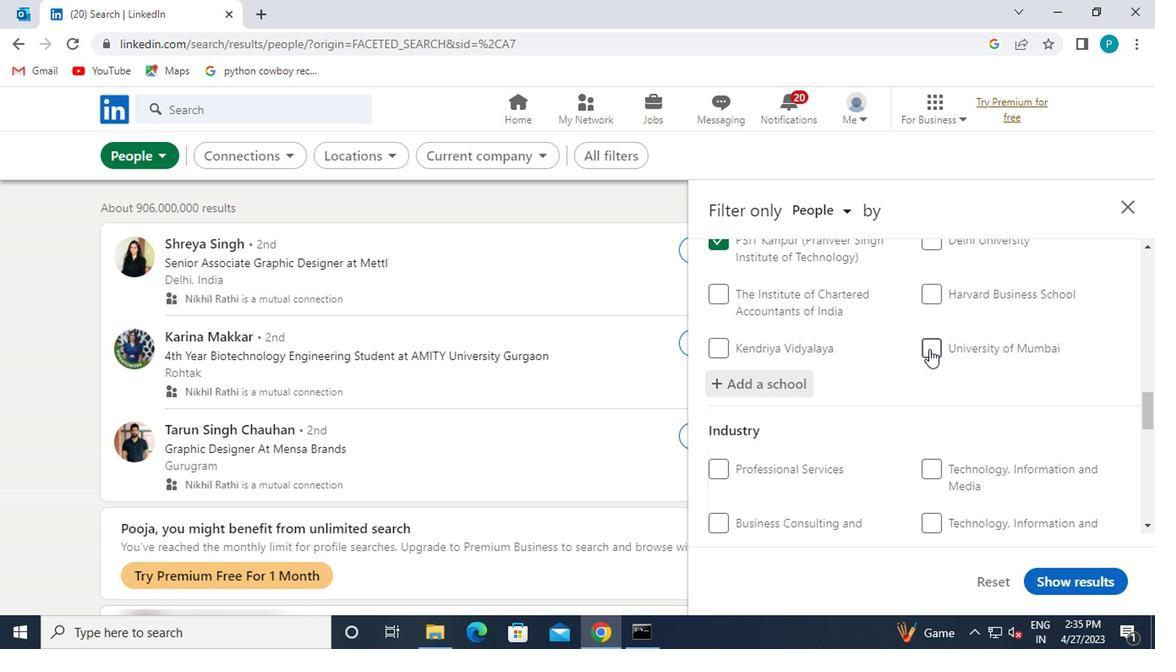 
Action: Mouse moved to (914, 376)
Screenshot: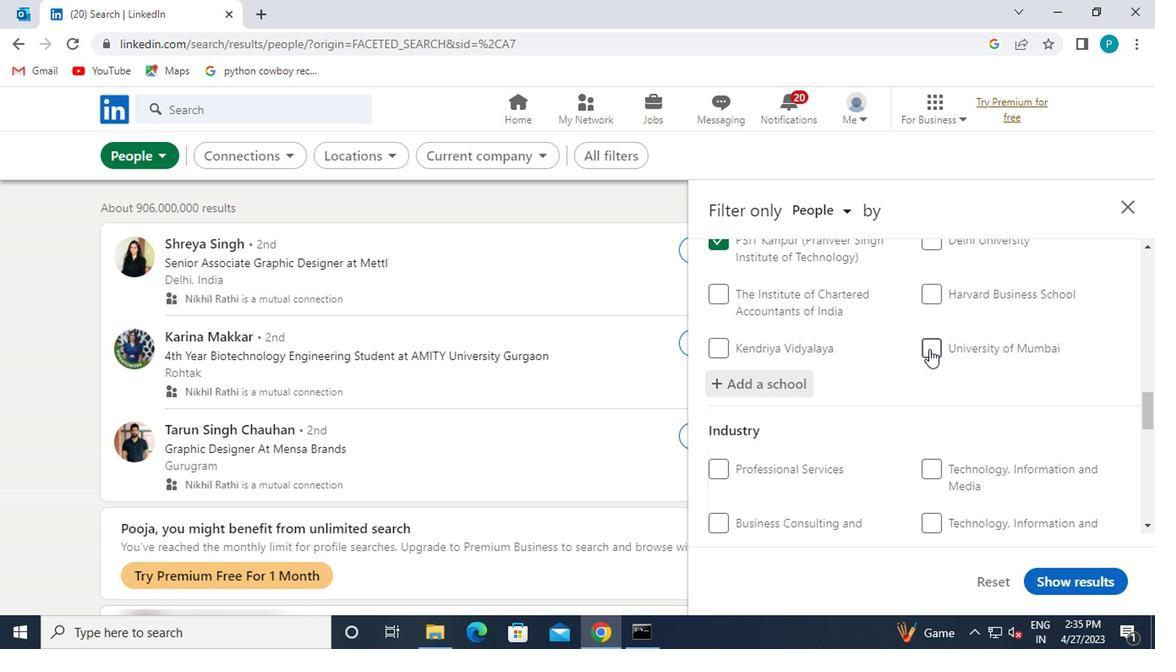 
Action: Mouse scrolled (914, 375) with delta (0, -1)
Screenshot: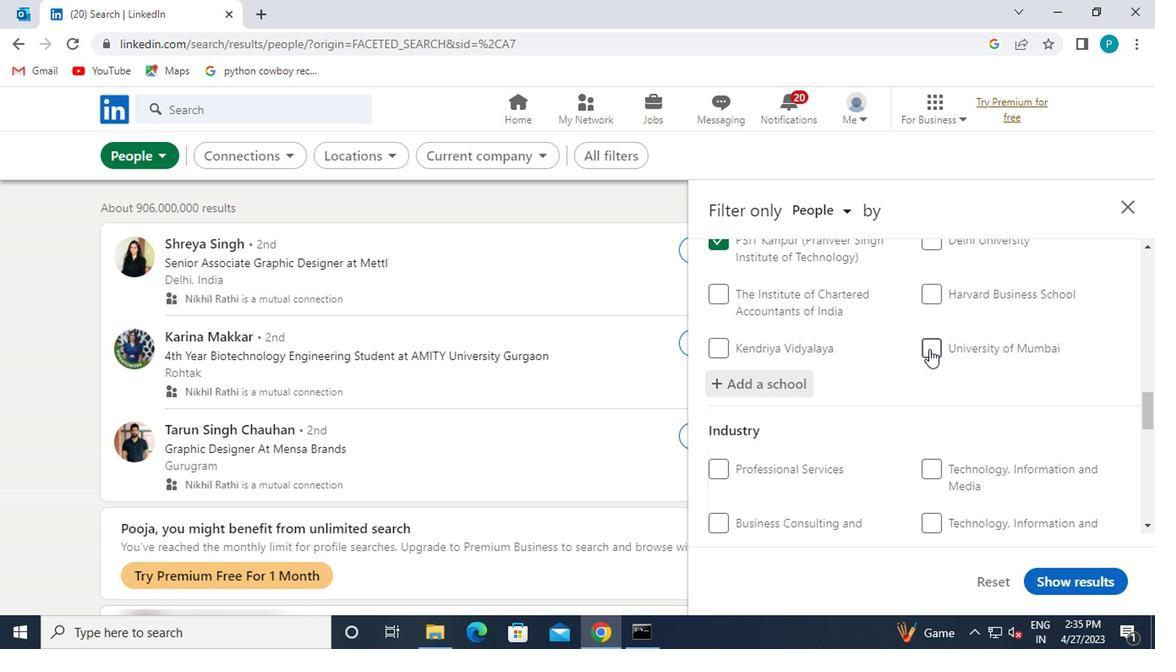 
Action: Mouse moved to (978, 420)
Screenshot: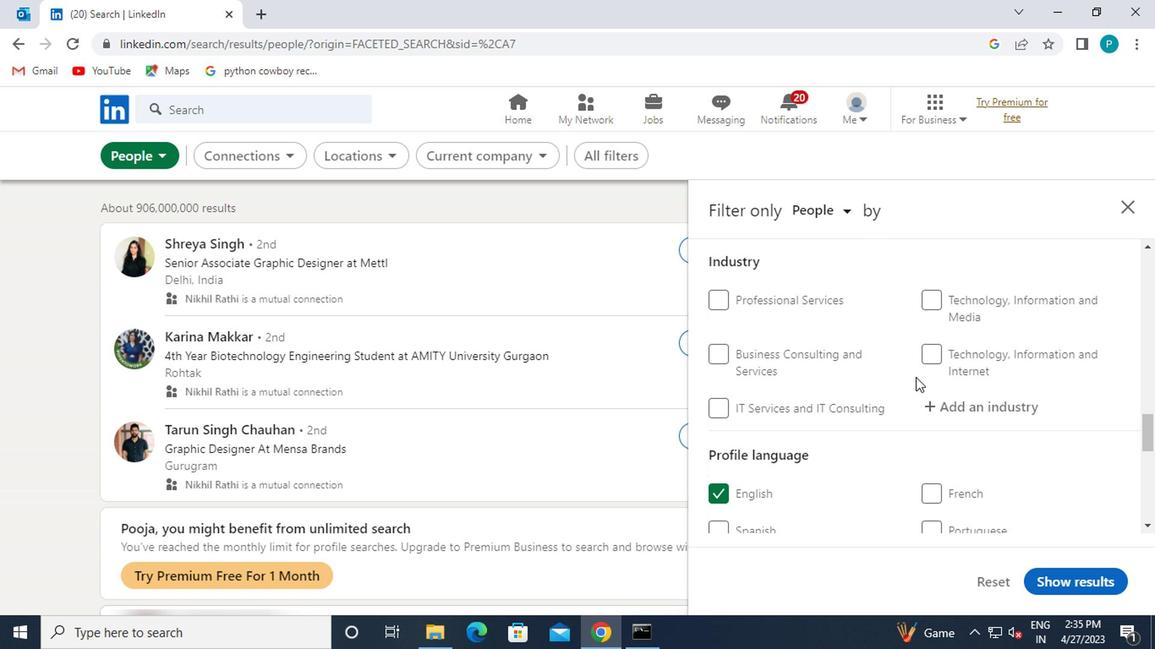 
Action: Mouse pressed left at (978, 420)
Screenshot: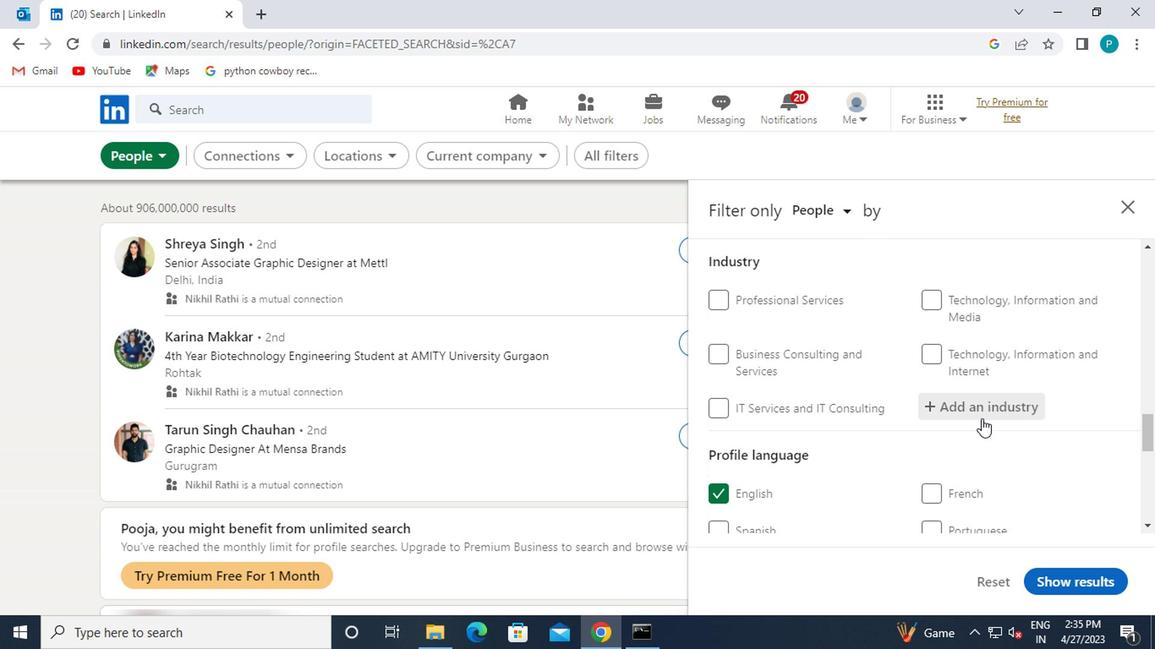 
Action: Mouse moved to (969, 426)
Screenshot: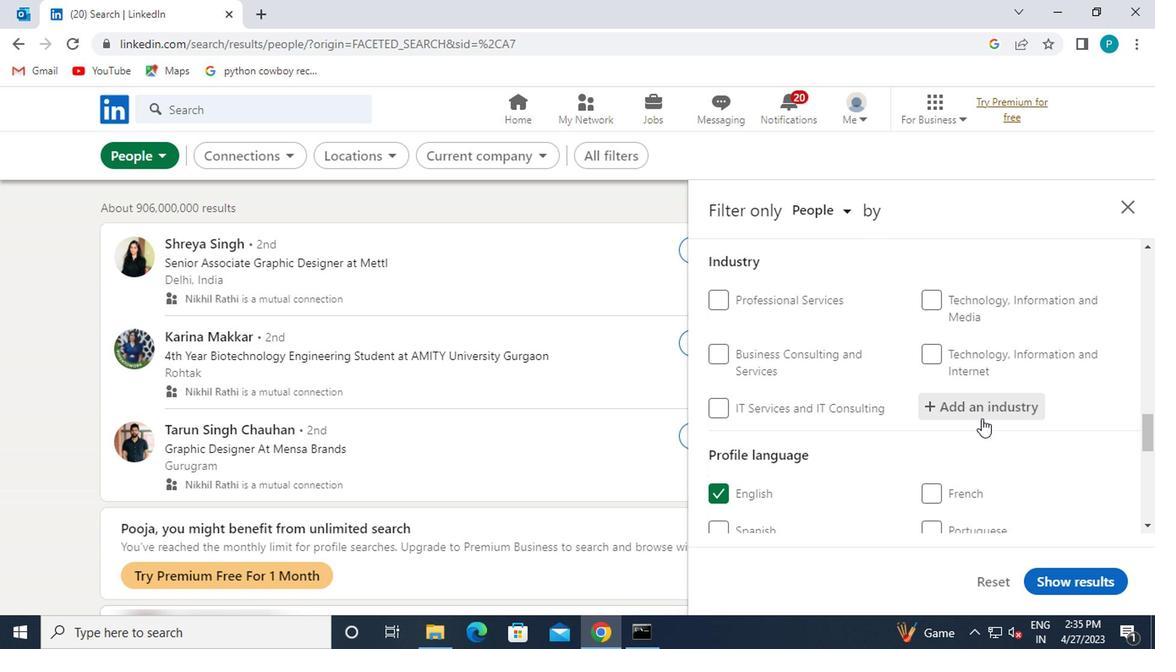 
Action: Key pressed PACK
Screenshot: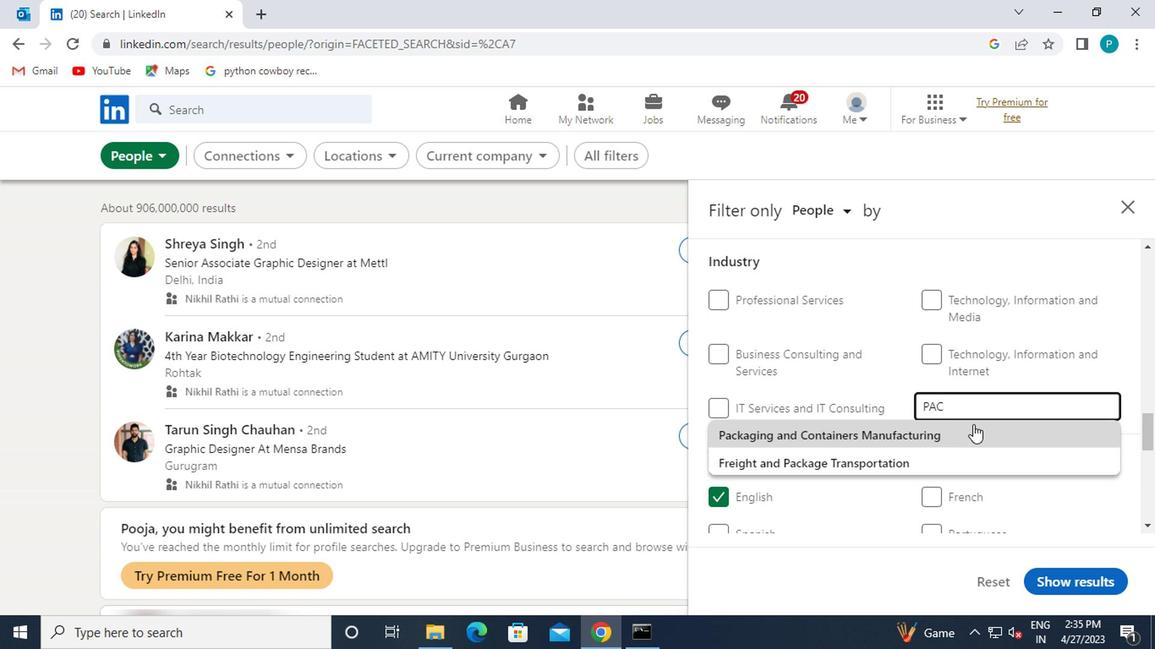 
Action: Mouse moved to (968, 426)
Screenshot: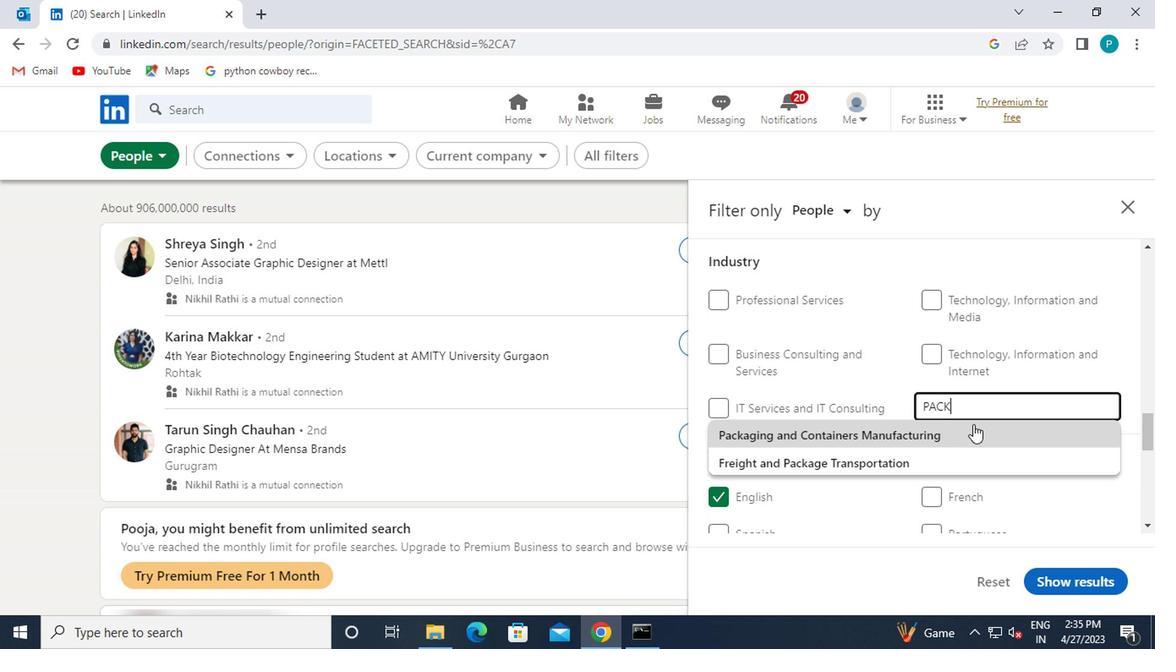 
Action: Key pressed AGING
Screenshot: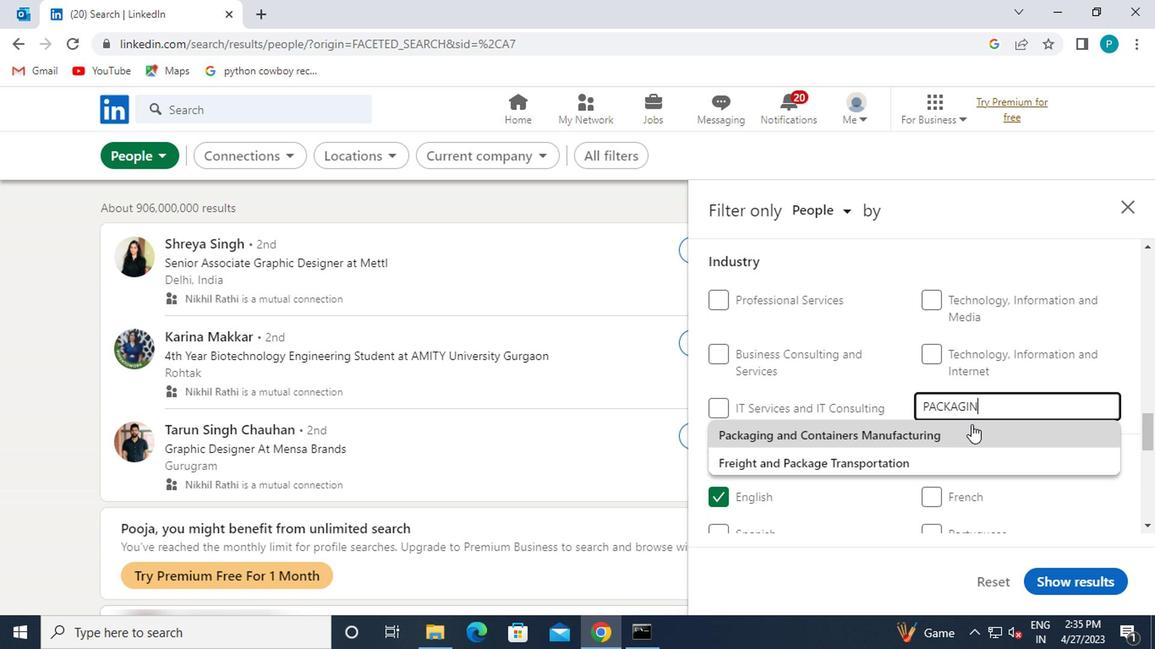 
Action: Mouse pressed left at (968, 426)
Screenshot: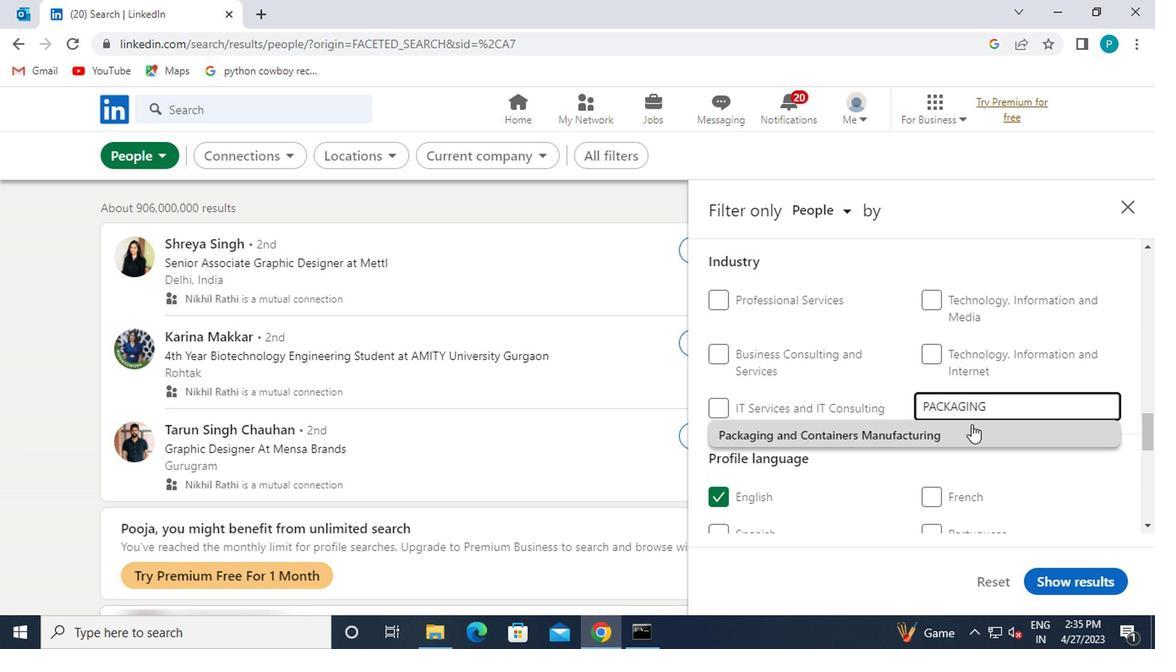
Action: Mouse moved to (840, 413)
Screenshot: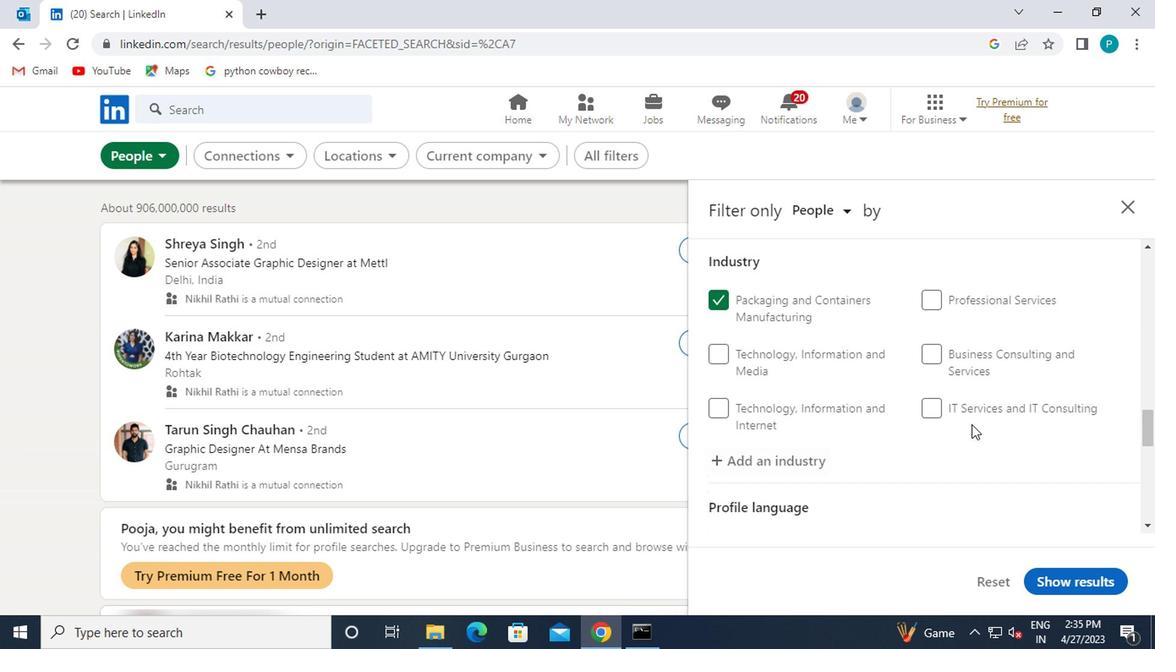 
Action: Mouse scrolled (840, 413) with delta (0, 0)
Screenshot: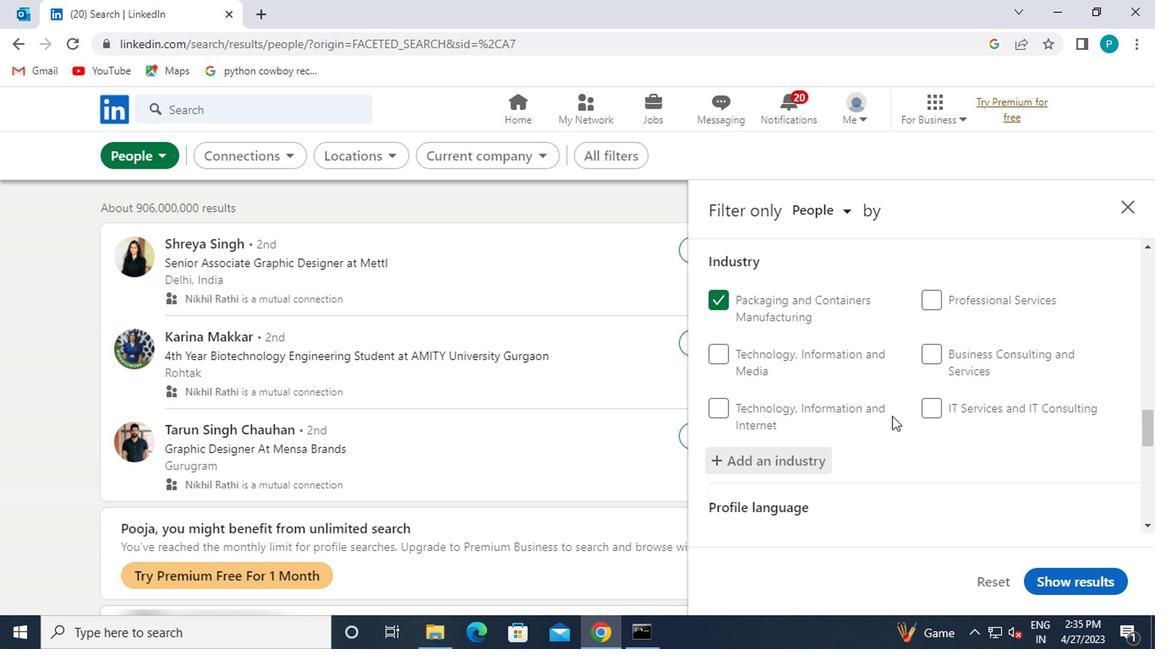 
Action: Mouse scrolled (840, 413) with delta (0, 0)
Screenshot: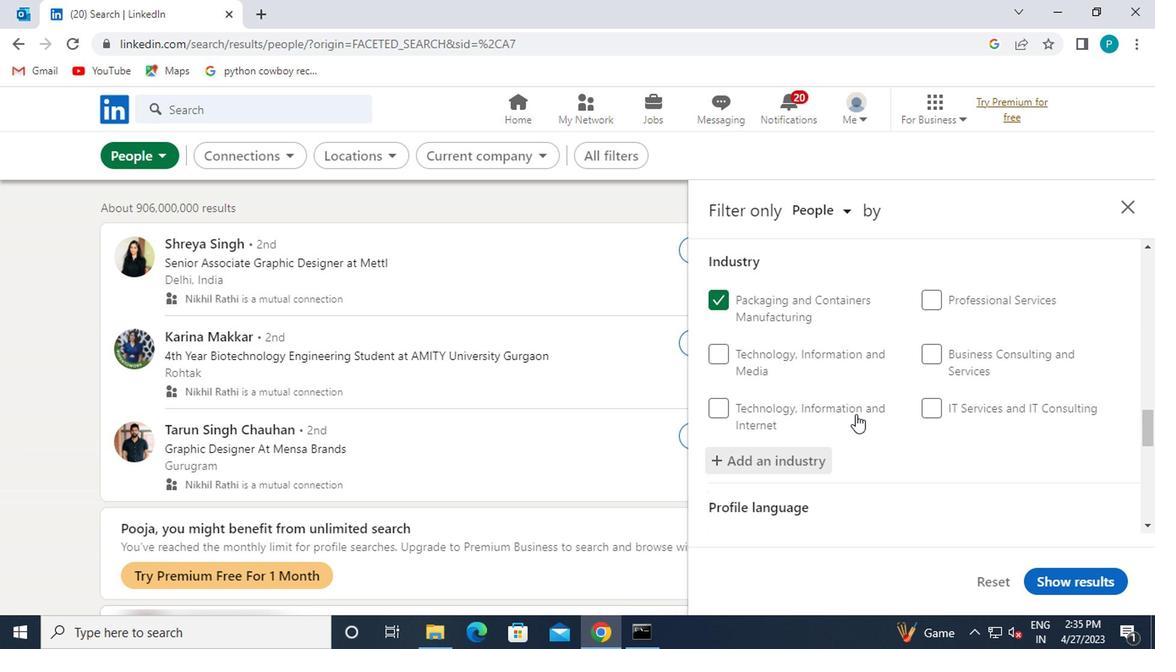 
Action: Mouse scrolled (840, 413) with delta (0, 0)
Screenshot: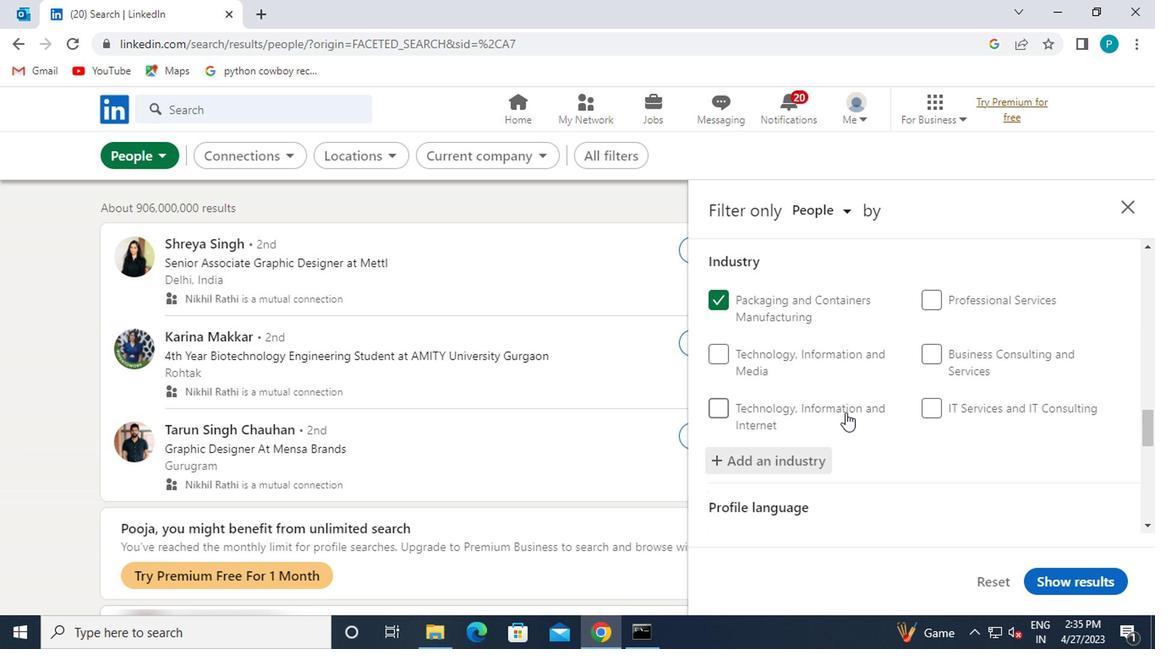 
Action: Mouse scrolled (840, 413) with delta (0, 0)
Screenshot: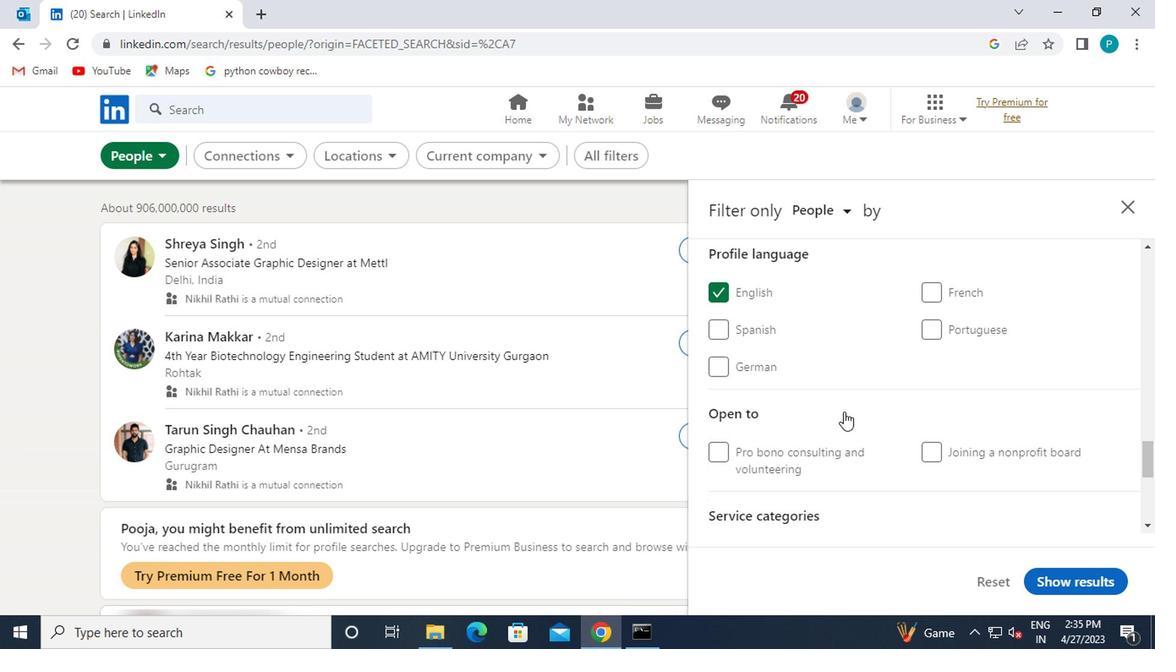 
Action: Mouse scrolled (840, 413) with delta (0, 0)
Screenshot: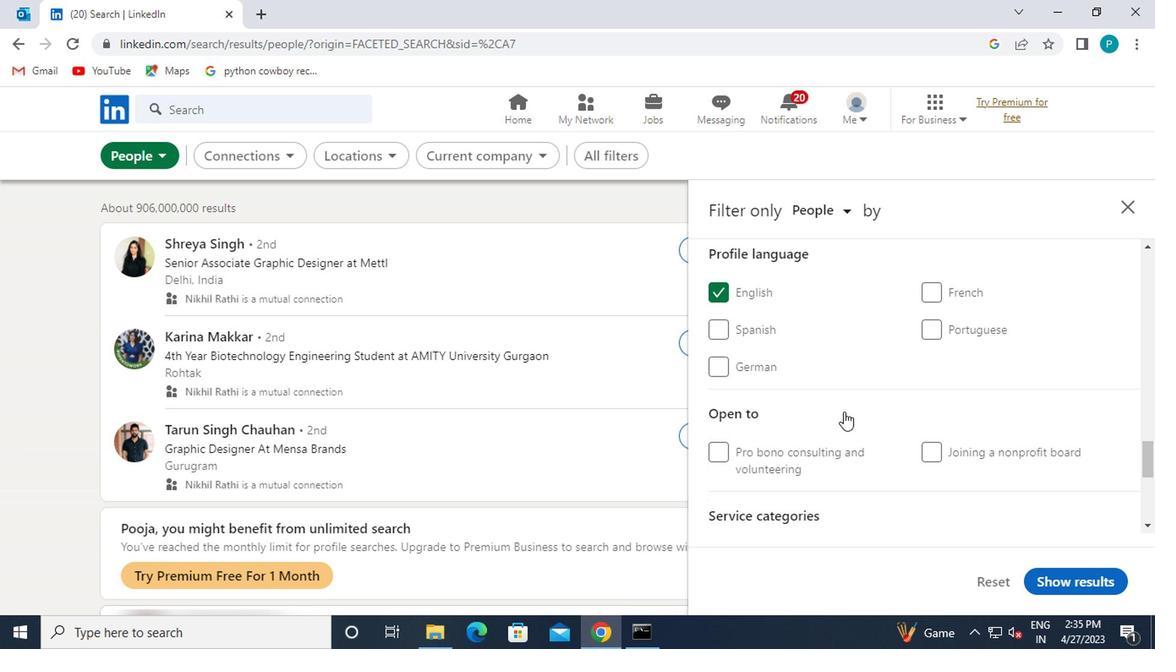 
Action: Mouse moved to (959, 465)
Screenshot: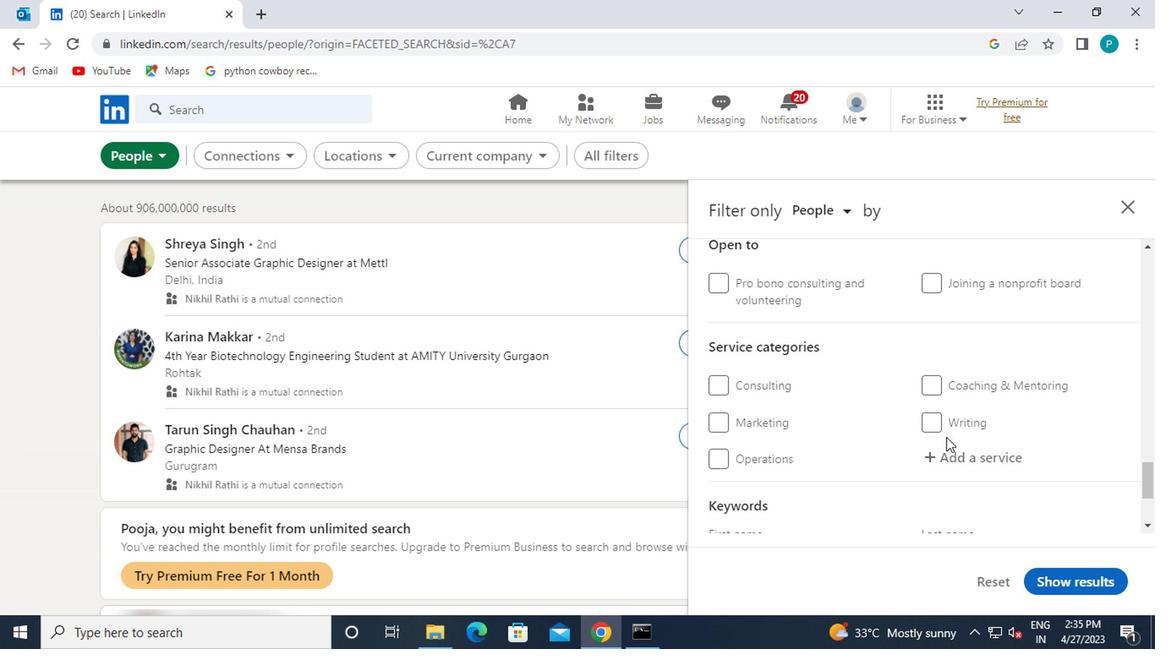
Action: Mouse pressed left at (959, 465)
Screenshot: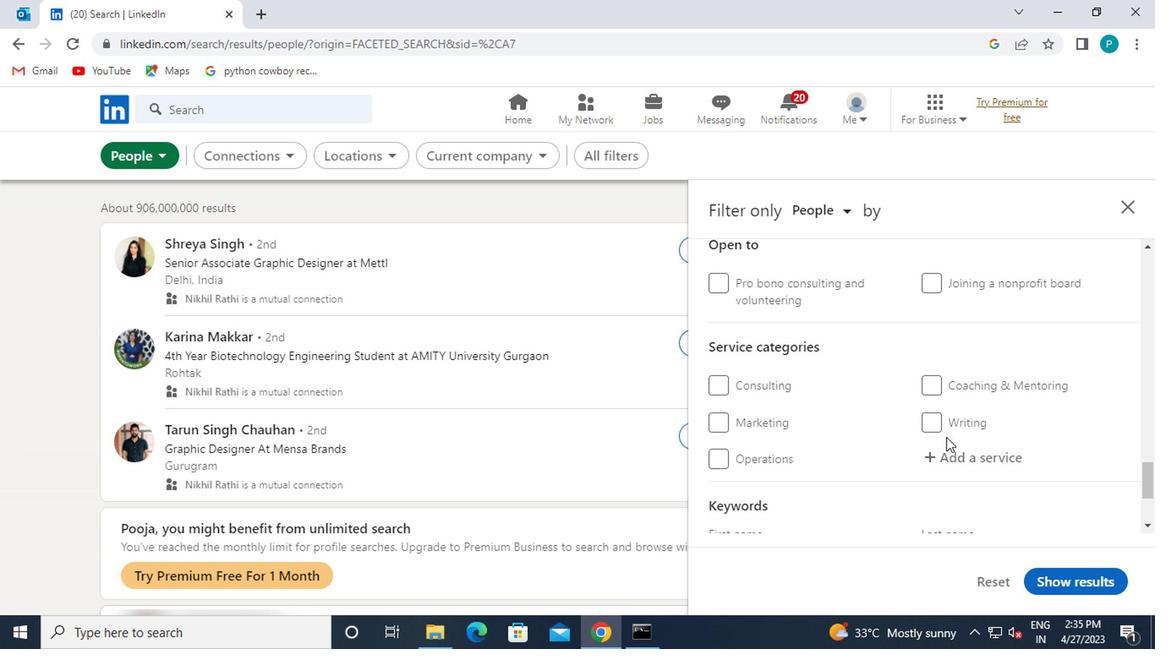 
Action: Mouse moved to (953, 466)
Screenshot: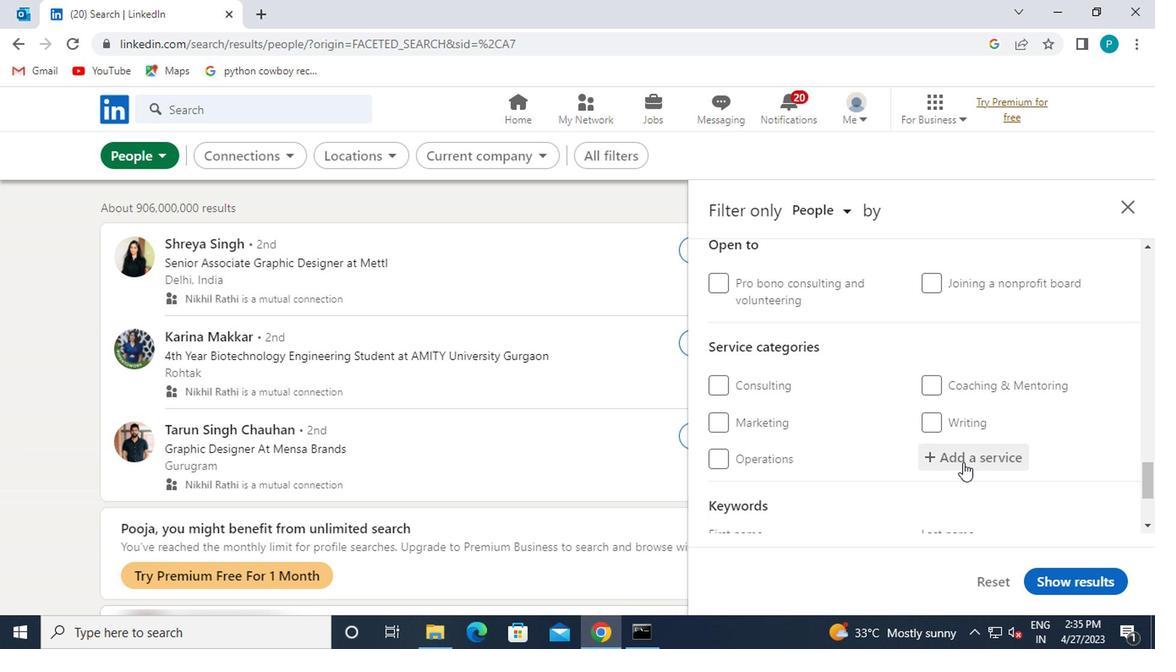 
Action: Key pressed <Key.caps_lock>L
Screenshot: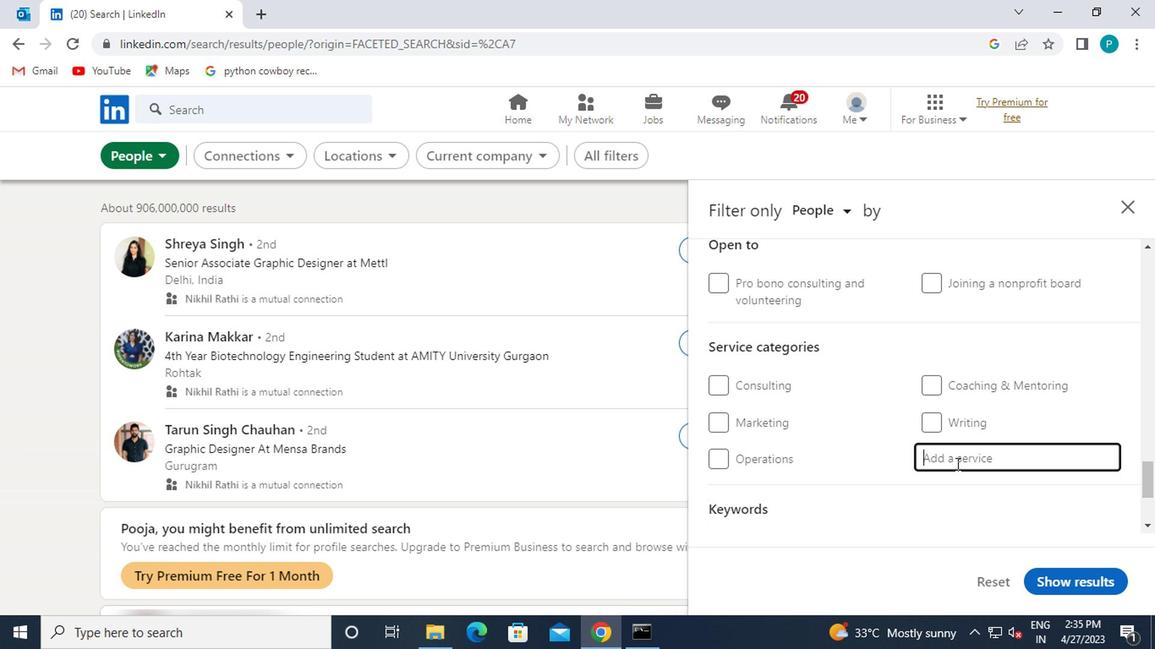 
Action: Mouse moved to (952, 466)
Screenshot: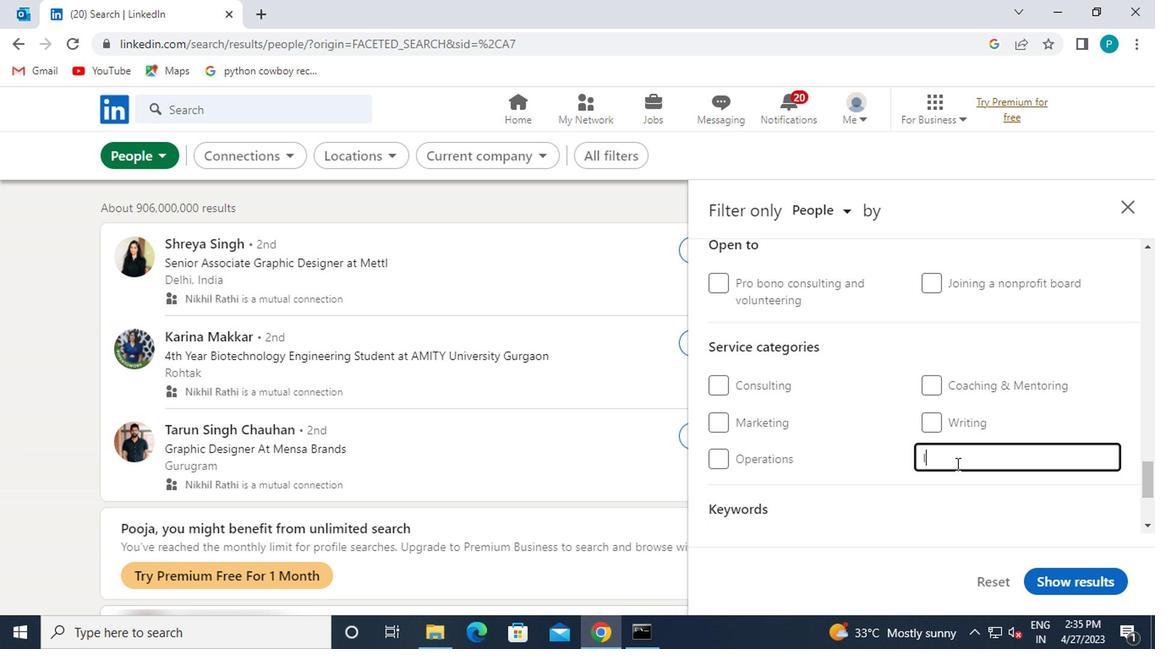 
Action: Key pressed <Key.caps_lock>EAD
Screenshot: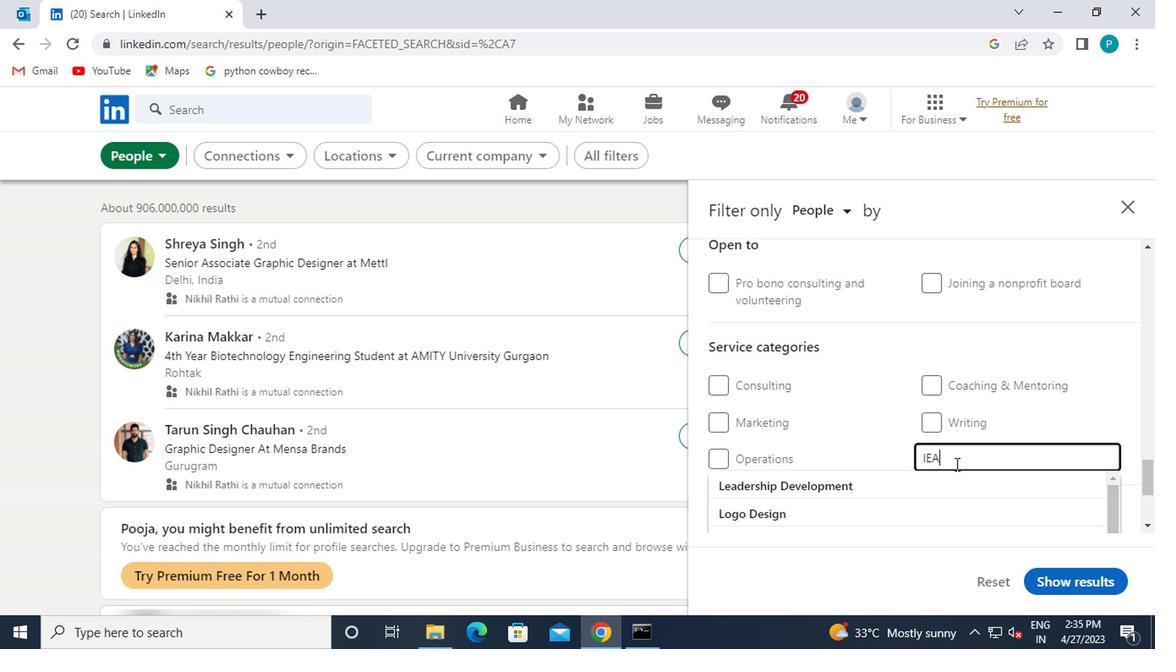 
Action: Mouse moved to (850, 445)
Screenshot: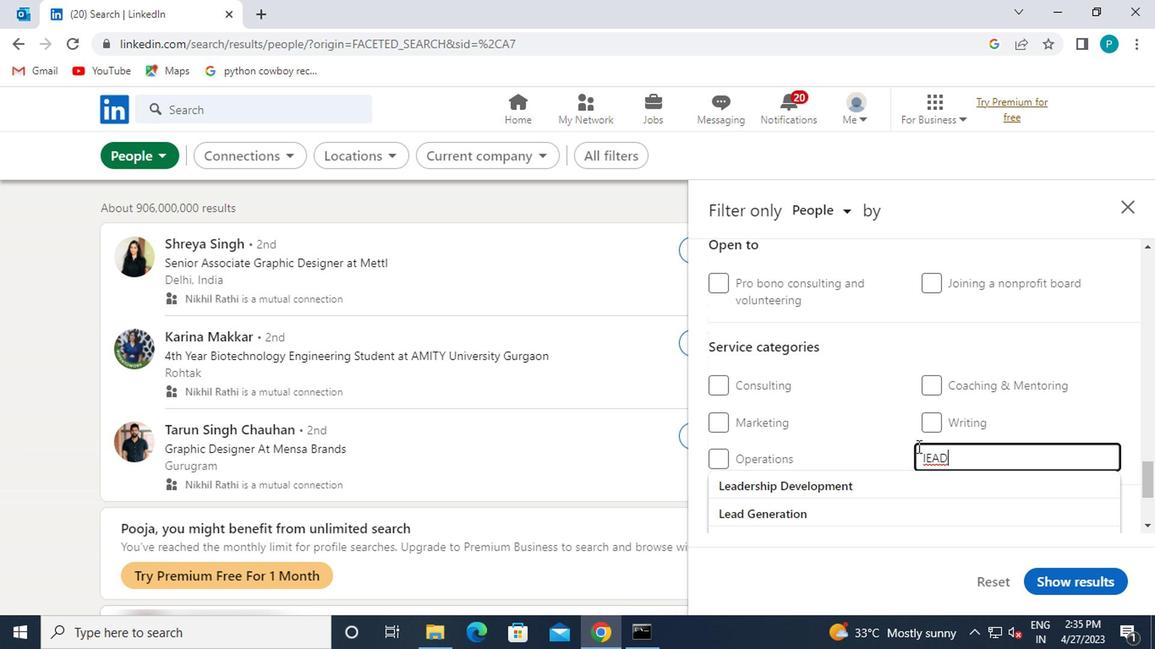
Action: Mouse scrolled (850, 444) with delta (0, 0)
Screenshot: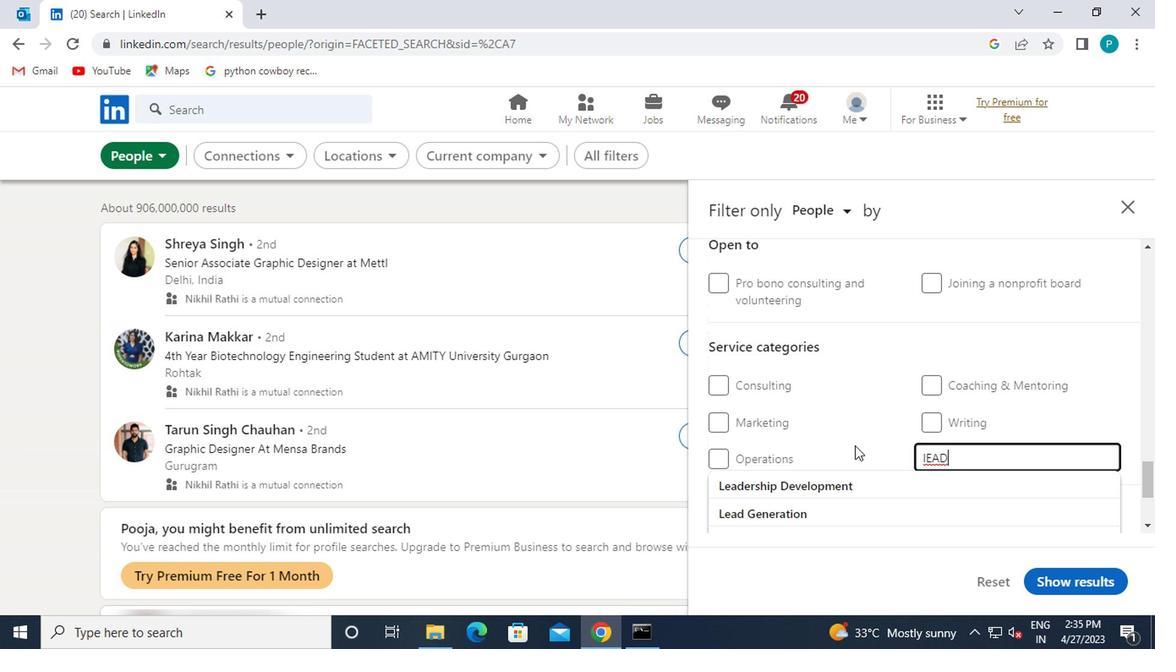 
Action: Mouse moved to (790, 433)
Screenshot: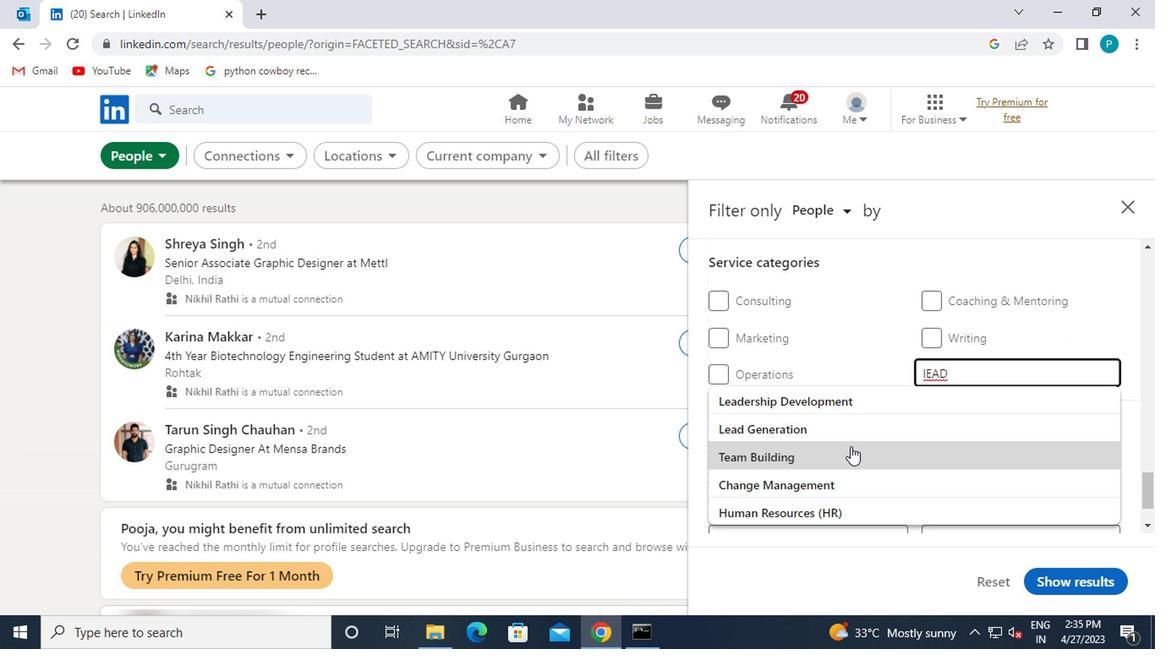 
Action: Mouse pressed left at (790, 433)
Screenshot: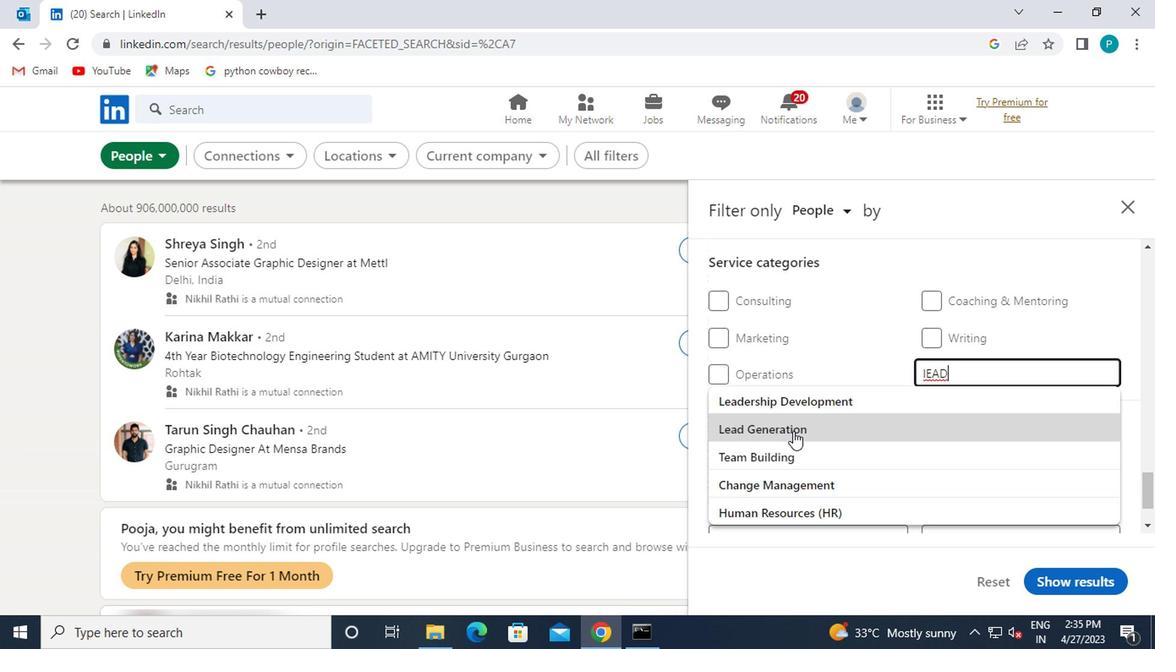 
Action: Mouse moved to (806, 449)
Screenshot: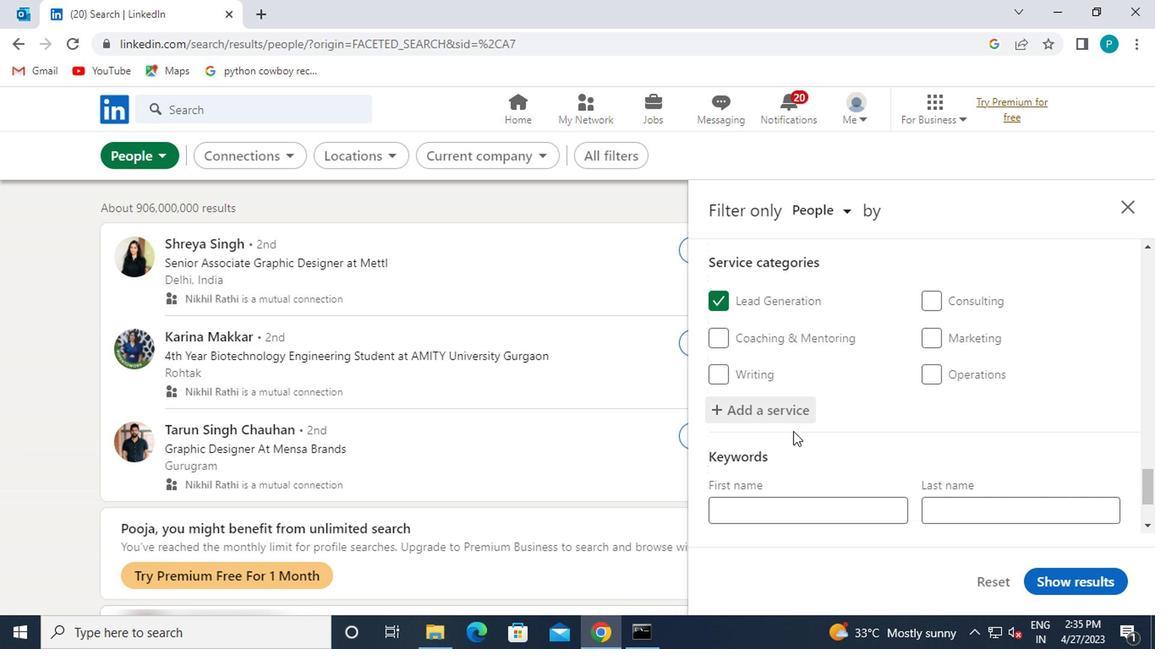 
Action: Mouse scrolled (806, 448) with delta (0, 0)
Screenshot: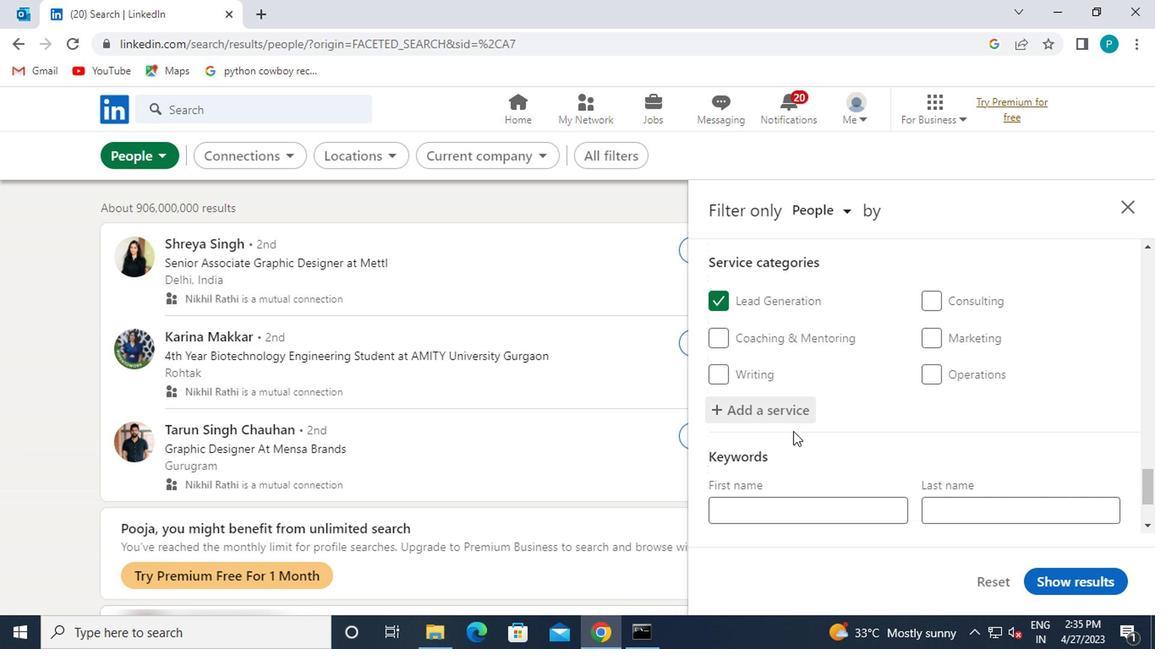 
Action: Mouse moved to (806, 451)
Screenshot: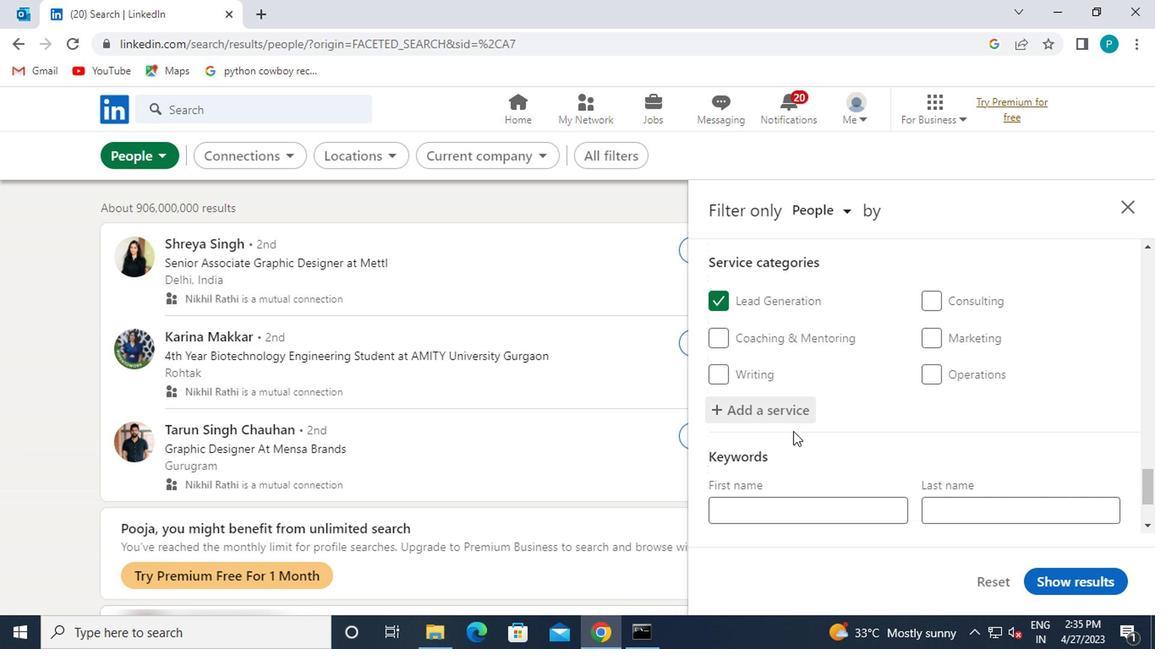 
Action: Mouse scrolled (806, 450) with delta (0, 0)
Screenshot: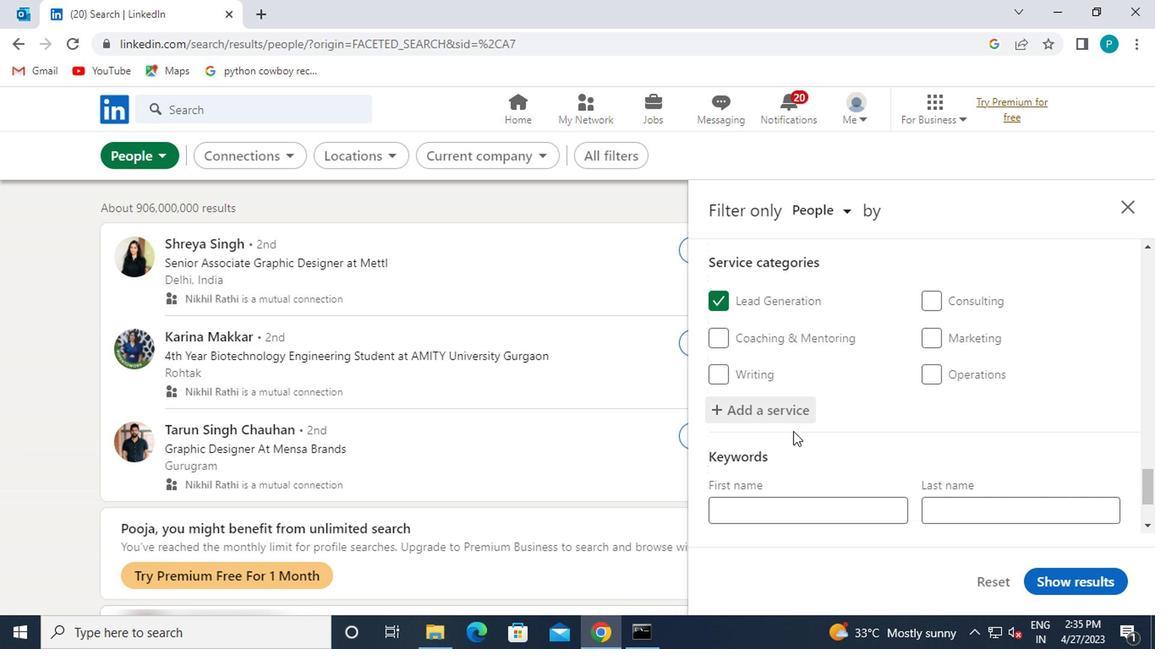 
Action: Mouse moved to (803, 472)
Screenshot: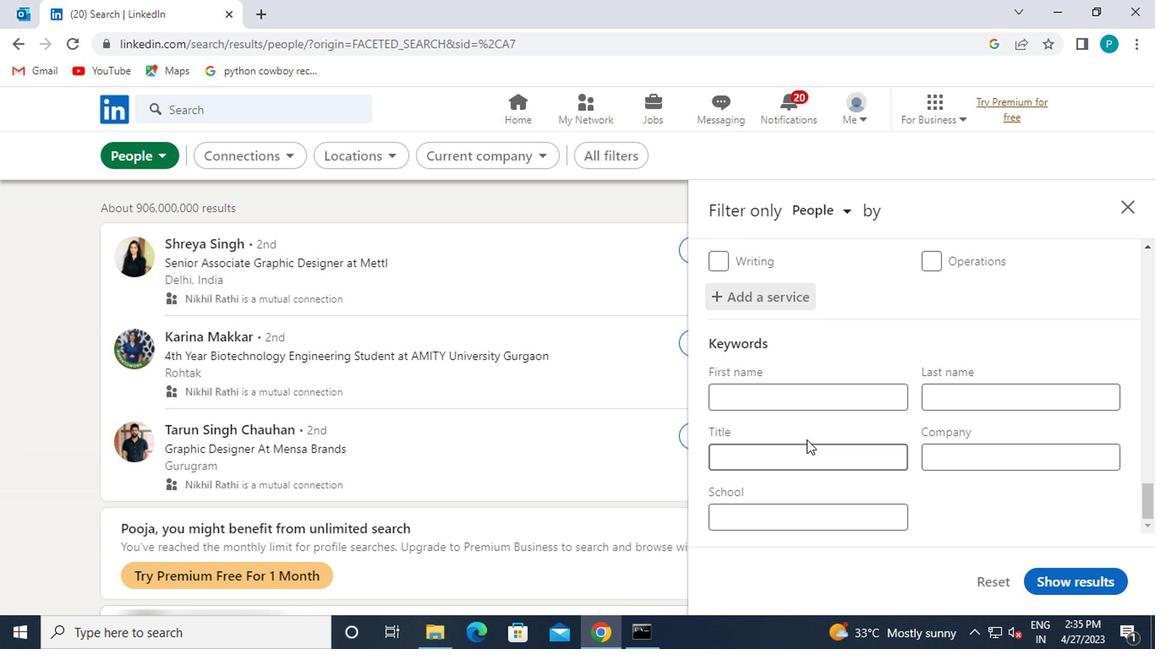 
Action: Mouse pressed left at (803, 472)
Screenshot: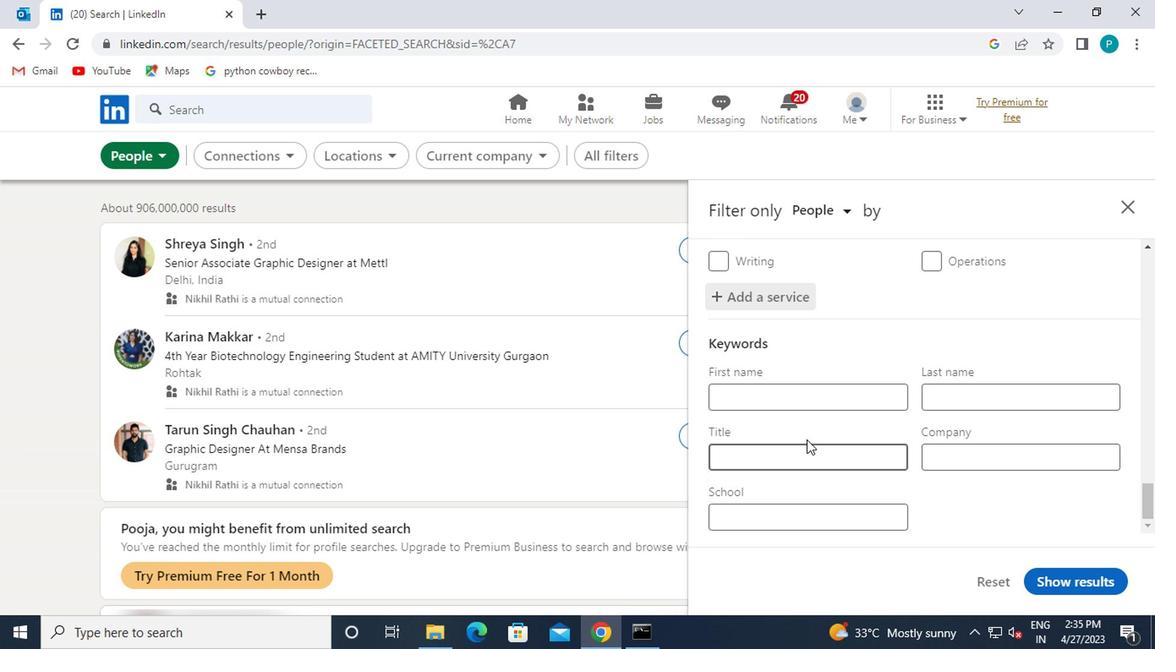 
Action: Mouse moved to (815, 451)
Screenshot: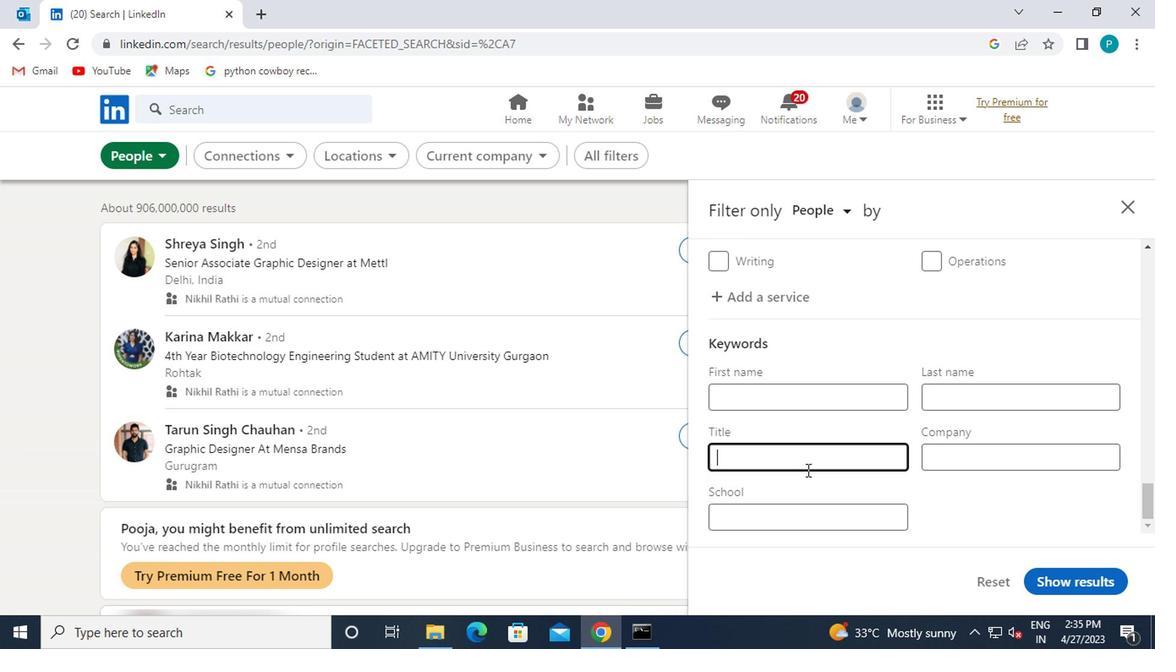 
Action: Key pressed <Key.caps_lock>A<Key.caps_lock>CCOUNTING<Key.space><Key.caps_lock>D<Key.caps_lock>IRECTOR<Key.backspace><Key.backspace><Key.backspace><Key.backspace><Key.backspace><Key.backspace><Key.backspace><Key.backspace><Key.backspace><Key.backspace><Key.backspace><Key.backspace><Key.backspace><Key.backspace><Key.backspace><Key.backspace><Key.backspace><Key.backspace><Key.backspace><Key.backspace><Key.backspace><Key.backspace>A
Screenshot: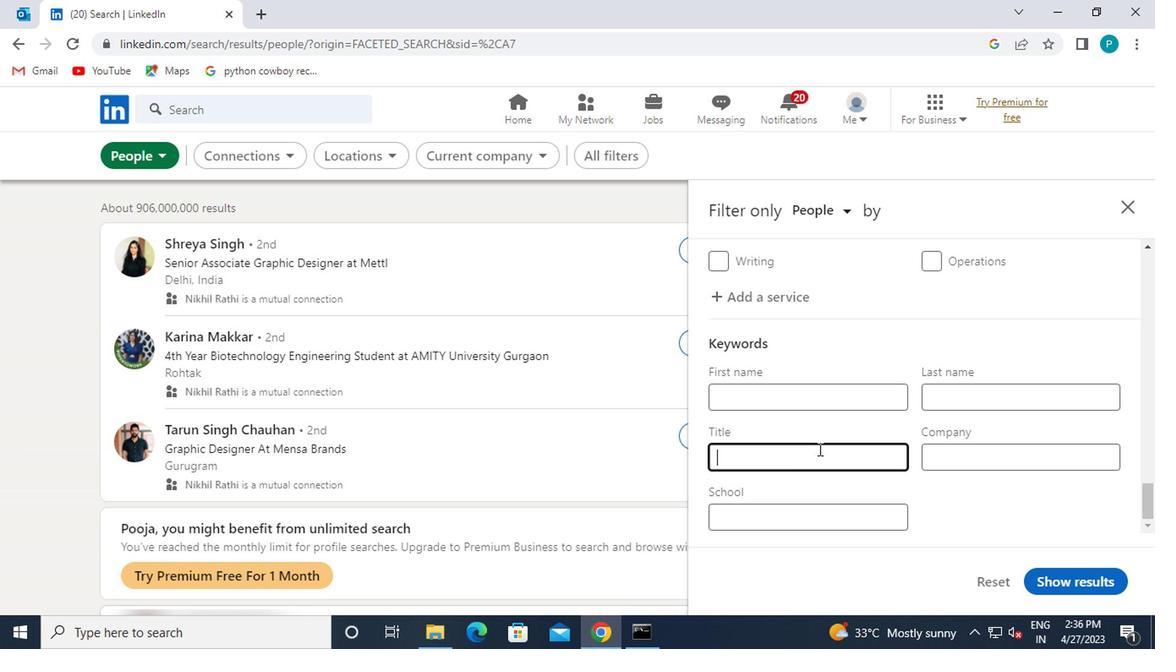 
Action: Mouse moved to (809, 451)
Screenshot: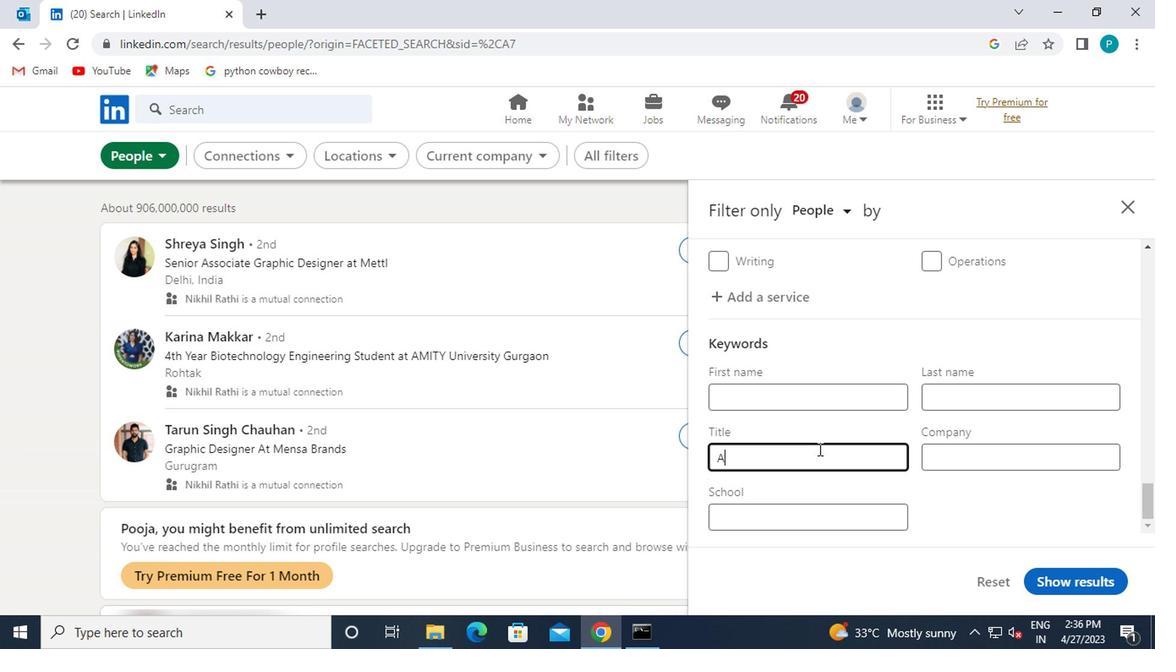 
Action: Key pressed <Key.caps_lock>CCOUNTING<Key.space><Key.caps_lock>D
Screenshot: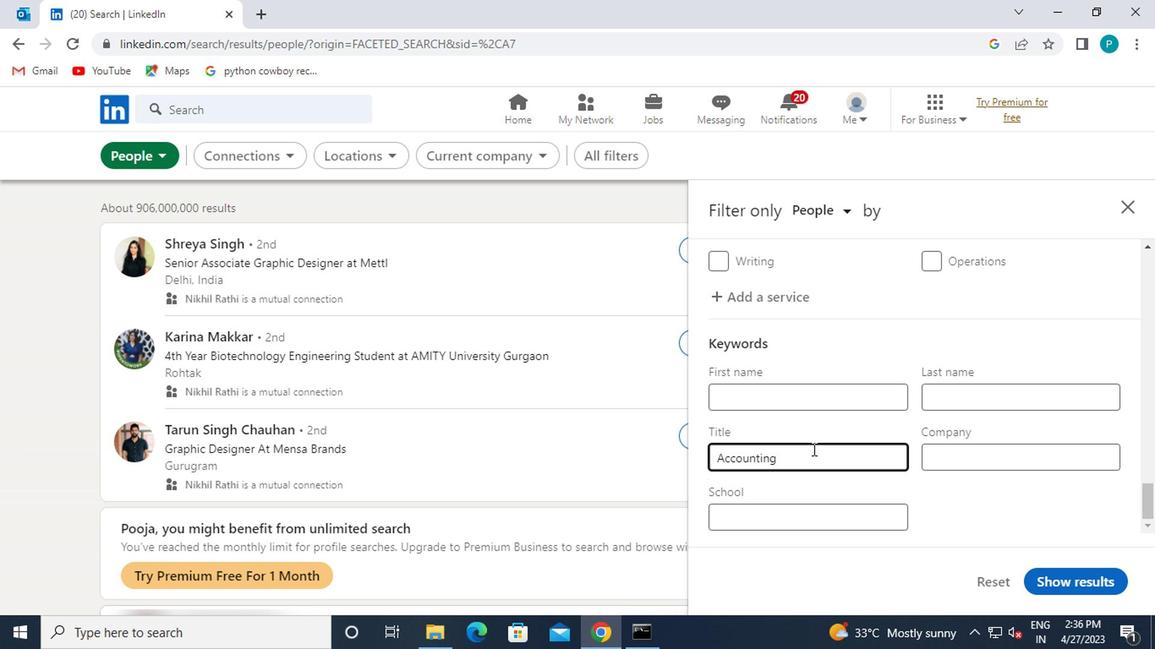 
Action: Mouse moved to (800, 453)
Screenshot: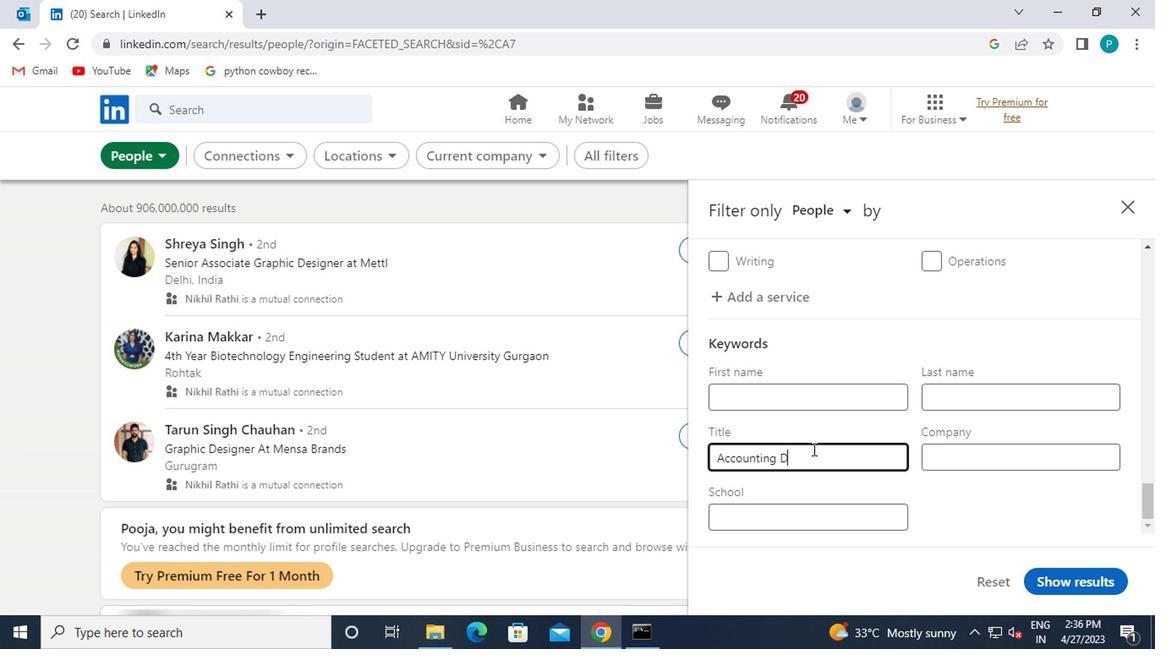 
Action: Key pressed <Key.caps_lock>IRECTOR
Screenshot: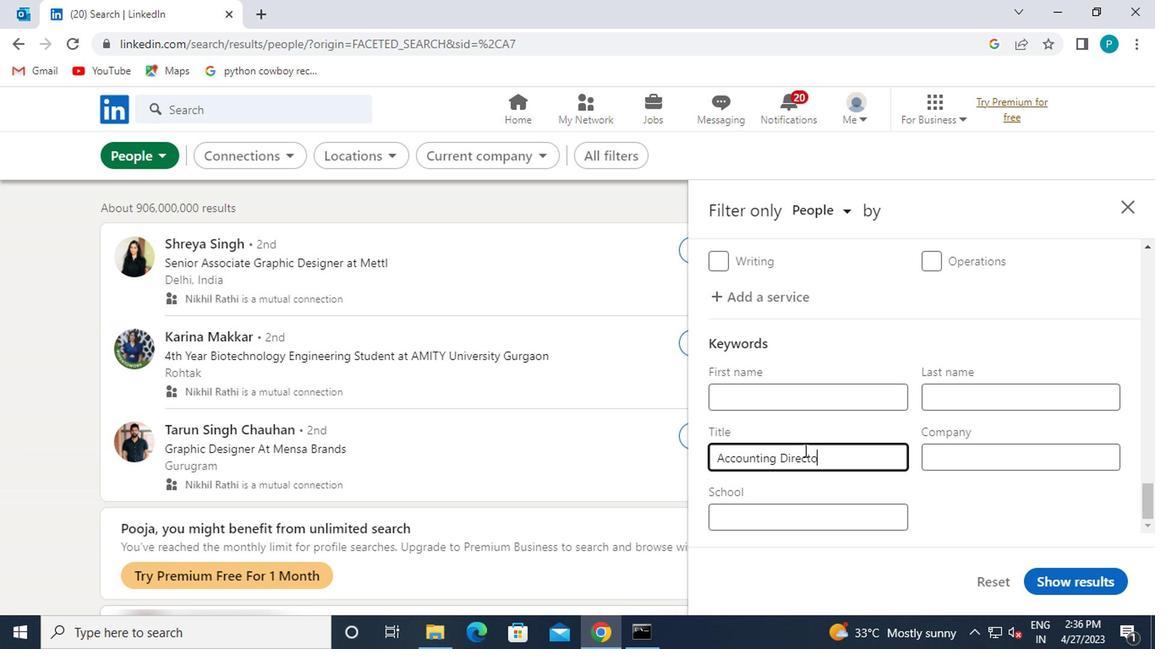 
Action: Mouse moved to (1052, 585)
Screenshot: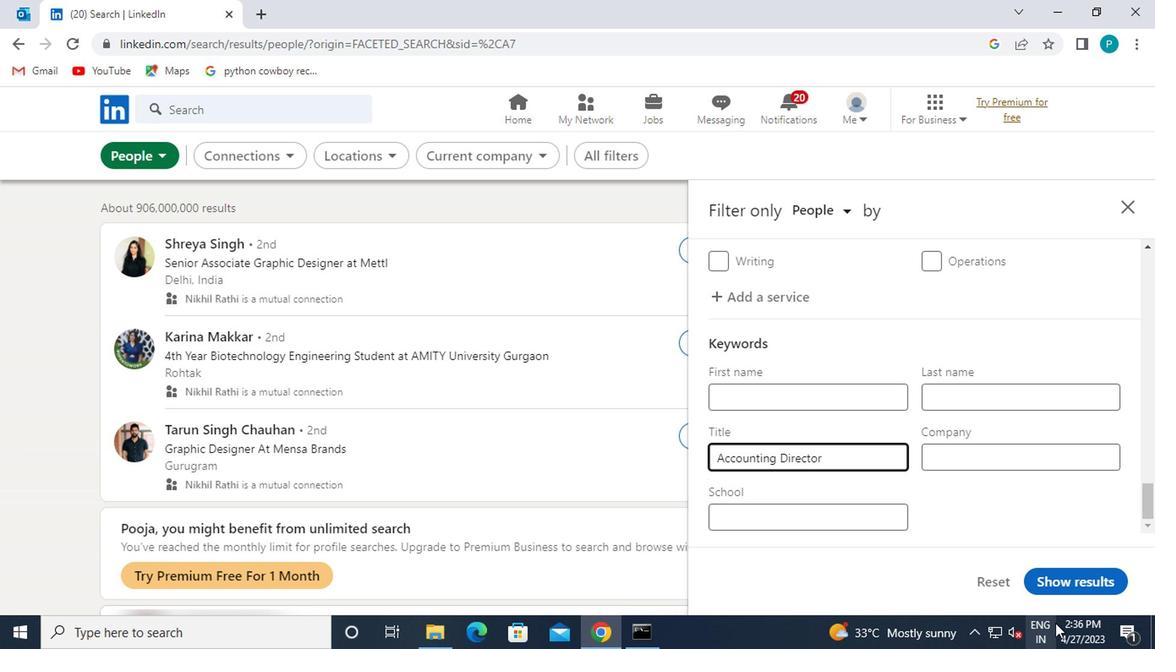 
Action: Mouse pressed left at (1052, 585)
Screenshot: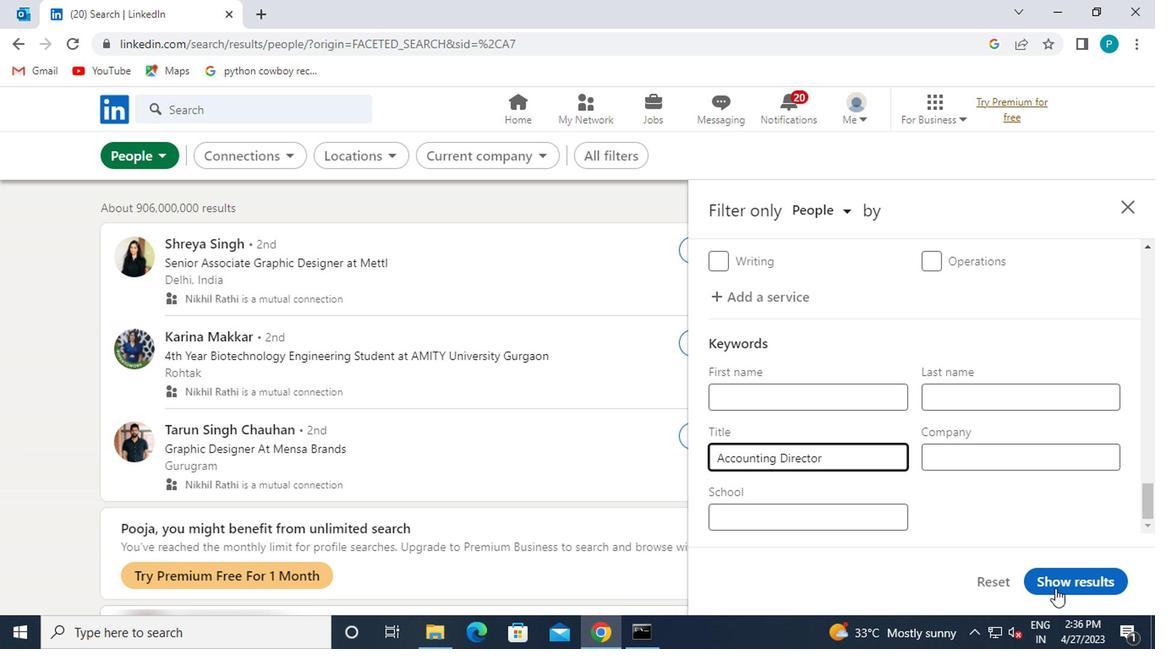 
